 Task: Find connections with filter location Manresa with filter topic #Investingwith filter profile language English with filter current company JSW Steel with filter school St. George's College with filter industry Real Estate and Equipment Rental Services with filter service category Market Research with filter keywords title SEO Manager
Action: Mouse moved to (156, 228)
Screenshot: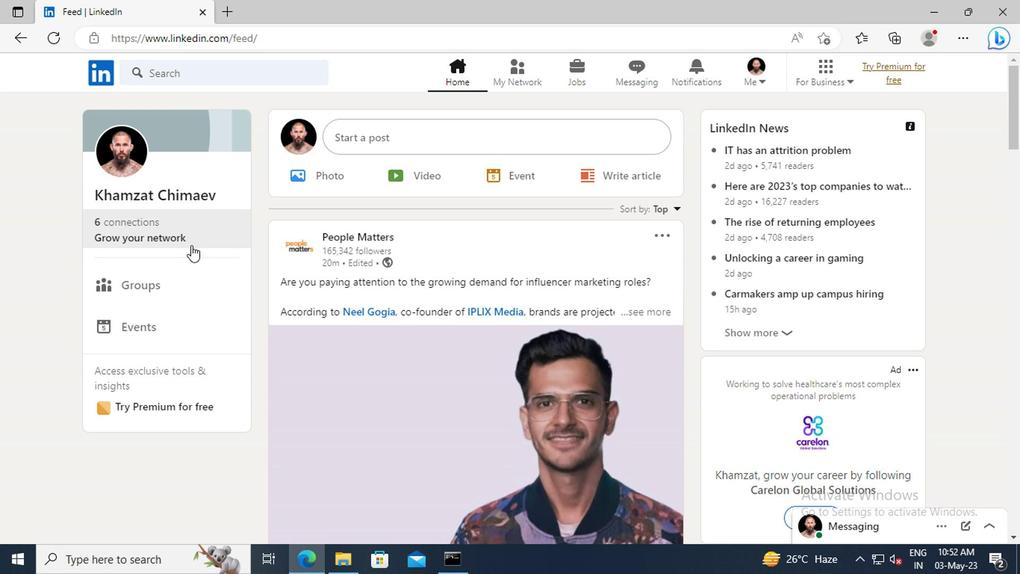 
Action: Mouse pressed left at (156, 228)
Screenshot: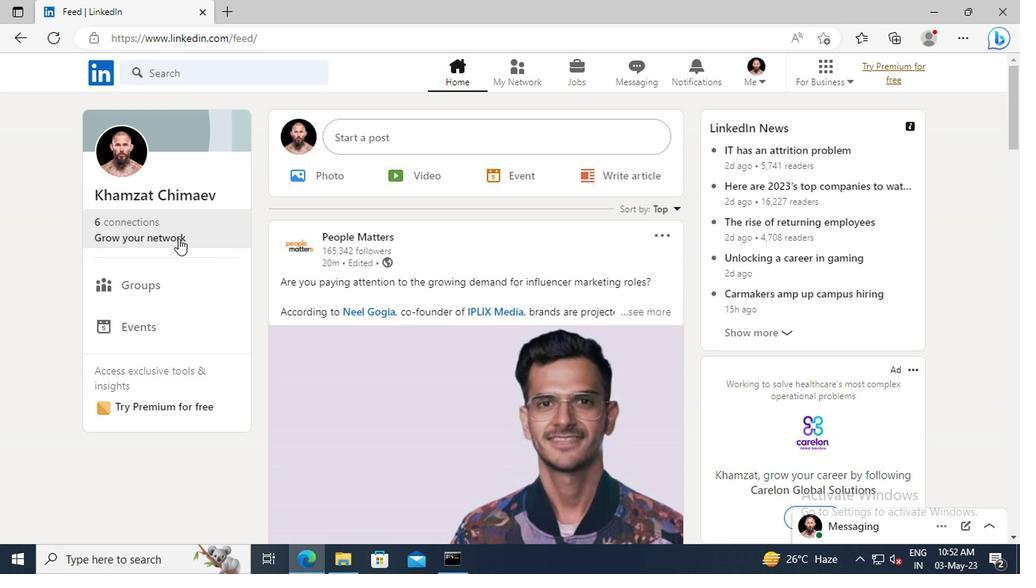 
Action: Mouse moved to (158, 156)
Screenshot: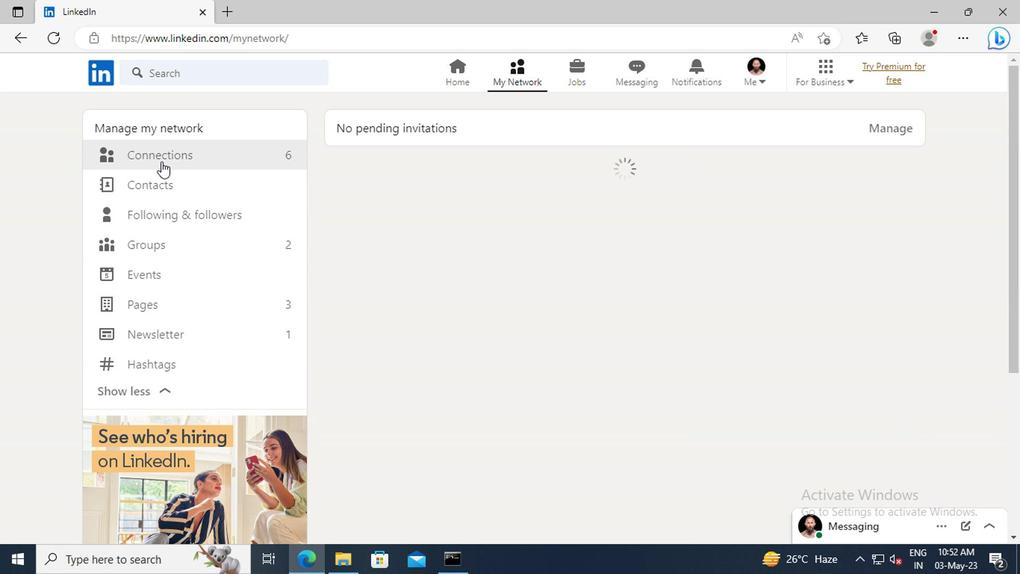 
Action: Mouse pressed left at (158, 156)
Screenshot: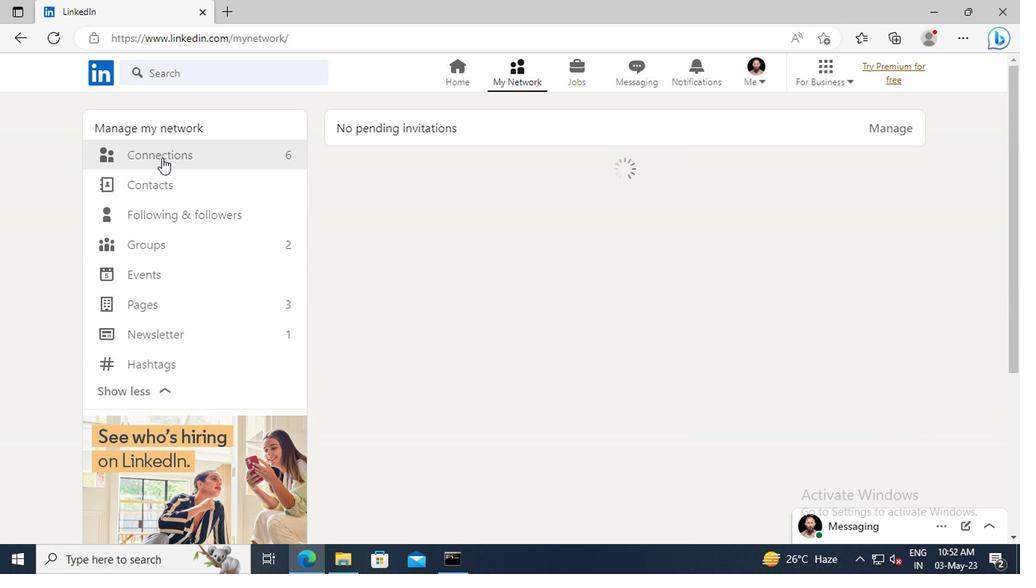 
Action: Mouse moved to (593, 160)
Screenshot: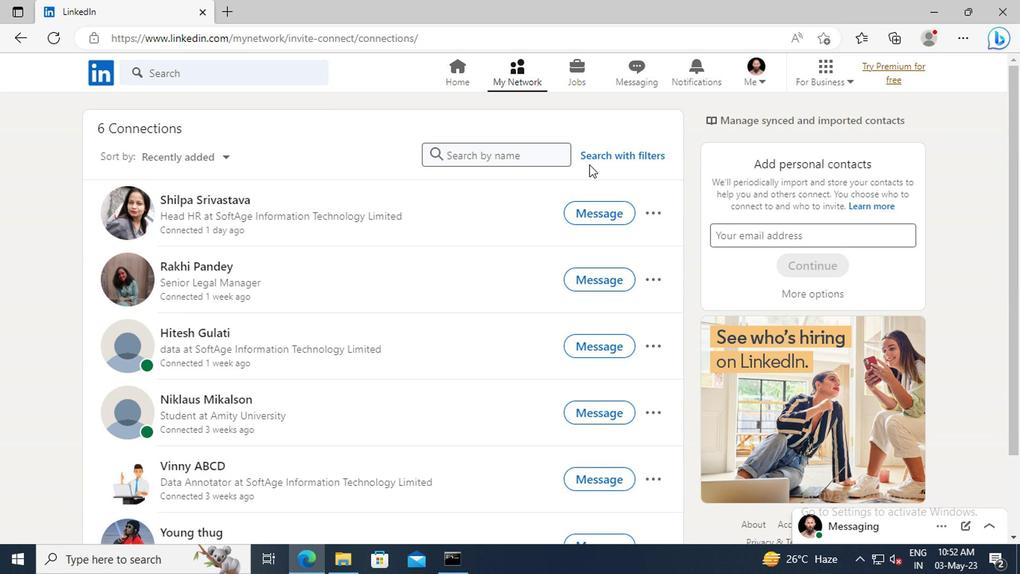 
Action: Mouse pressed left at (593, 160)
Screenshot: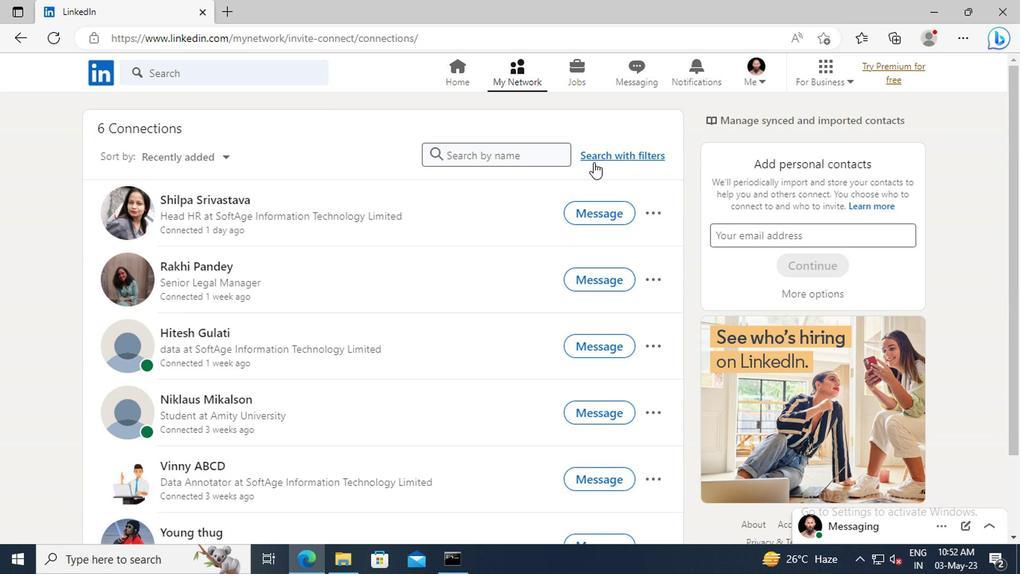 
Action: Mouse moved to (556, 114)
Screenshot: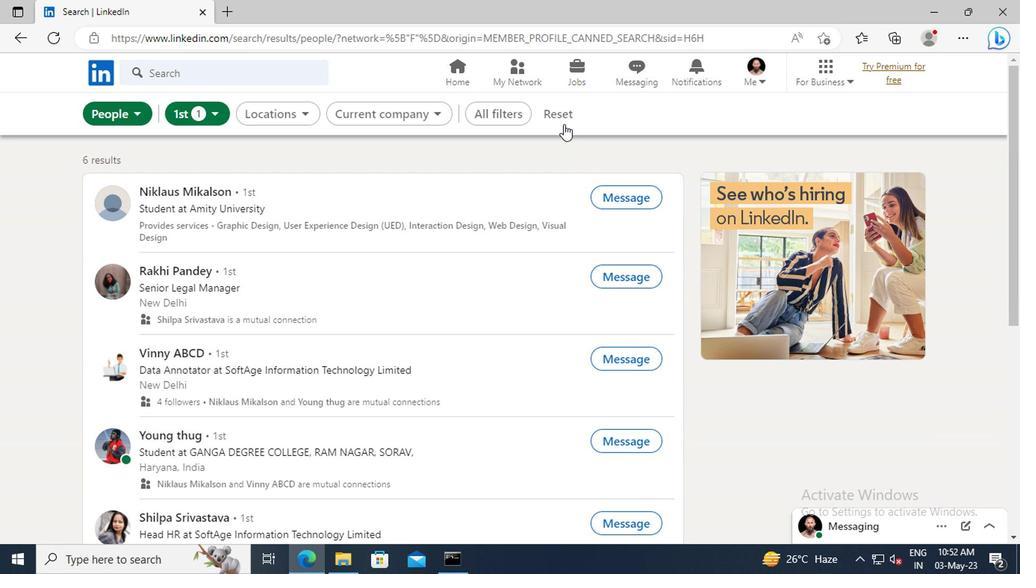 
Action: Mouse pressed left at (556, 114)
Screenshot: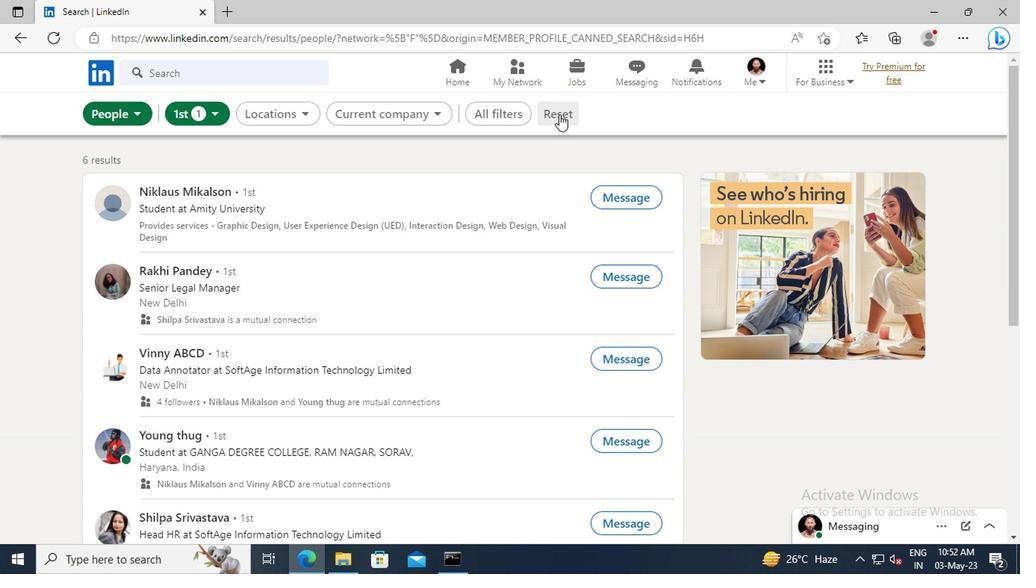 
Action: Mouse moved to (537, 114)
Screenshot: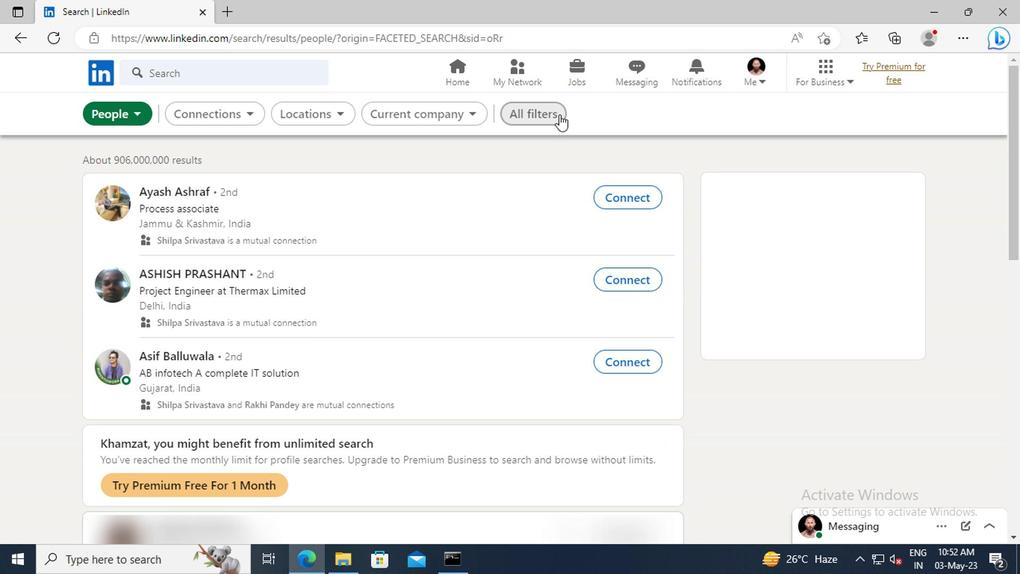 
Action: Mouse pressed left at (537, 114)
Screenshot: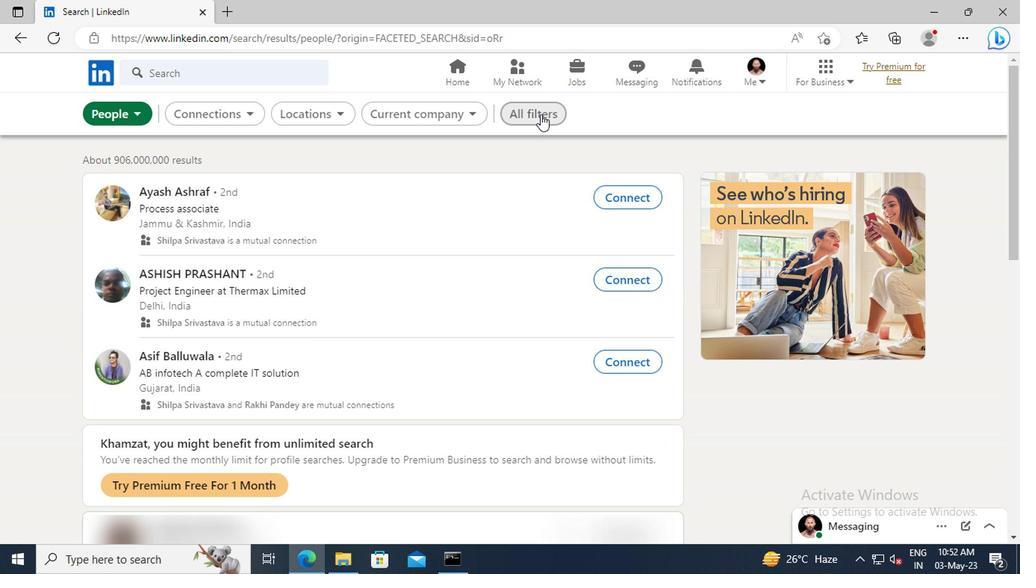
Action: Mouse moved to (808, 259)
Screenshot: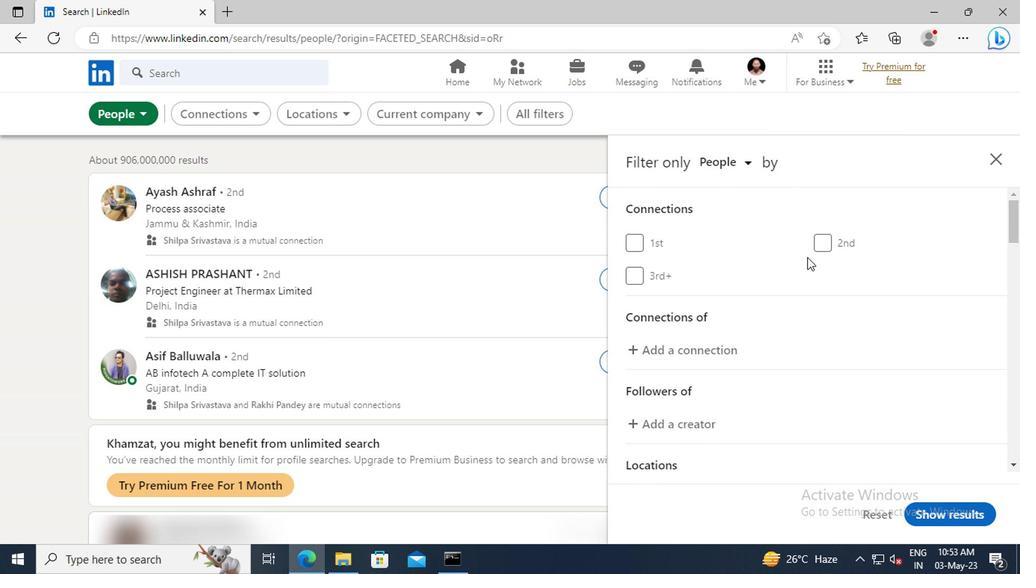 
Action: Mouse scrolled (808, 258) with delta (0, 0)
Screenshot: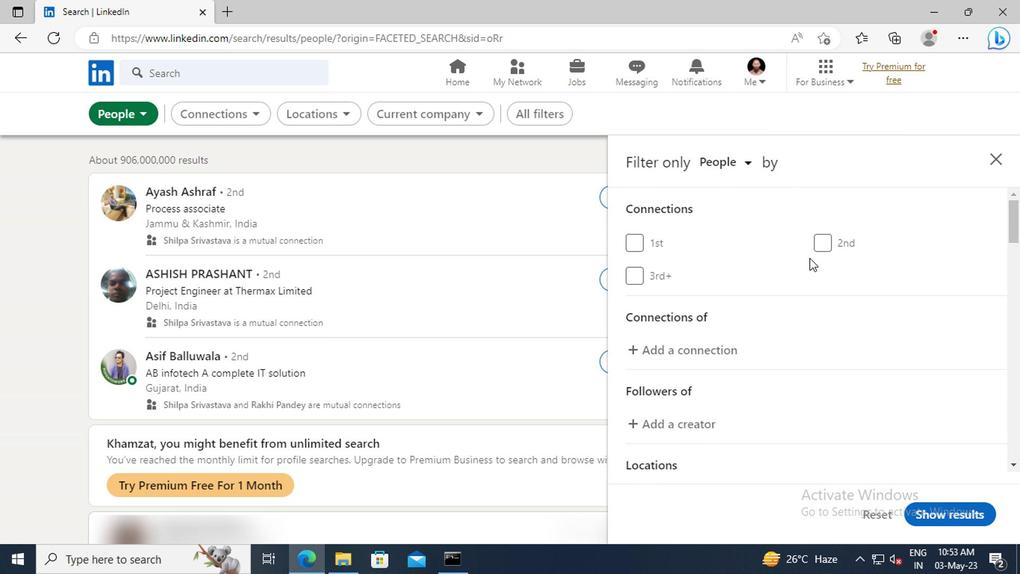 
Action: Mouse moved to (809, 259)
Screenshot: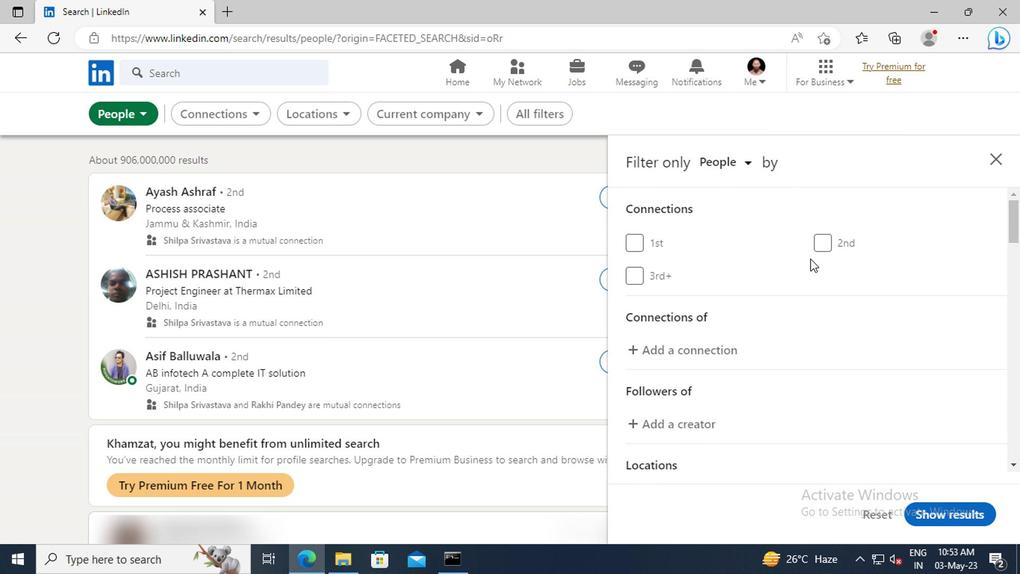 
Action: Mouse scrolled (809, 258) with delta (0, 0)
Screenshot: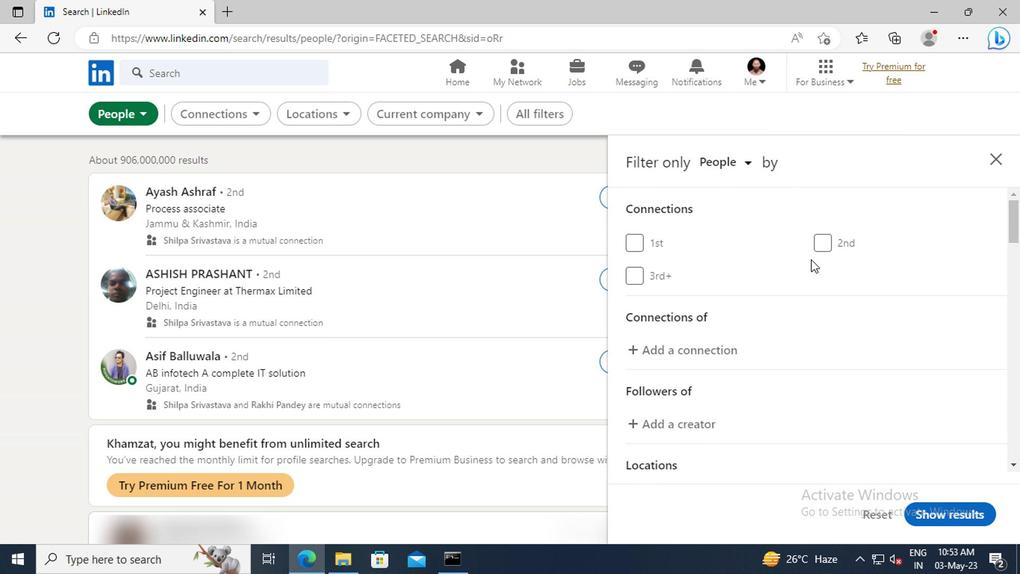 
Action: Mouse moved to (816, 264)
Screenshot: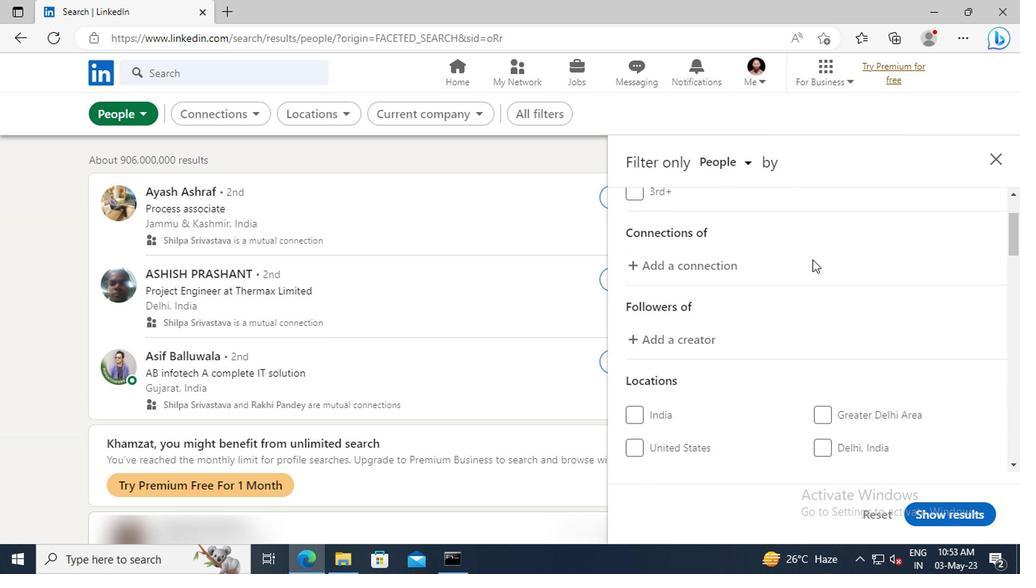 
Action: Mouse scrolled (816, 263) with delta (0, -1)
Screenshot: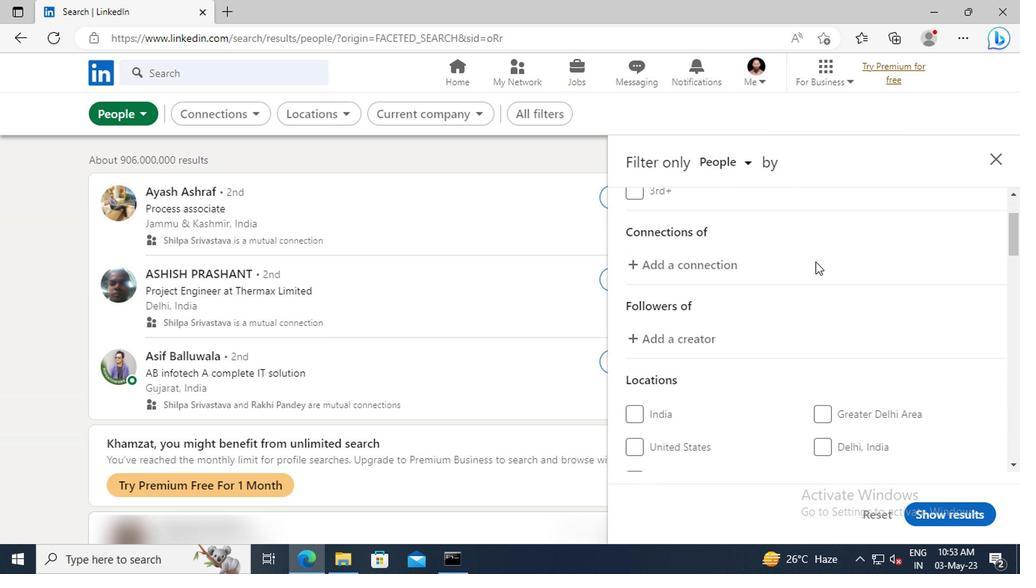 
Action: Mouse scrolled (816, 263) with delta (0, -1)
Screenshot: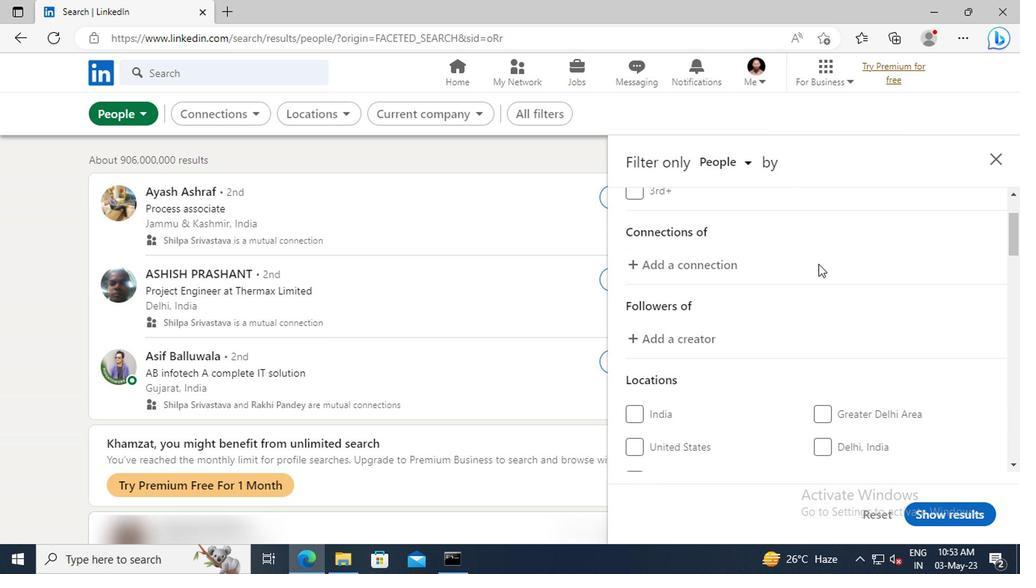 
Action: Mouse scrolled (816, 263) with delta (0, -1)
Screenshot: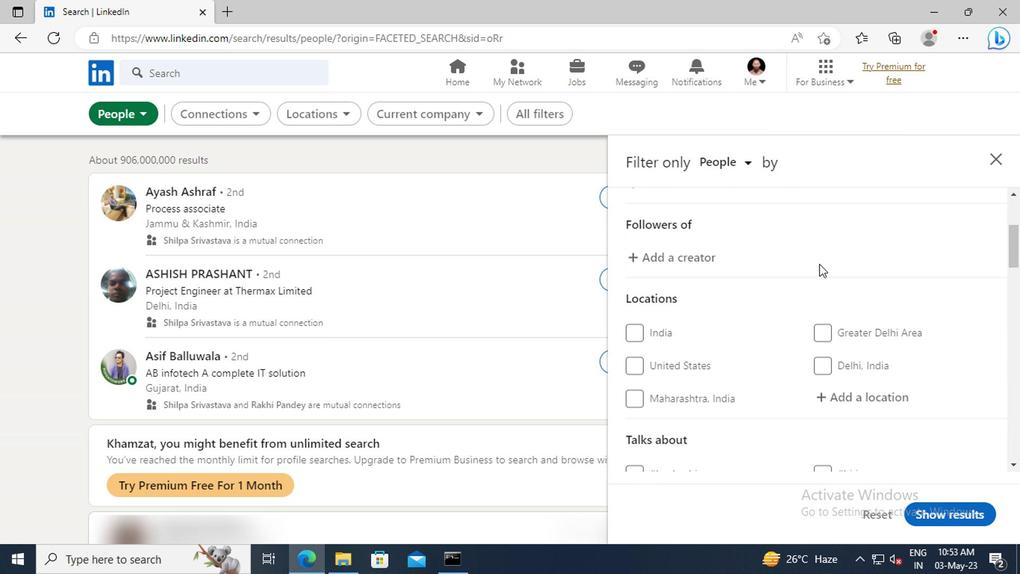 
Action: Mouse moved to (835, 348)
Screenshot: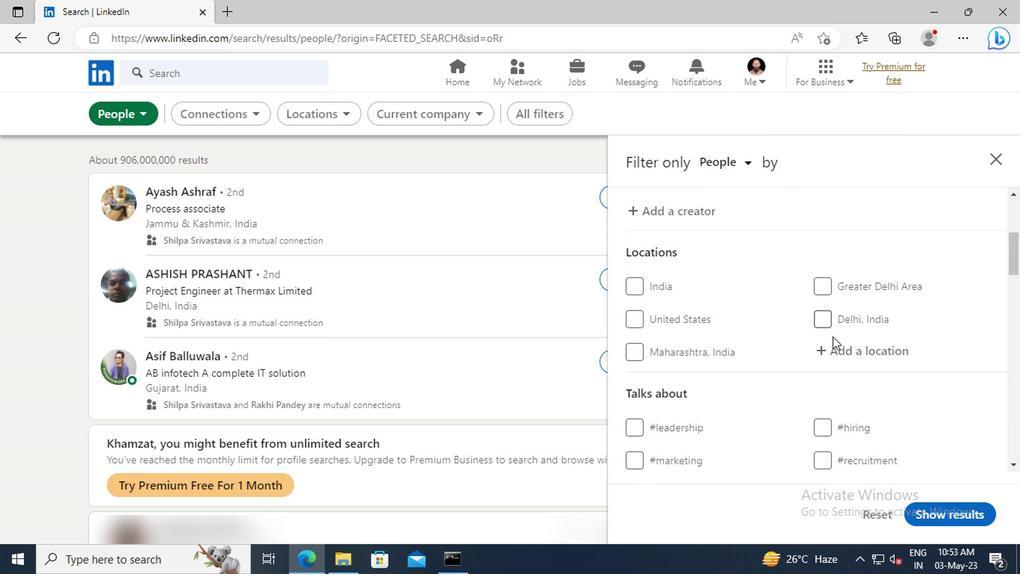 
Action: Mouse pressed left at (835, 348)
Screenshot: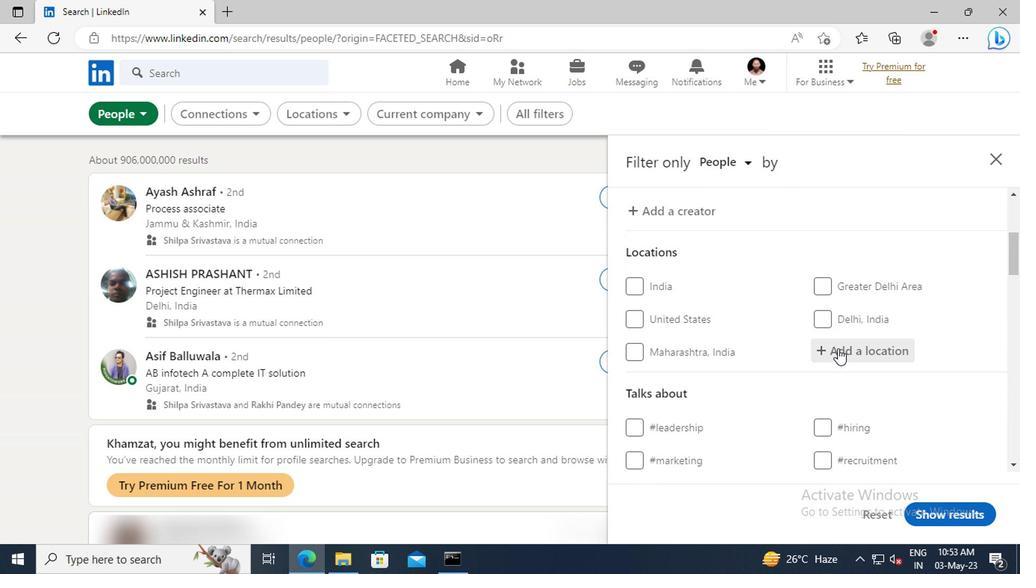
Action: Key pressed <Key.shift>MANRESA
Screenshot: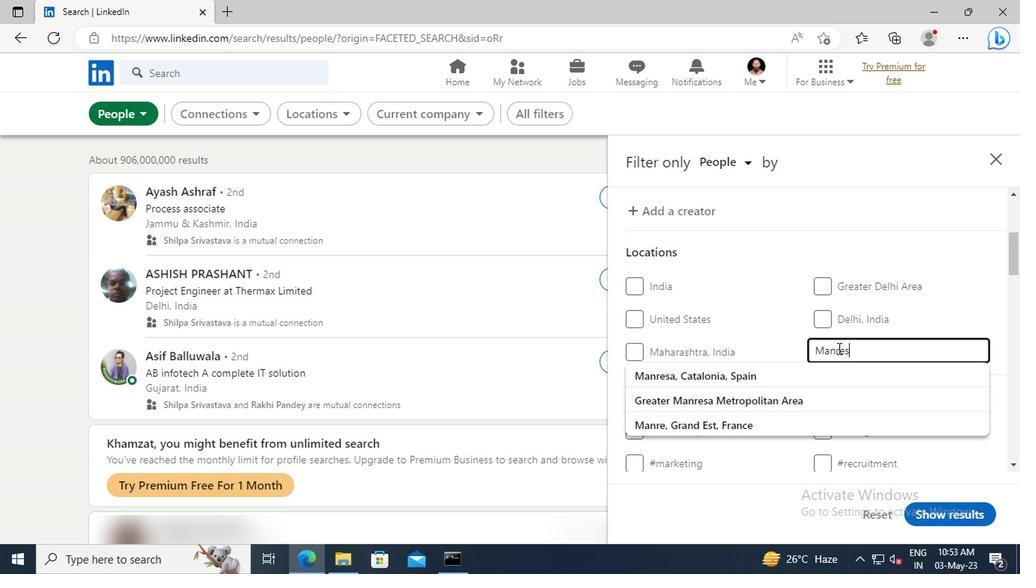 
Action: Mouse moved to (833, 370)
Screenshot: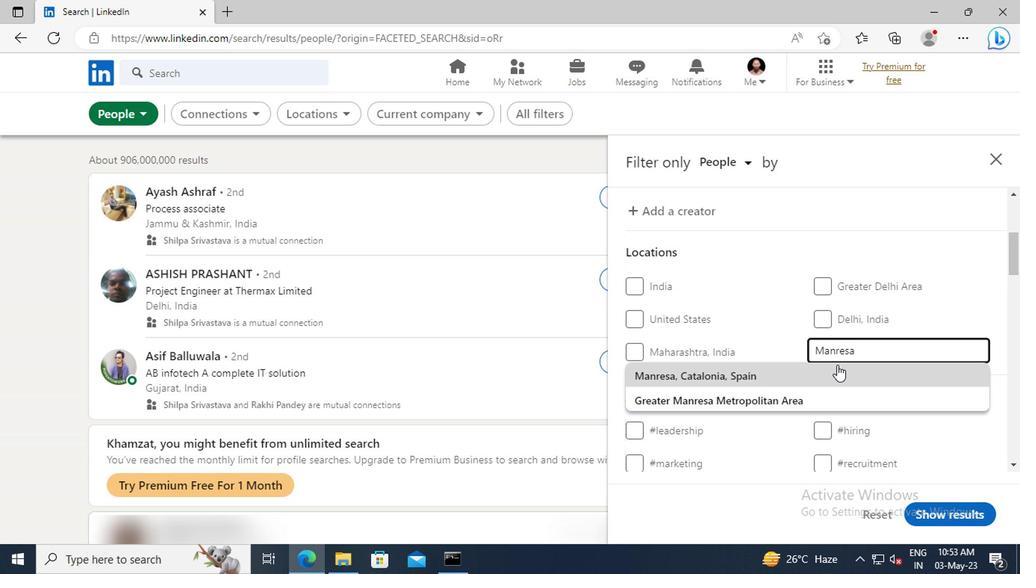 
Action: Mouse pressed left at (833, 370)
Screenshot: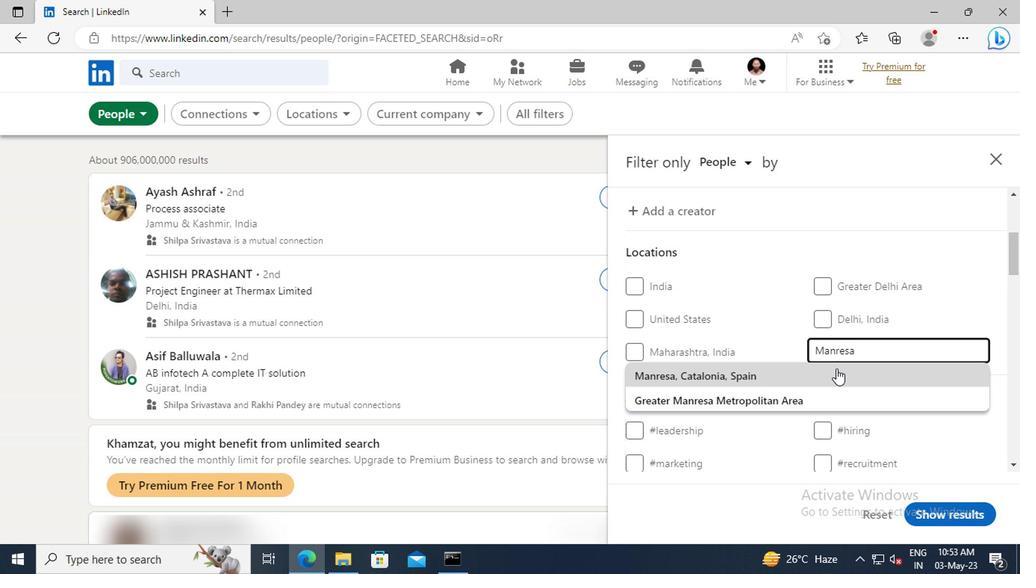 
Action: Mouse scrolled (833, 369) with delta (0, 0)
Screenshot: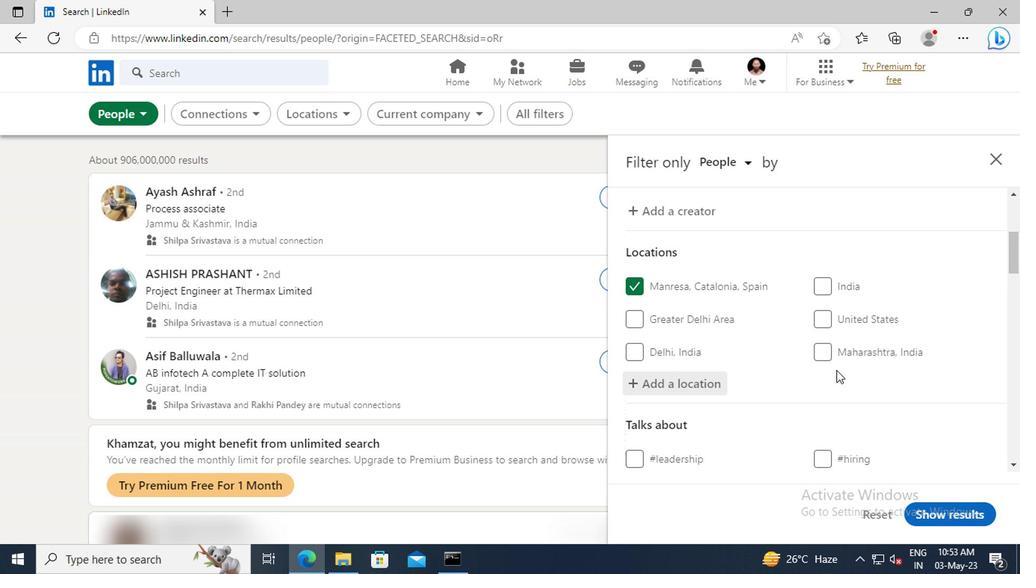 
Action: Mouse scrolled (833, 369) with delta (0, 0)
Screenshot: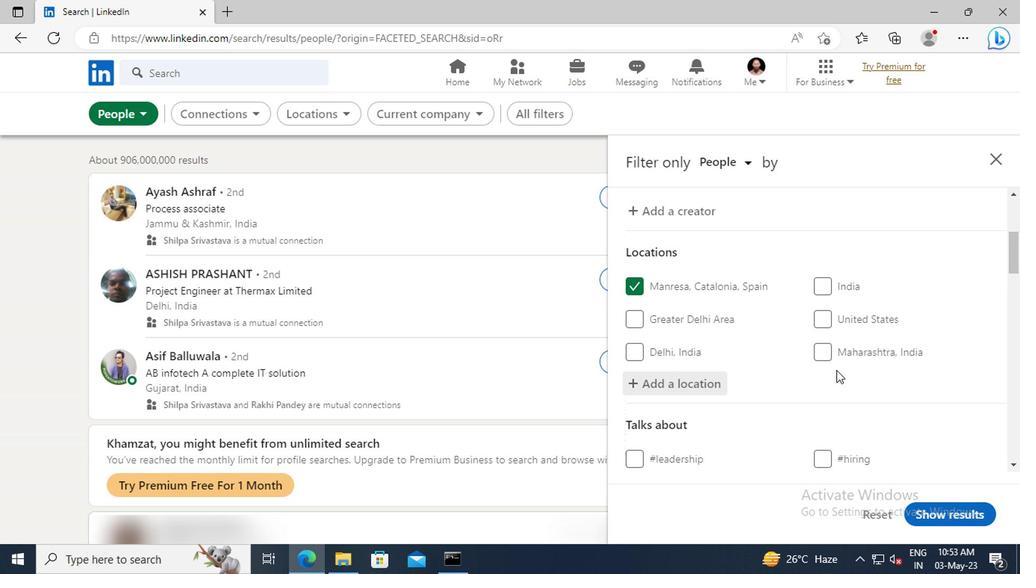 
Action: Mouse scrolled (833, 369) with delta (0, 0)
Screenshot: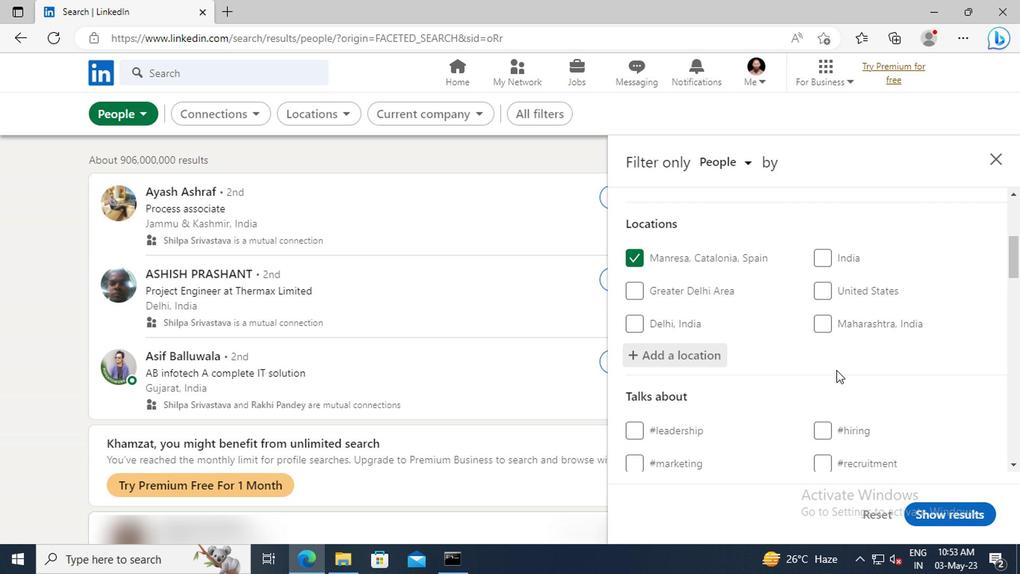 
Action: Mouse moved to (833, 364)
Screenshot: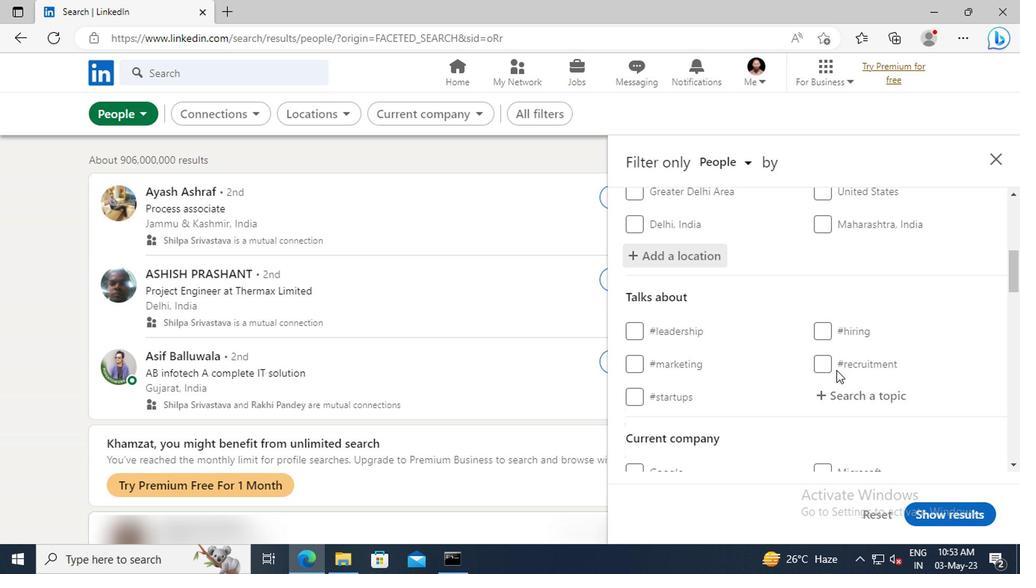 
Action: Mouse scrolled (833, 363) with delta (0, 0)
Screenshot: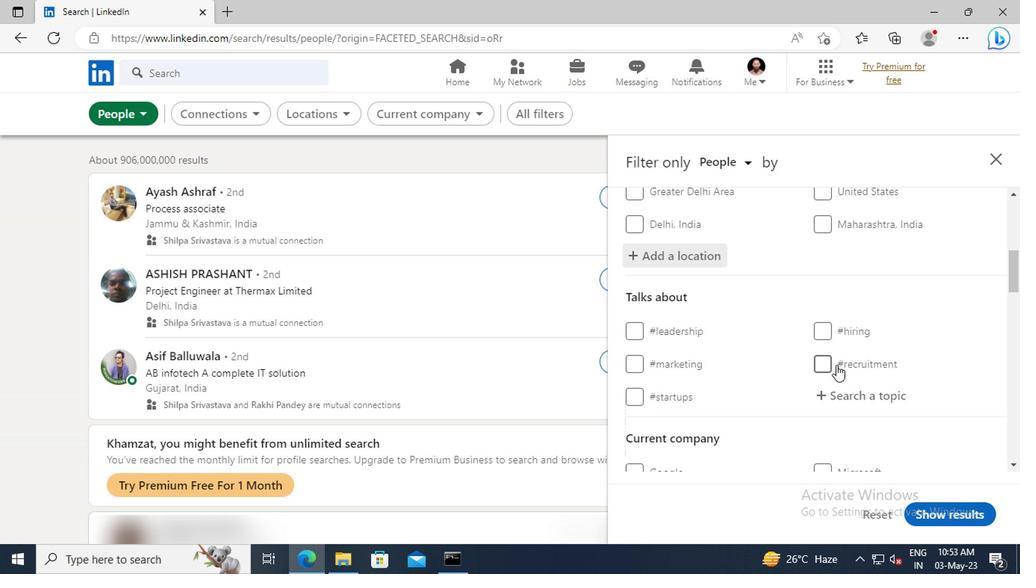 
Action: Mouse moved to (840, 356)
Screenshot: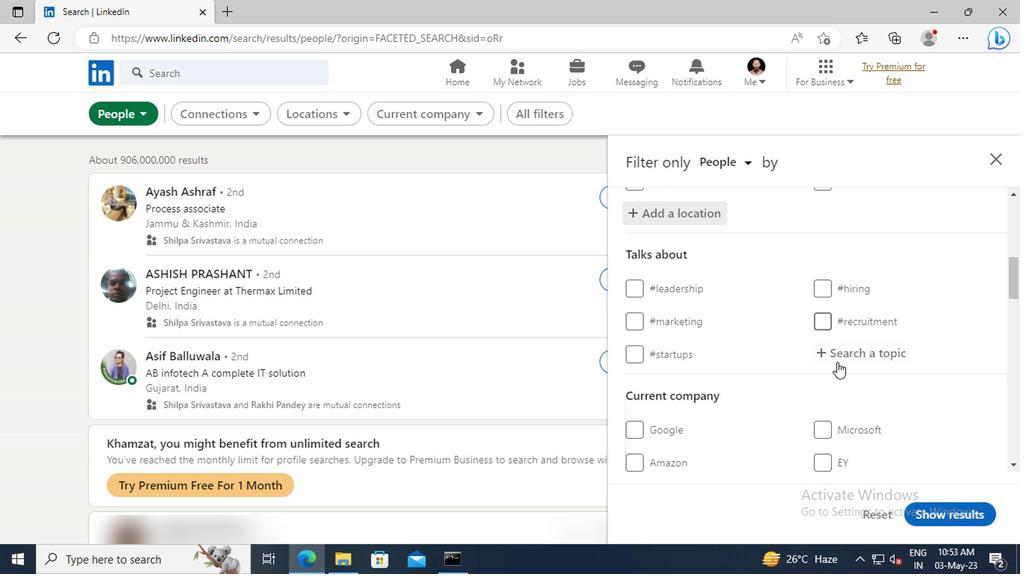 
Action: Mouse pressed left at (840, 356)
Screenshot: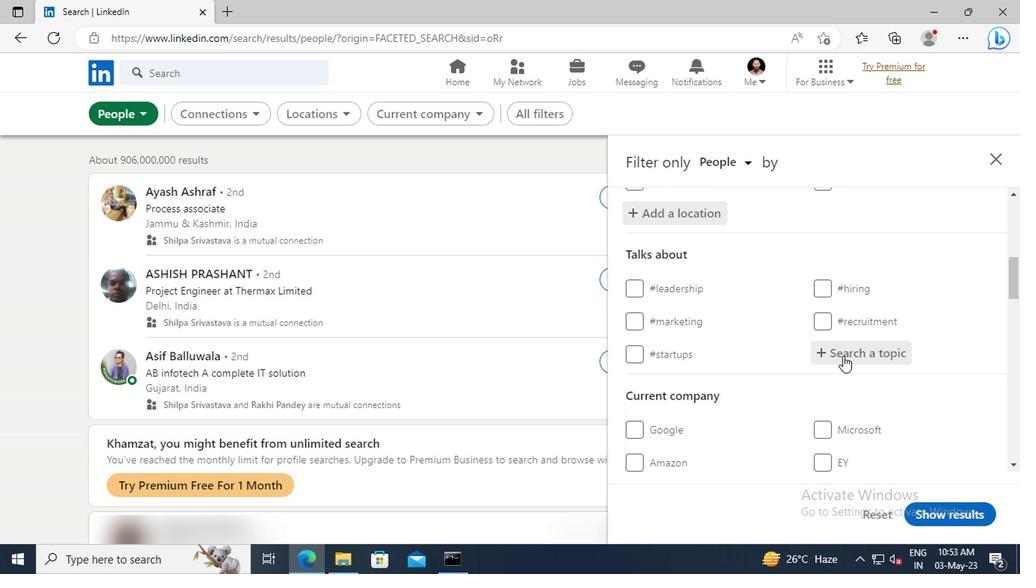
Action: Key pressed <Key.shift>INVESTI
Screenshot: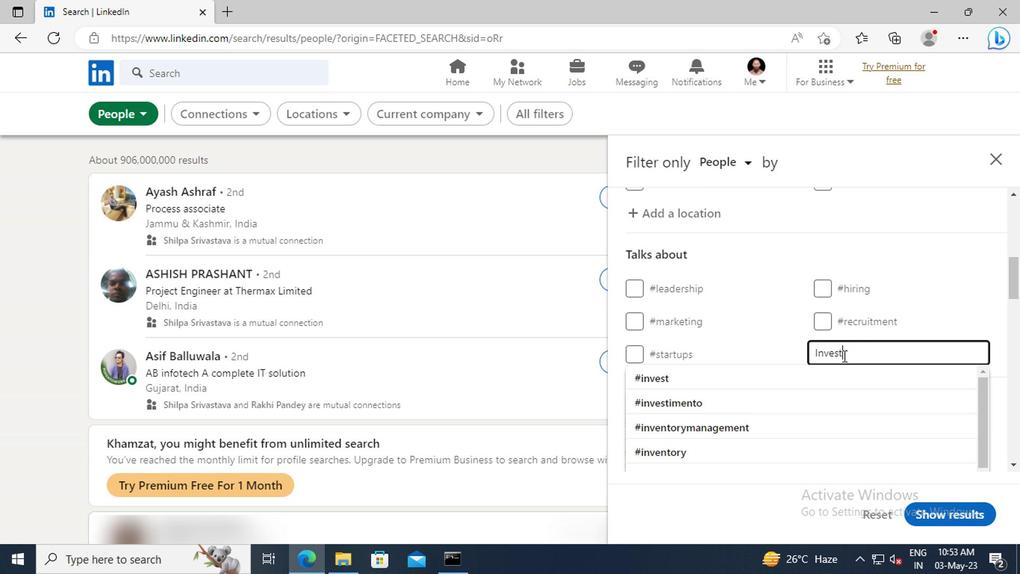 
Action: Mouse moved to (843, 373)
Screenshot: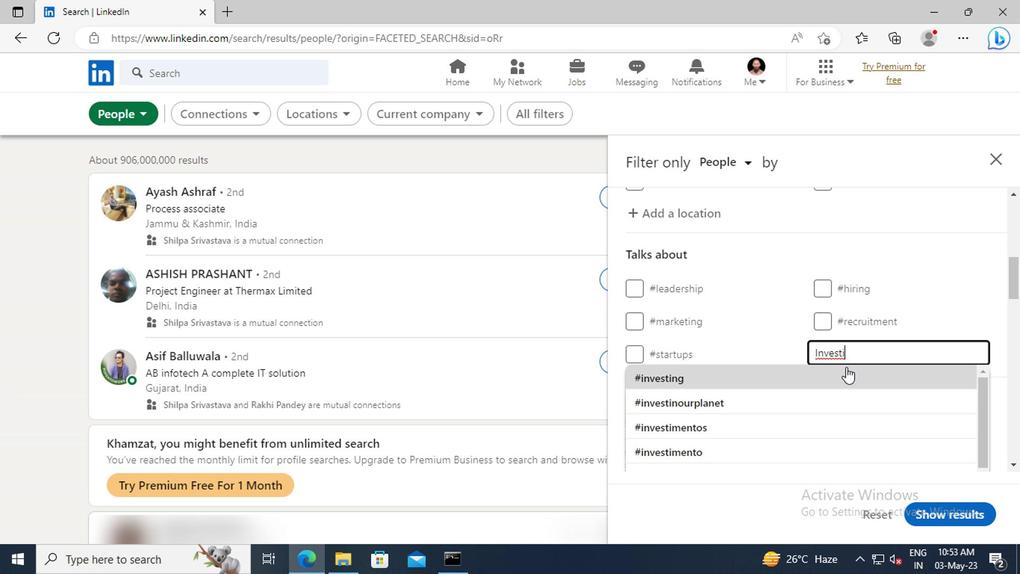 
Action: Mouse pressed left at (843, 373)
Screenshot: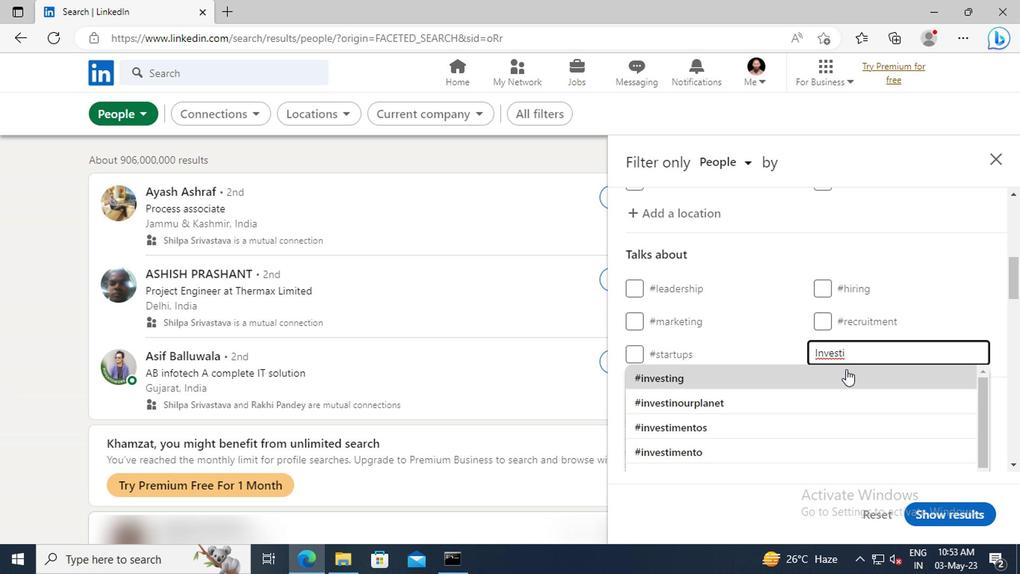 
Action: Mouse scrolled (843, 373) with delta (0, 0)
Screenshot: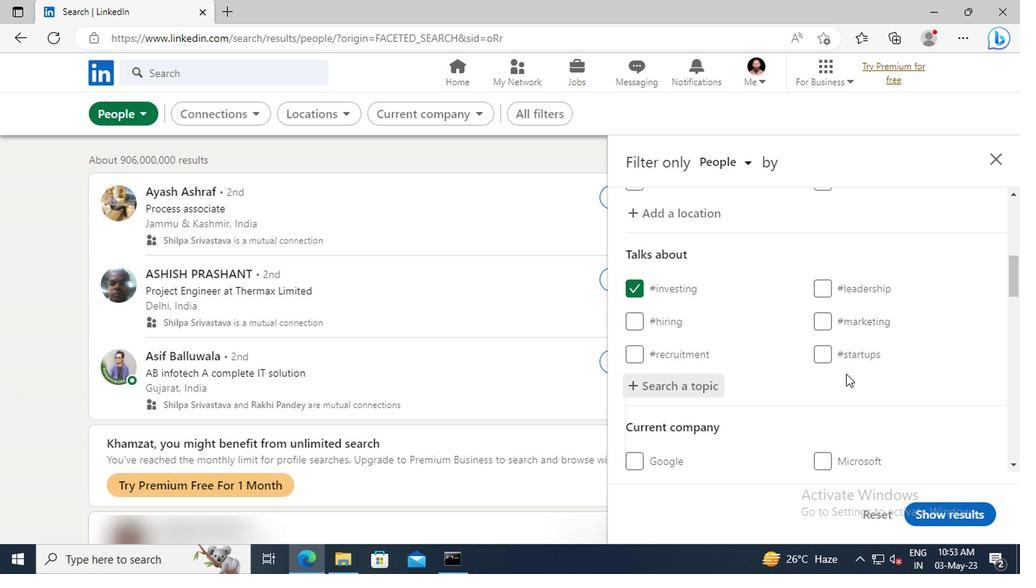 
Action: Mouse scrolled (843, 373) with delta (0, 0)
Screenshot: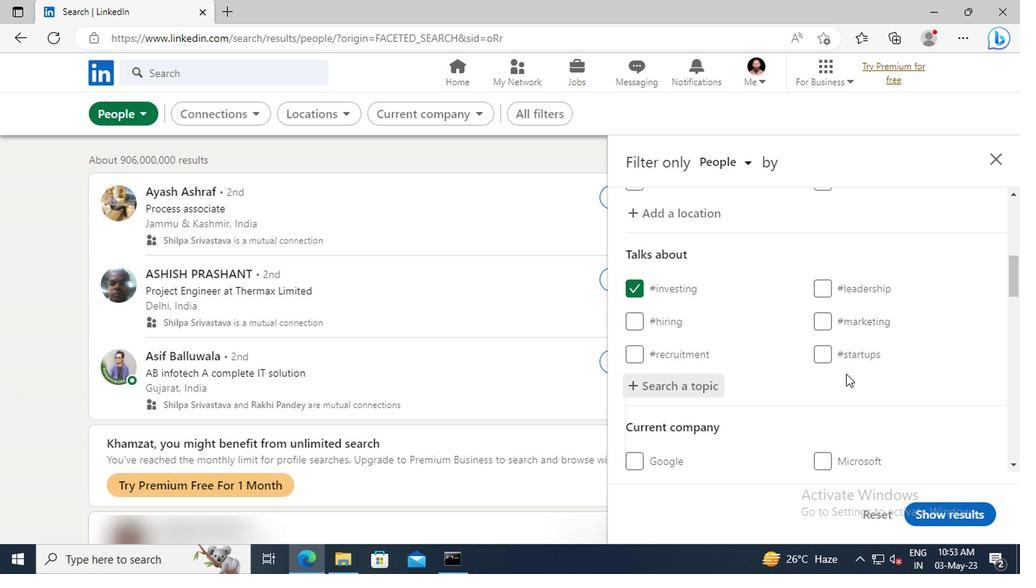 
Action: Mouse scrolled (843, 373) with delta (0, 0)
Screenshot: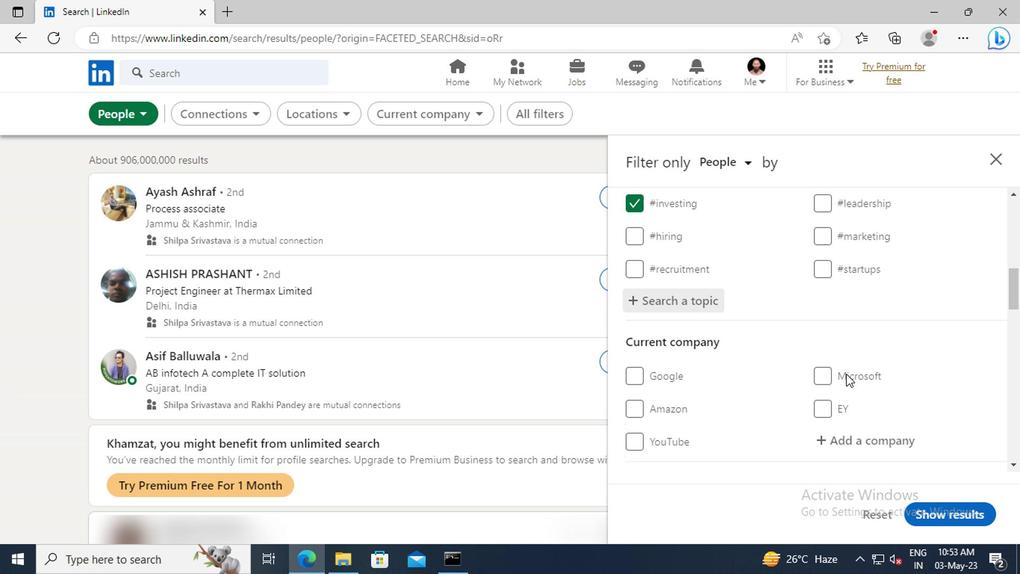 
Action: Mouse scrolled (843, 373) with delta (0, 0)
Screenshot: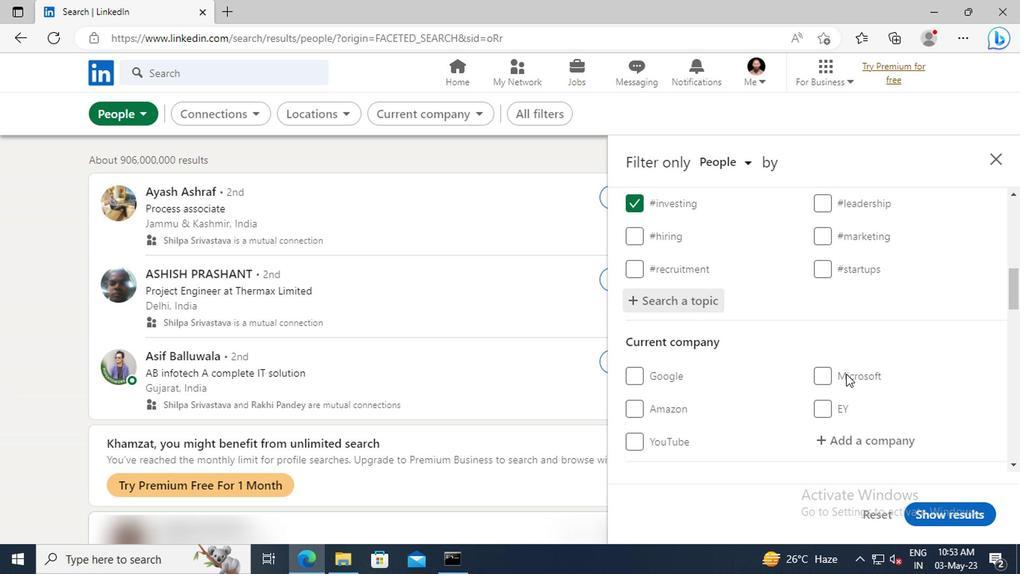 
Action: Mouse scrolled (843, 373) with delta (0, 0)
Screenshot: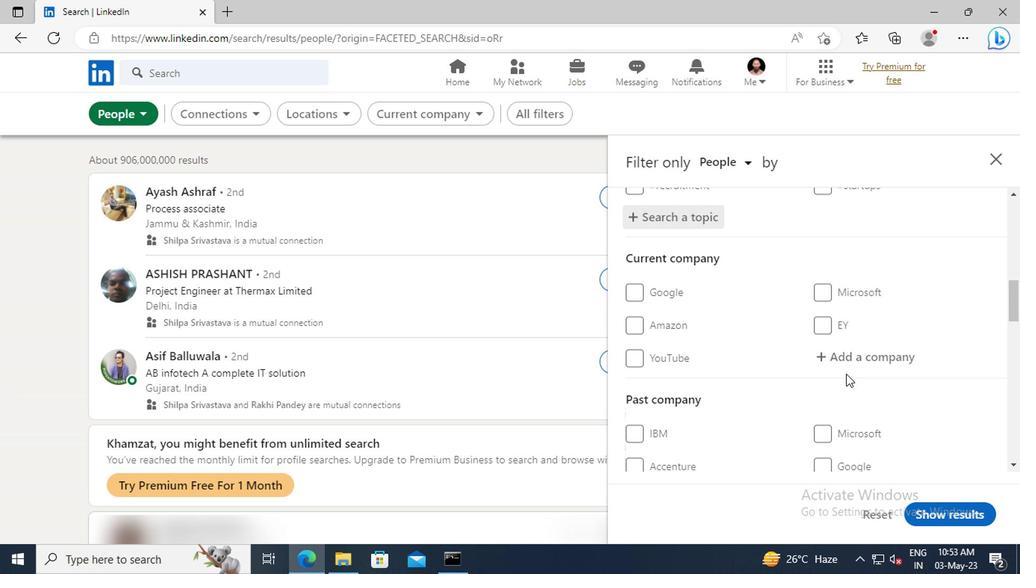
Action: Mouse scrolled (843, 373) with delta (0, 0)
Screenshot: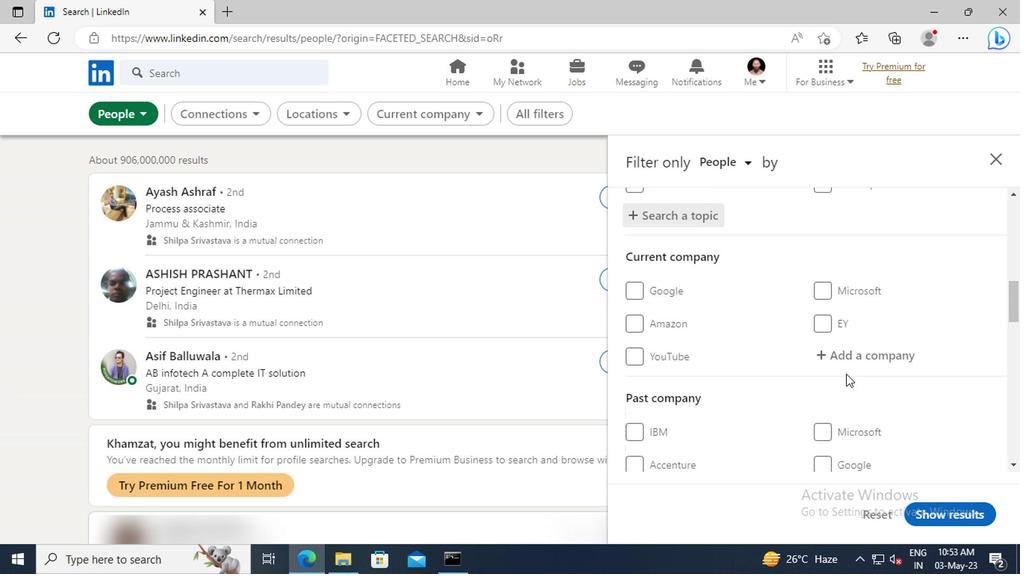 
Action: Mouse scrolled (843, 373) with delta (0, 0)
Screenshot: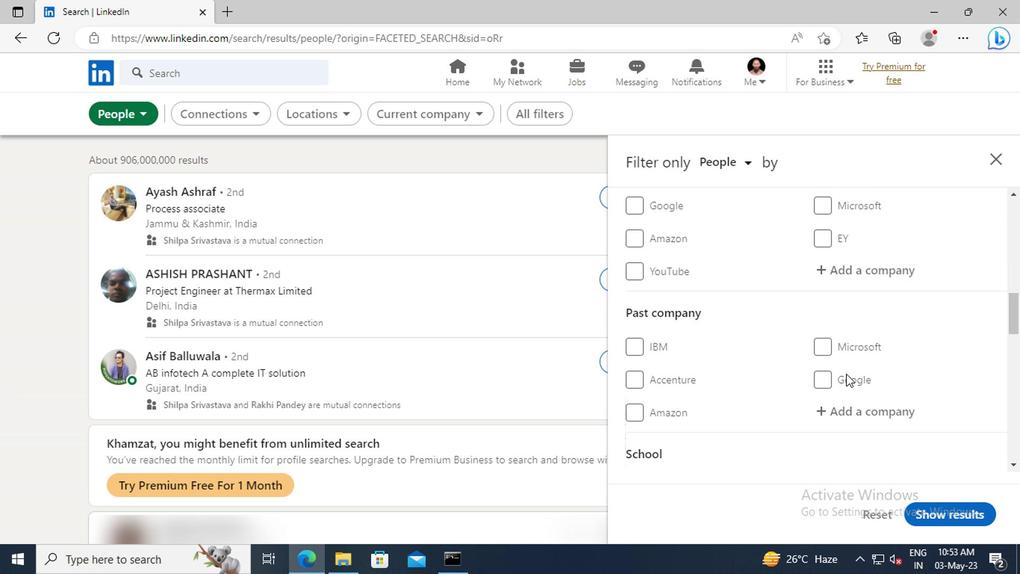 
Action: Mouse scrolled (843, 373) with delta (0, 0)
Screenshot: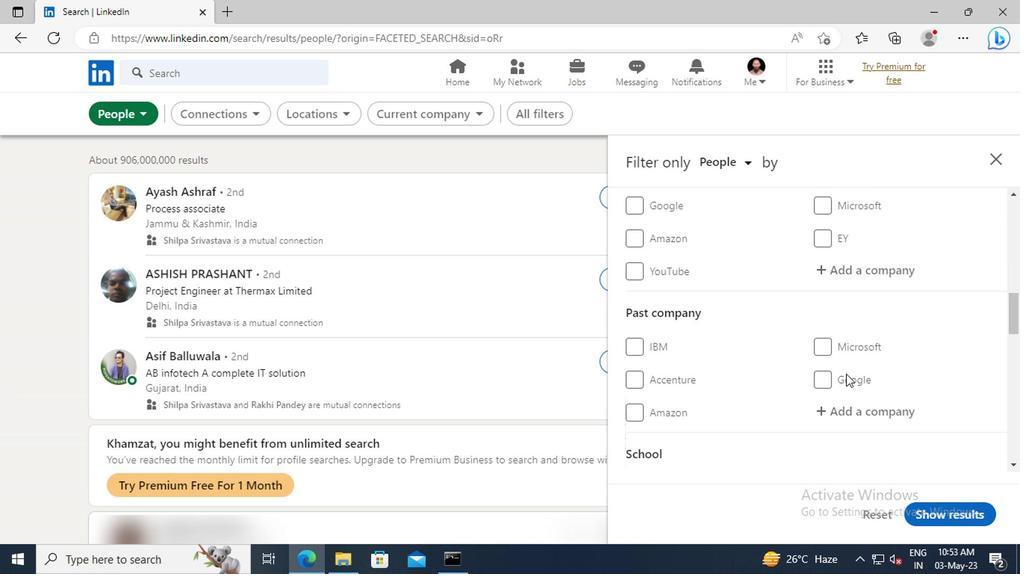
Action: Mouse scrolled (843, 373) with delta (0, 0)
Screenshot: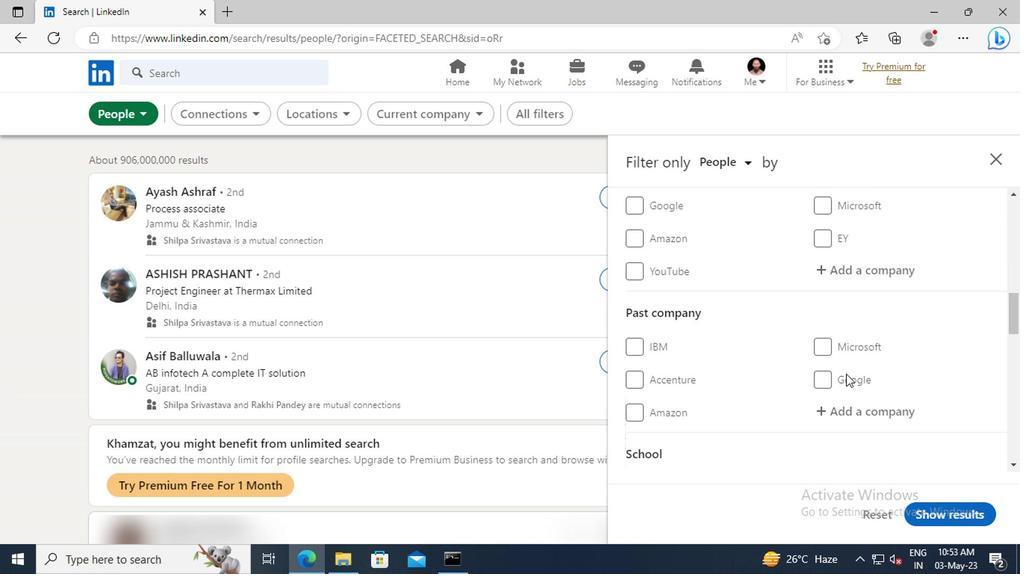 
Action: Mouse scrolled (843, 373) with delta (0, 0)
Screenshot: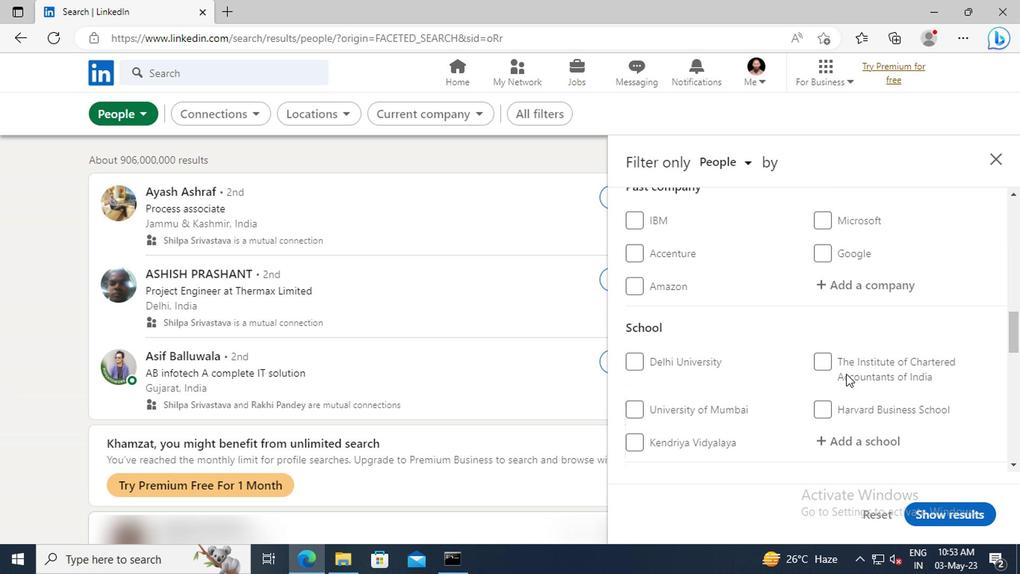 
Action: Mouse scrolled (843, 373) with delta (0, 0)
Screenshot: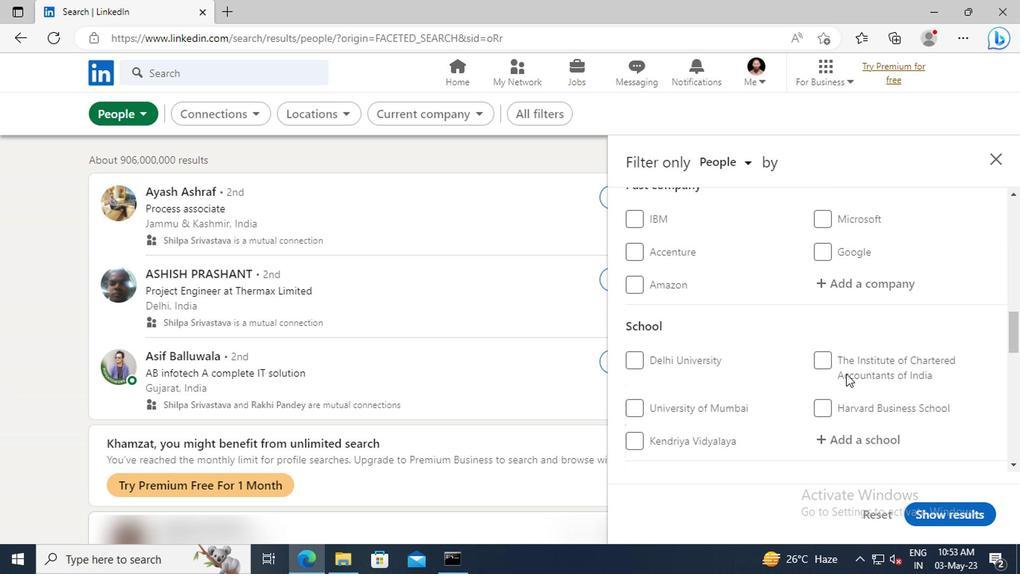 
Action: Mouse scrolled (843, 373) with delta (0, 0)
Screenshot: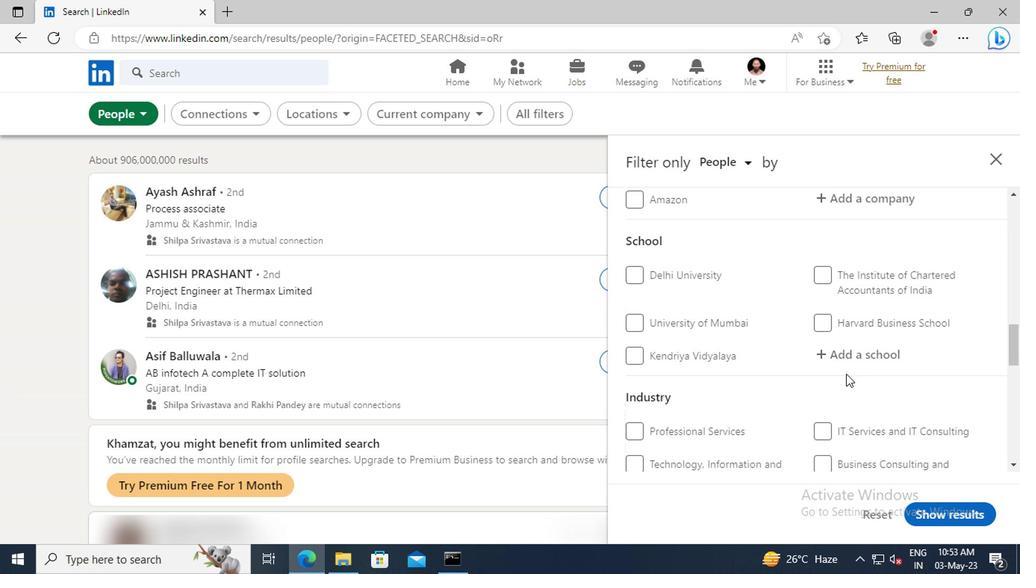 
Action: Mouse scrolled (843, 373) with delta (0, 0)
Screenshot: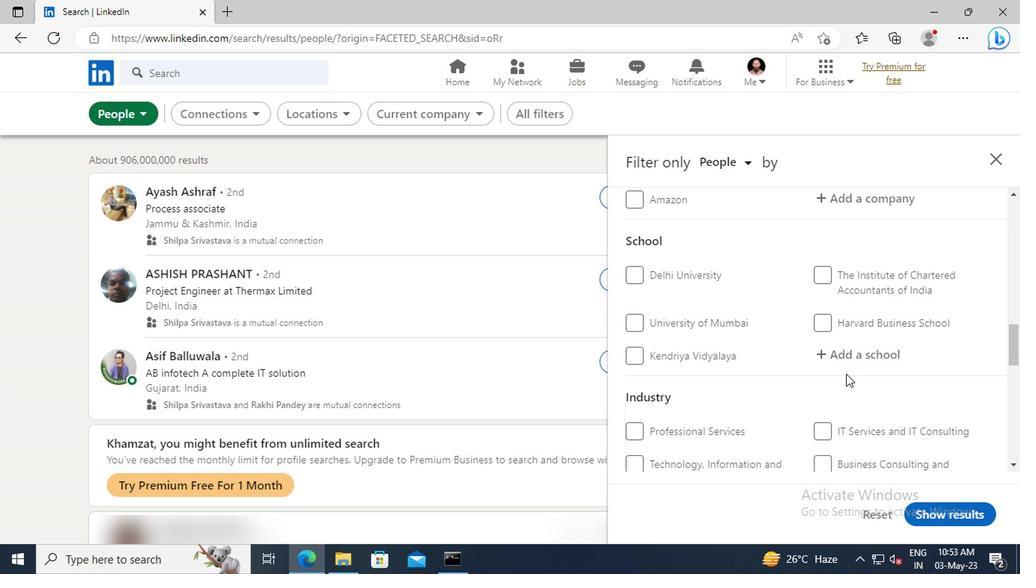 
Action: Mouse scrolled (843, 373) with delta (0, 0)
Screenshot: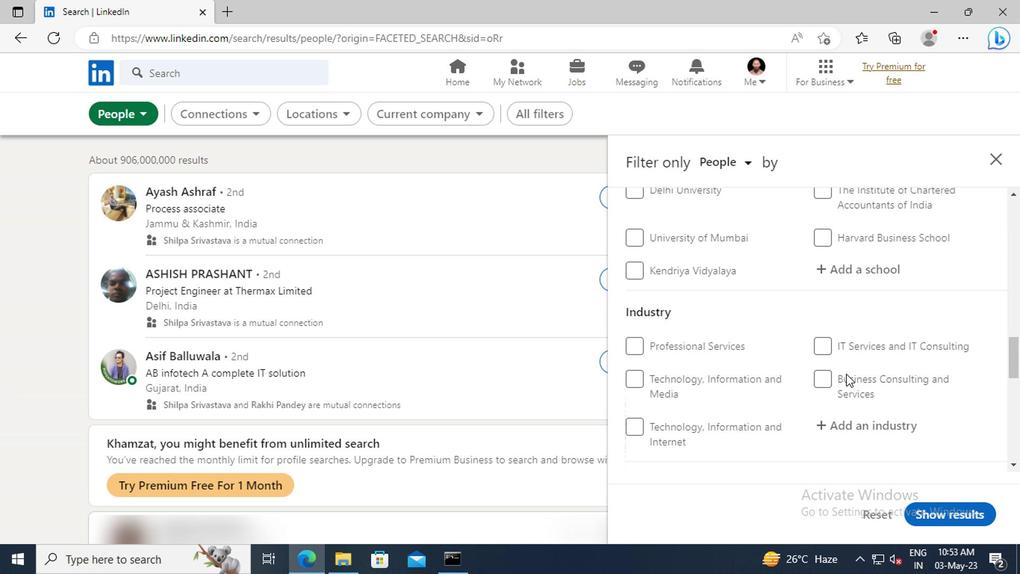 
Action: Mouse scrolled (843, 373) with delta (0, 0)
Screenshot: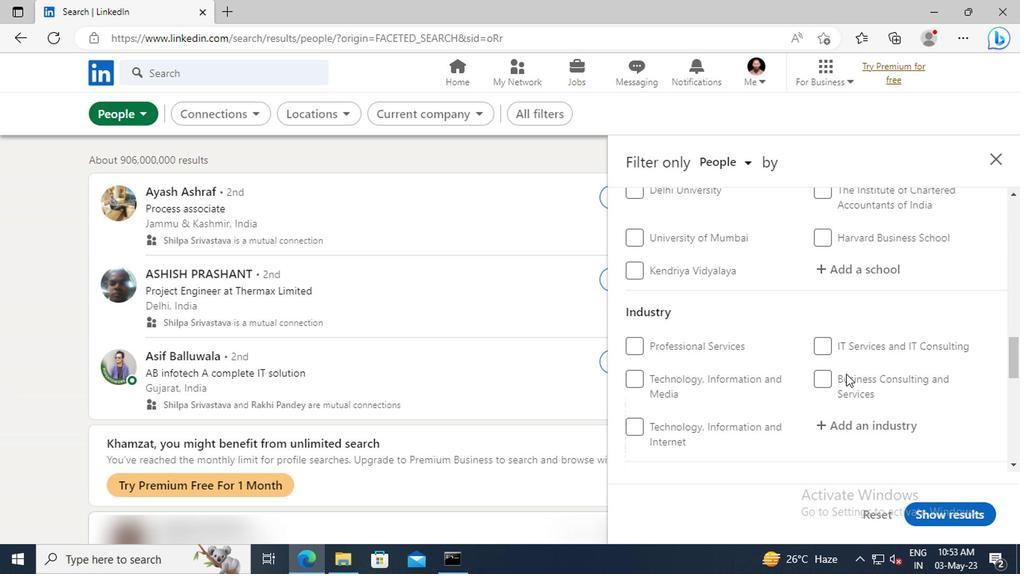 
Action: Mouse scrolled (843, 373) with delta (0, 0)
Screenshot: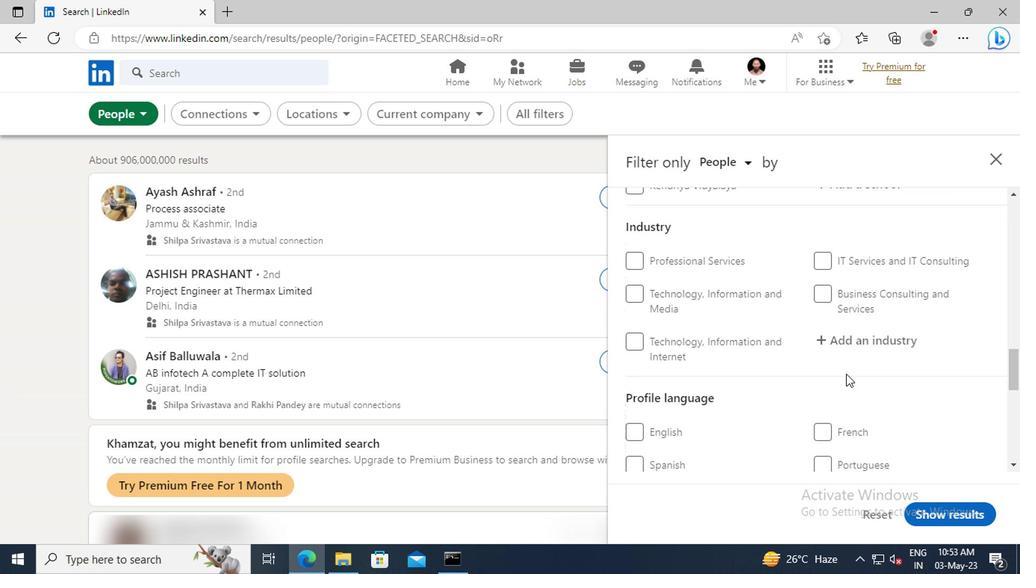 
Action: Mouse moved to (633, 390)
Screenshot: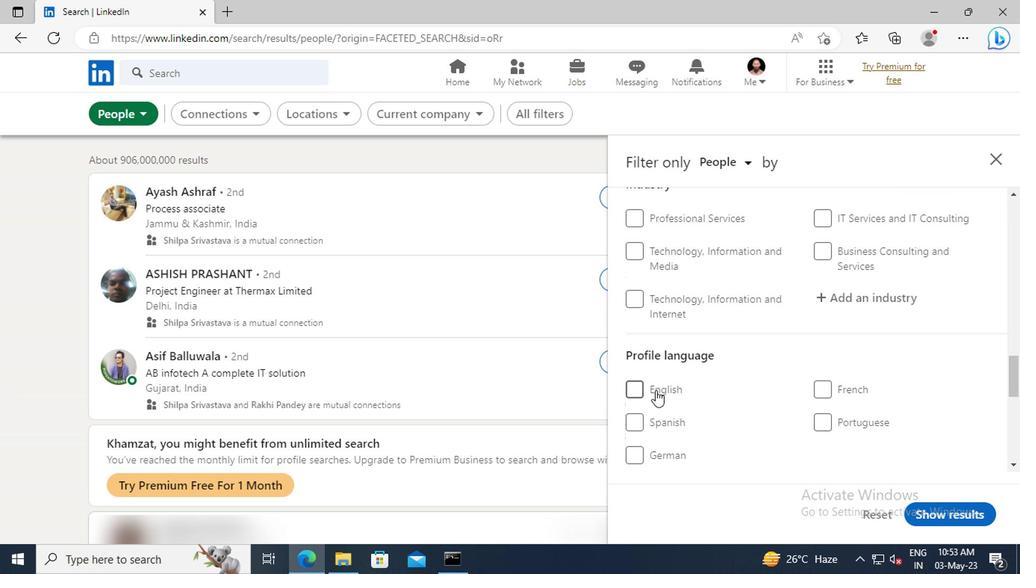 
Action: Mouse pressed left at (633, 390)
Screenshot: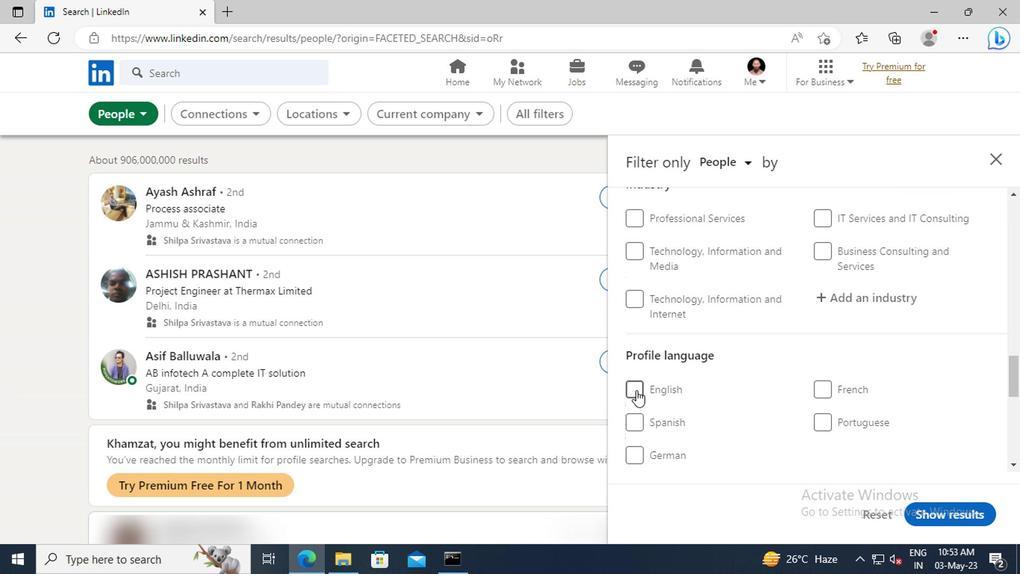 
Action: Mouse moved to (818, 373)
Screenshot: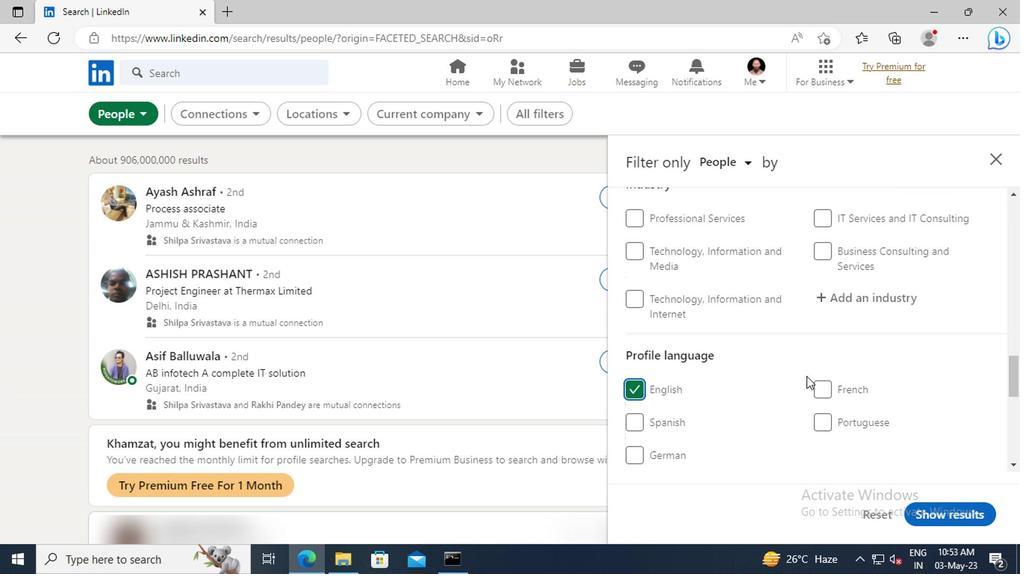 
Action: Mouse scrolled (818, 373) with delta (0, 0)
Screenshot: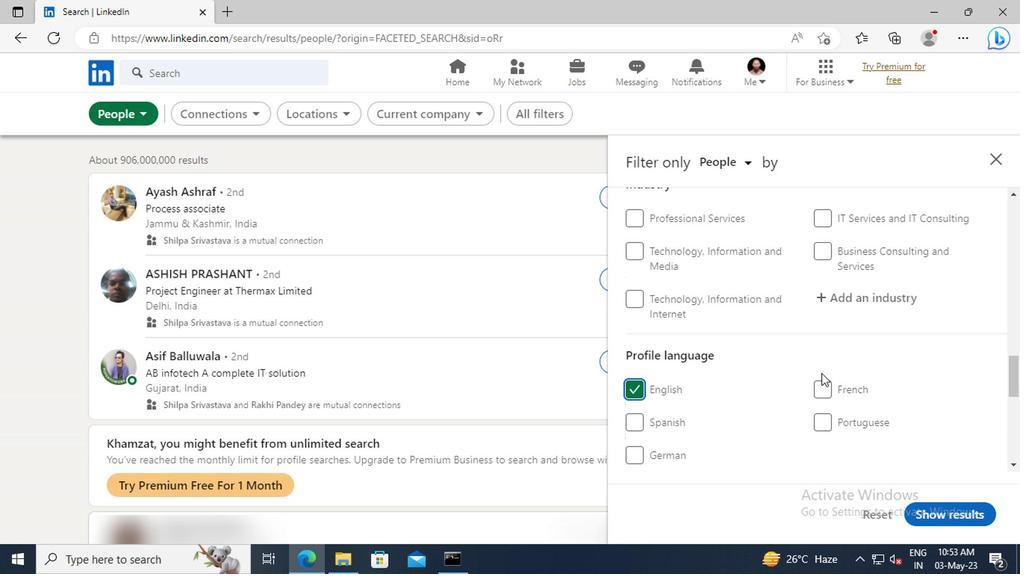 
Action: Mouse scrolled (818, 373) with delta (0, 0)
Screenshot: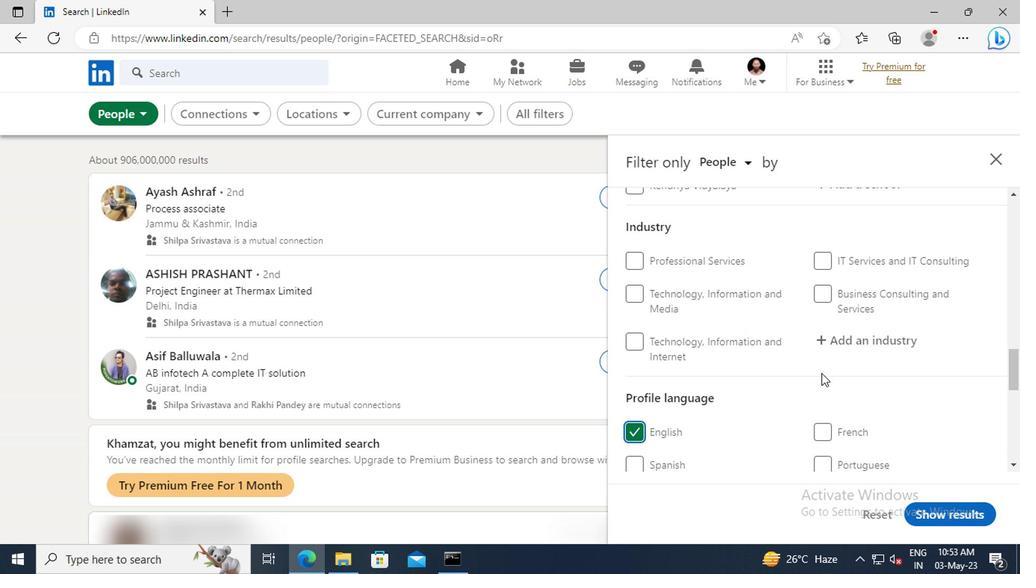 
Action: Mouse scrolled (818, 373) with delta (0, 0)
Screenshot: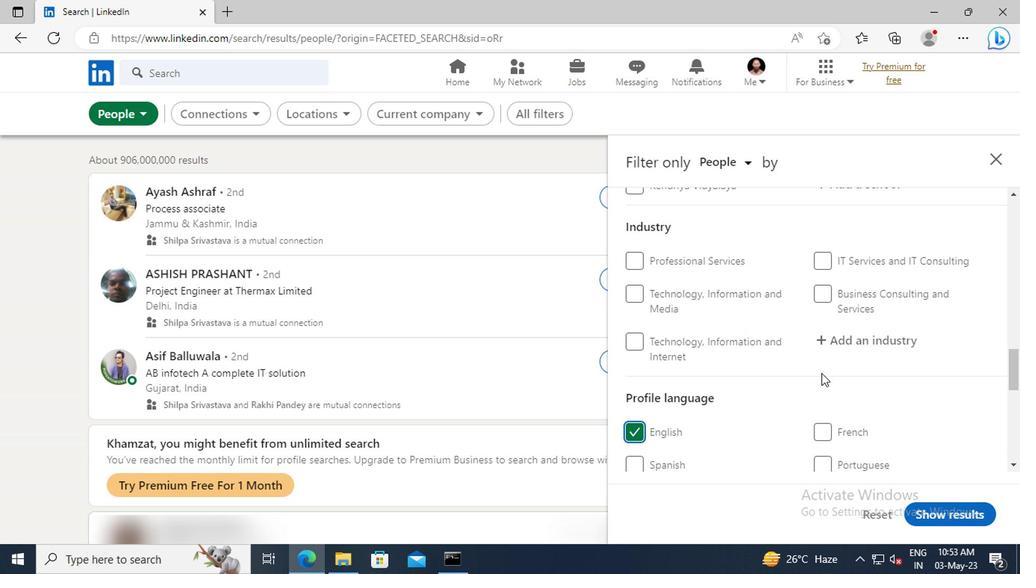 
Action: Mouse scrolled (818, 373) with delta (0, 0)
Screenshot: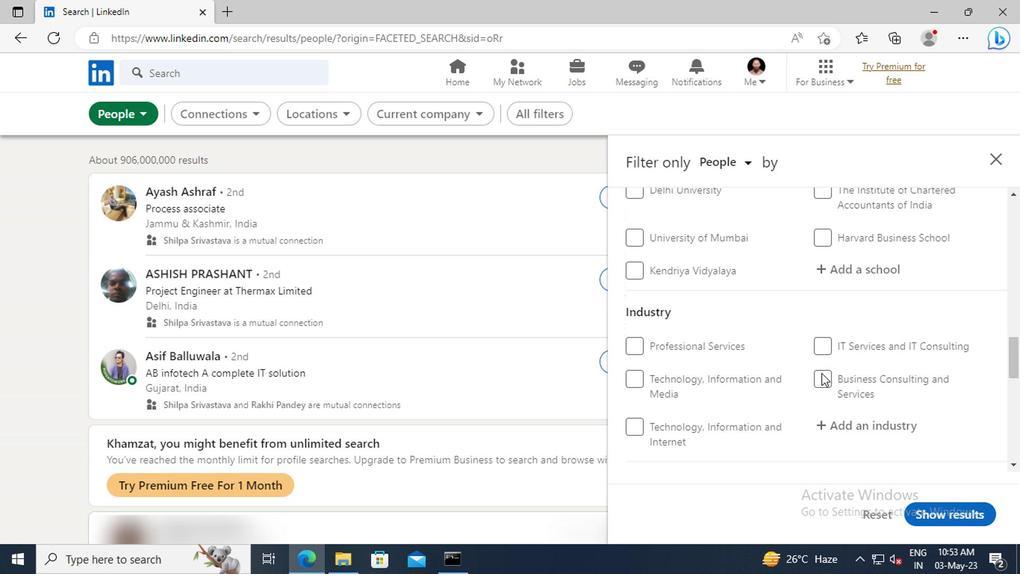 
Action: Mouse scrolled (818, 373) with delta (0, 0)
Screenshot: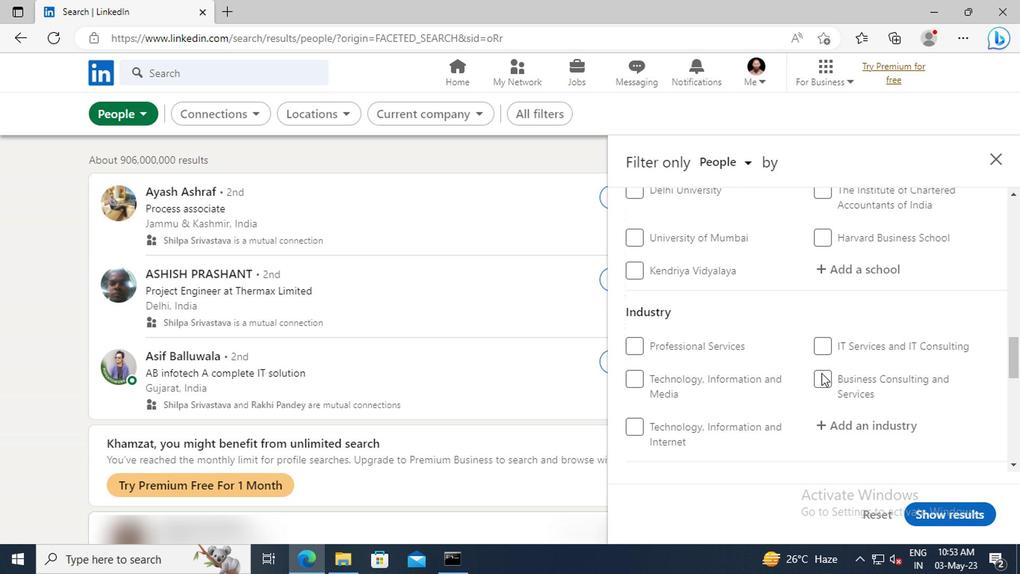 
Action: Mouse scrolled (818, 373) with delta (0, 0)
Screenshot: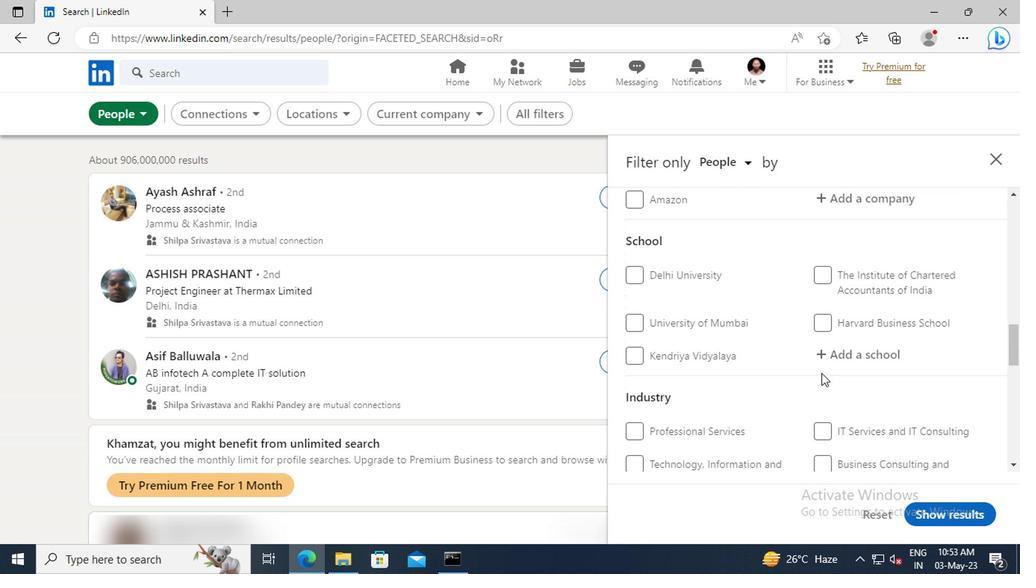 
Action: Mouse scrolled (818, 373) with delta (0, 0)
Screenshot: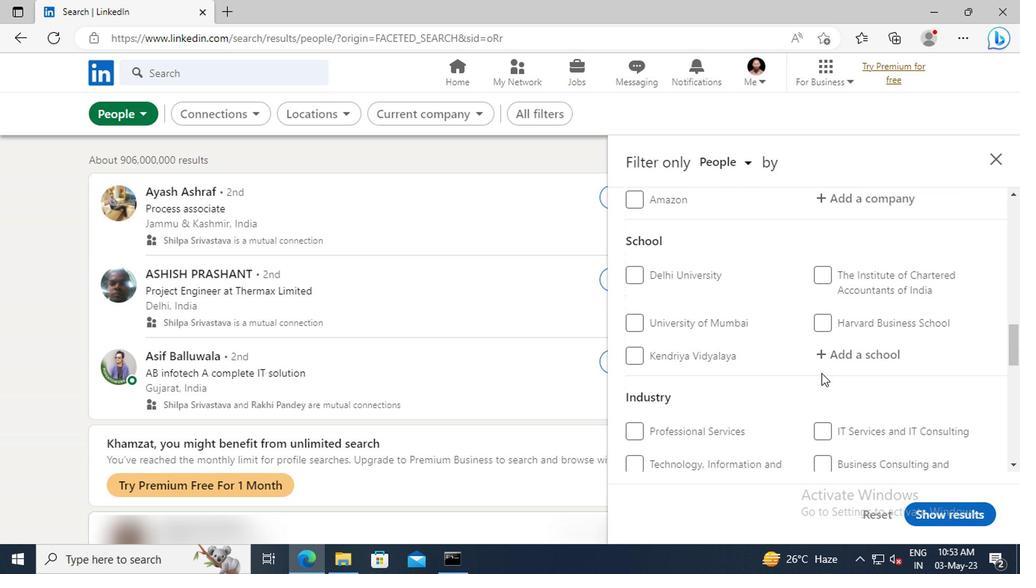 
Action: Mouse scrolled (818, 373) with delta (0, 0)
Screenshot: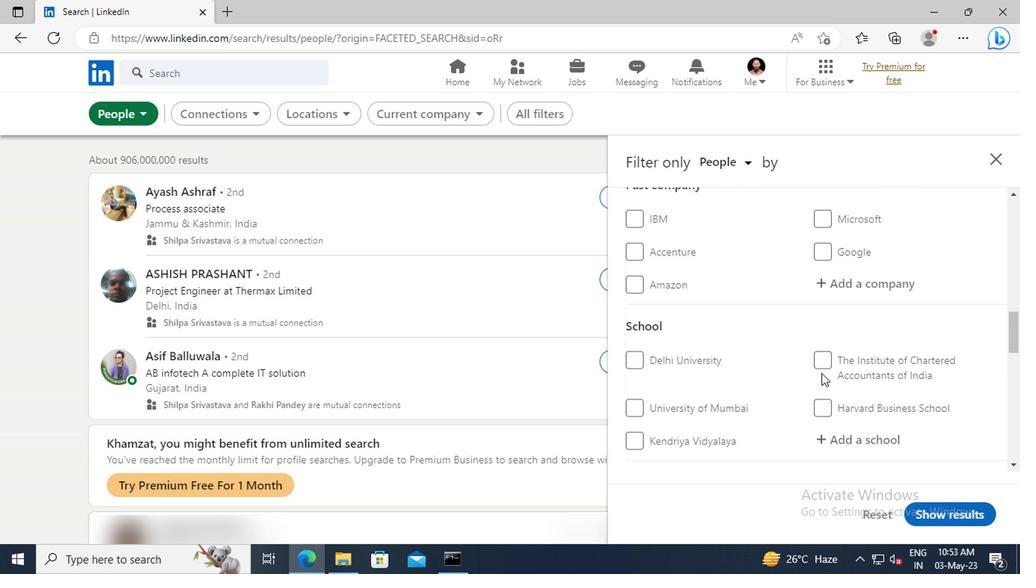 
Action: Mouse scrolled (818, 373) with delta (0, 0)
Screenshot: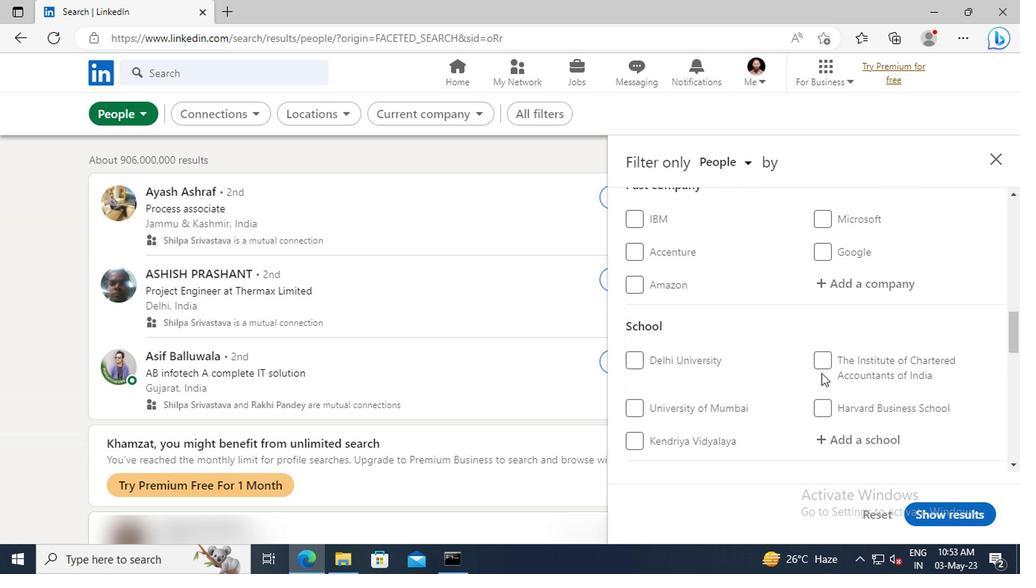 
Action: Mouse scrolled (818, 373) with delta (0, 0)
Screenshot: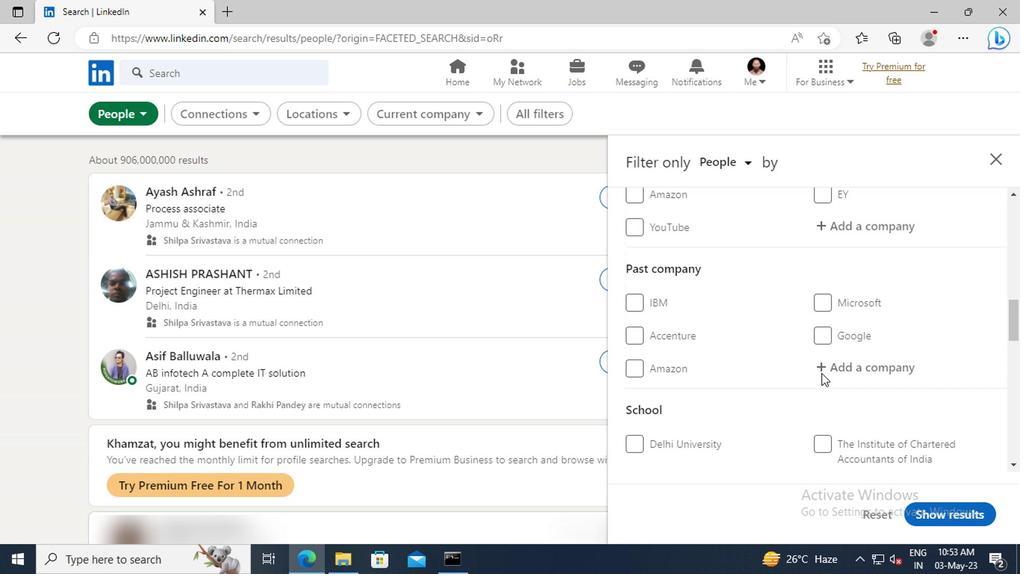 
Action: Mouse scrolled (818, 373) with delta (0, 0)
Screenshot: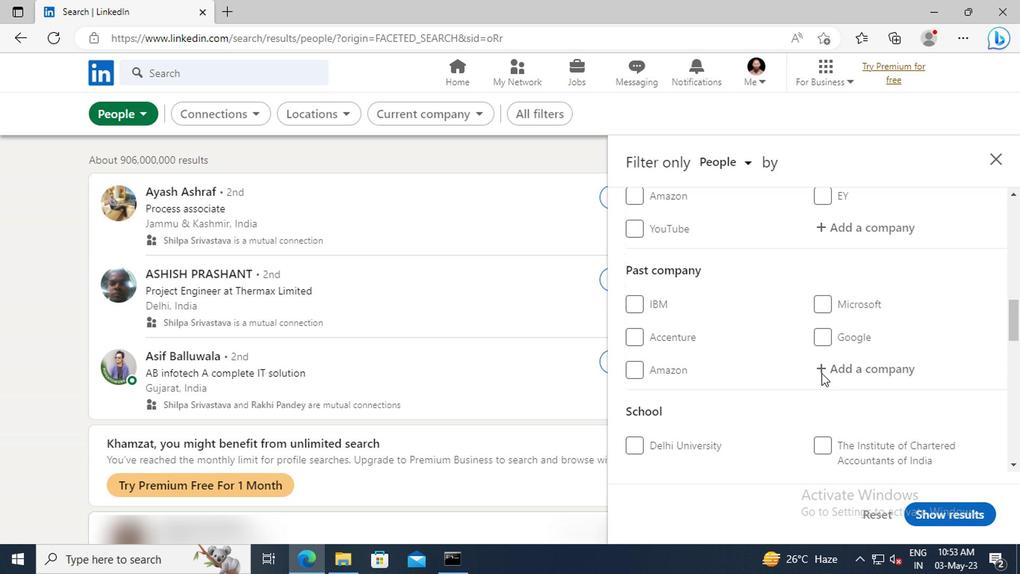 
Action: Mouse scrolled (818, 373) with delta (0, 0)
Screenshot: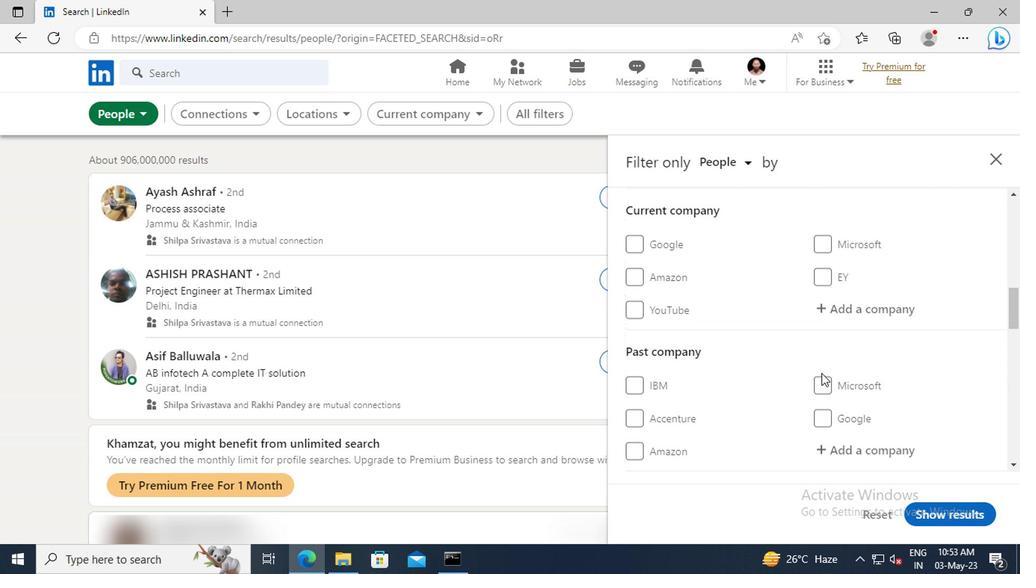 
Action: Mouse moved to (825, 363)
Screenshot: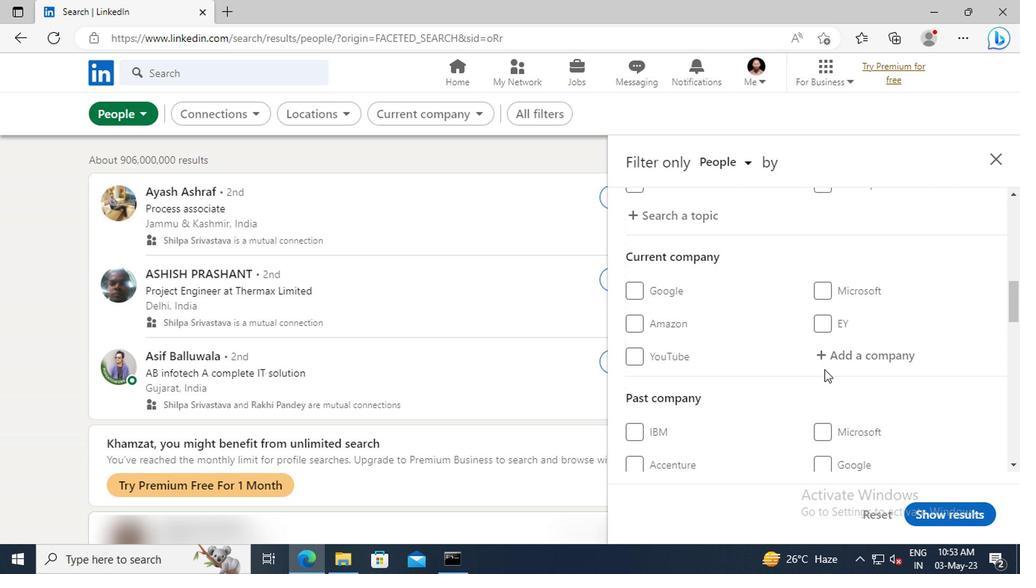 
Action: Mouse pressed left at (825, 363)
Screenshot: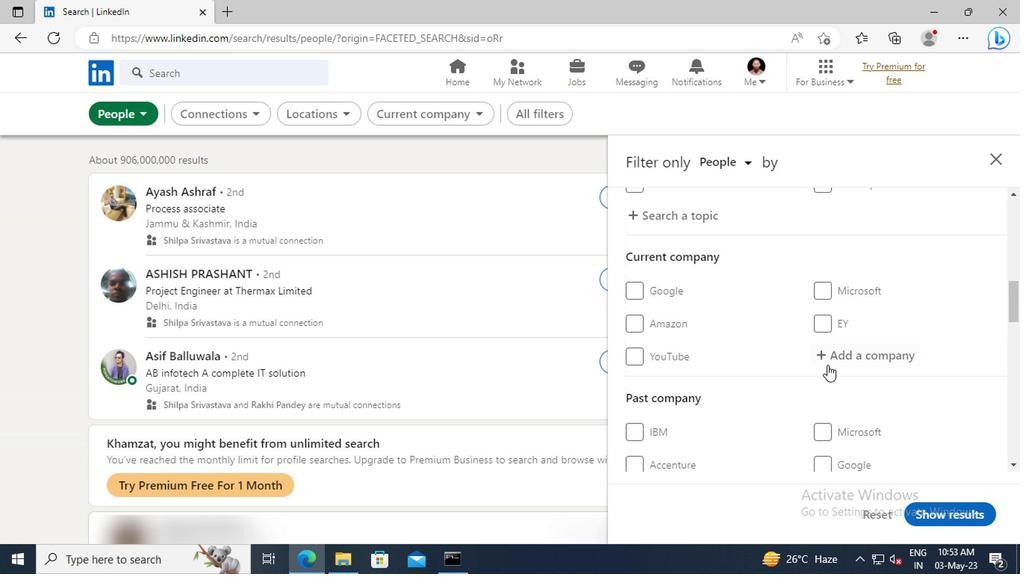 
Action: Key pressed <Key.shift>JSW<Key.space><Key.shift>STEEL
Screenshot: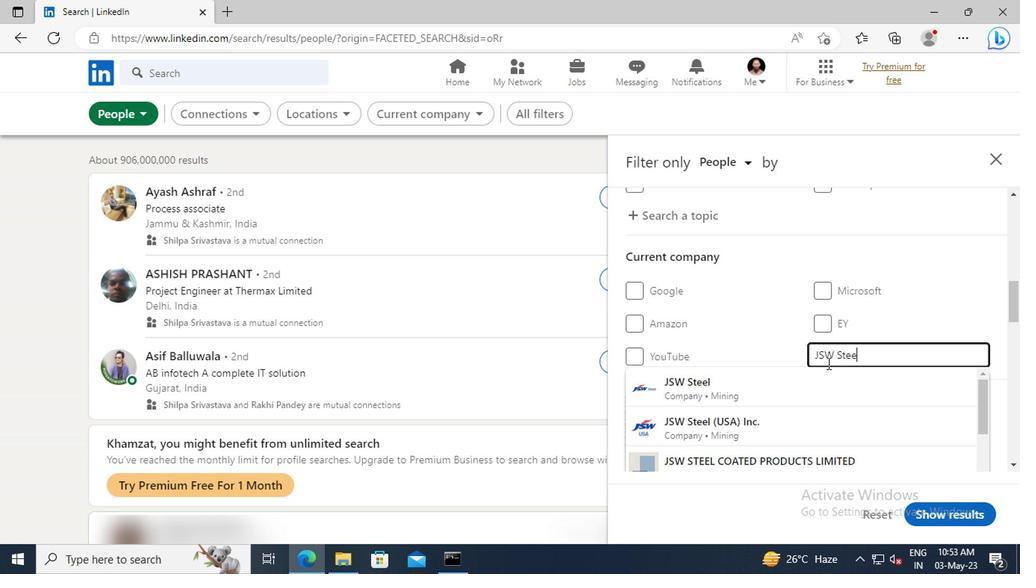
Action: Mouse moved to (825, 381)
Screenshot: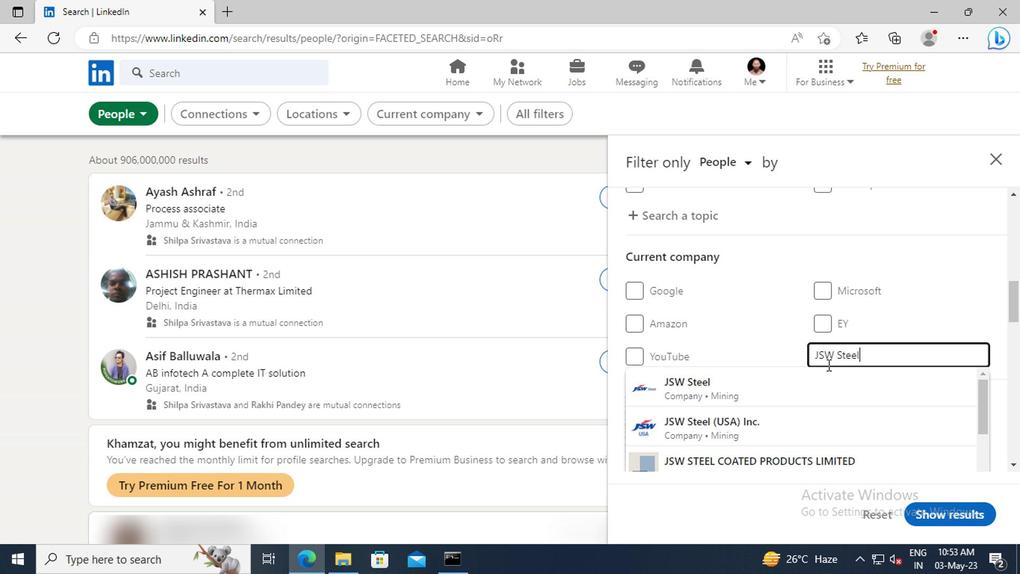 
Action: Mouse pressed left at (825, 381)
Screenshot: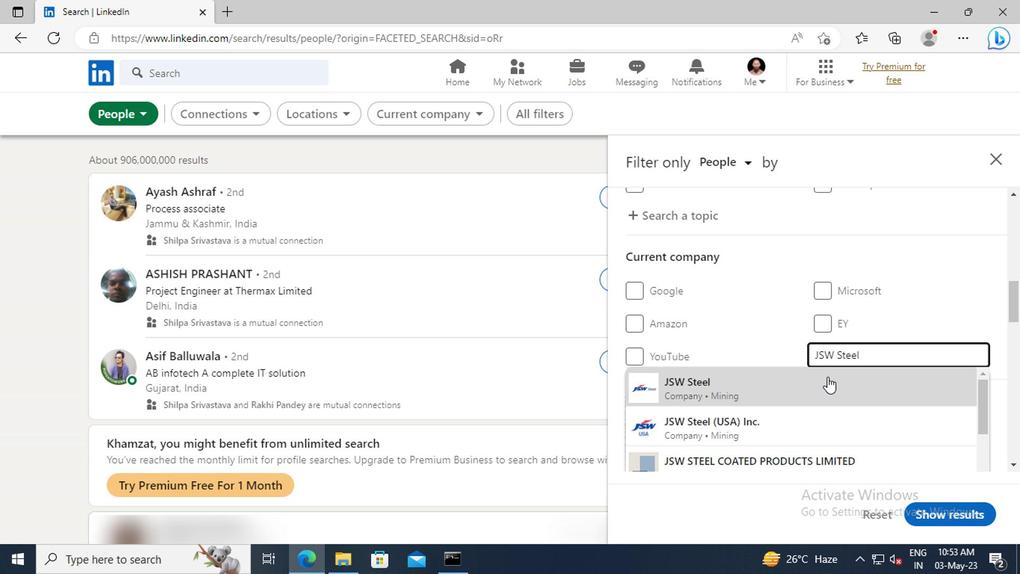 
Action: Mouse scrolled (825, 380) with delta (0, 0)
Screenshot: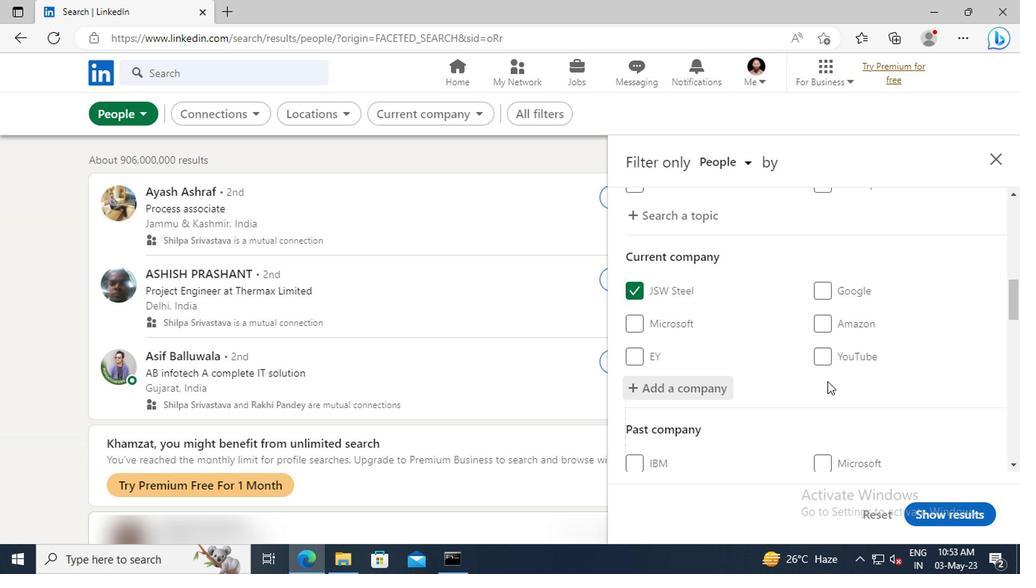 
Action: Mouse scrolled (825, 380) with delta (0, 0)
Screenshot: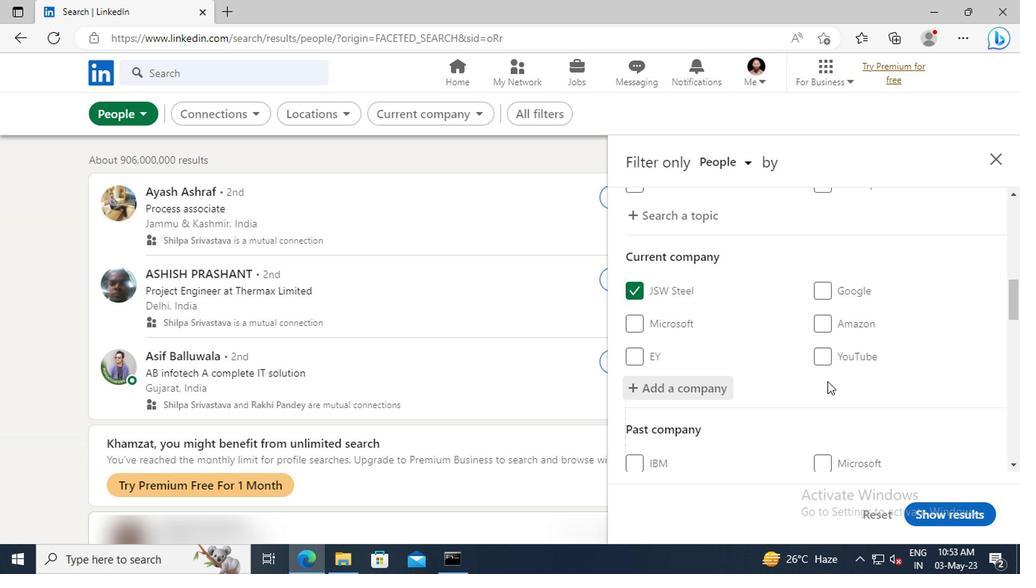 
Action: Mouse scrolled (825, 380) with delta (0, 0)
Screenshot: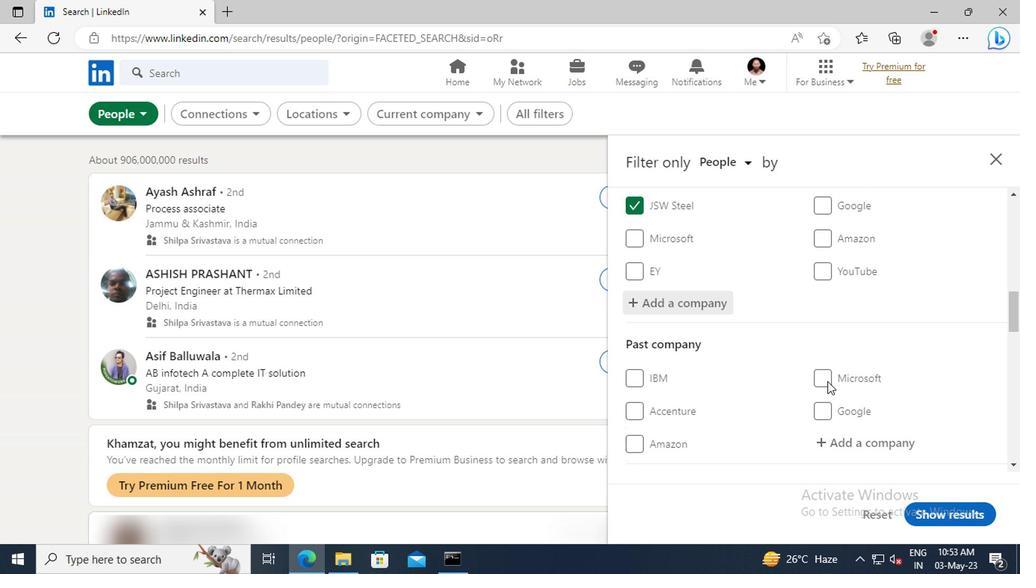
Action: Mouse scrolled (825, 380) with delta (0, 0)
Screenshot: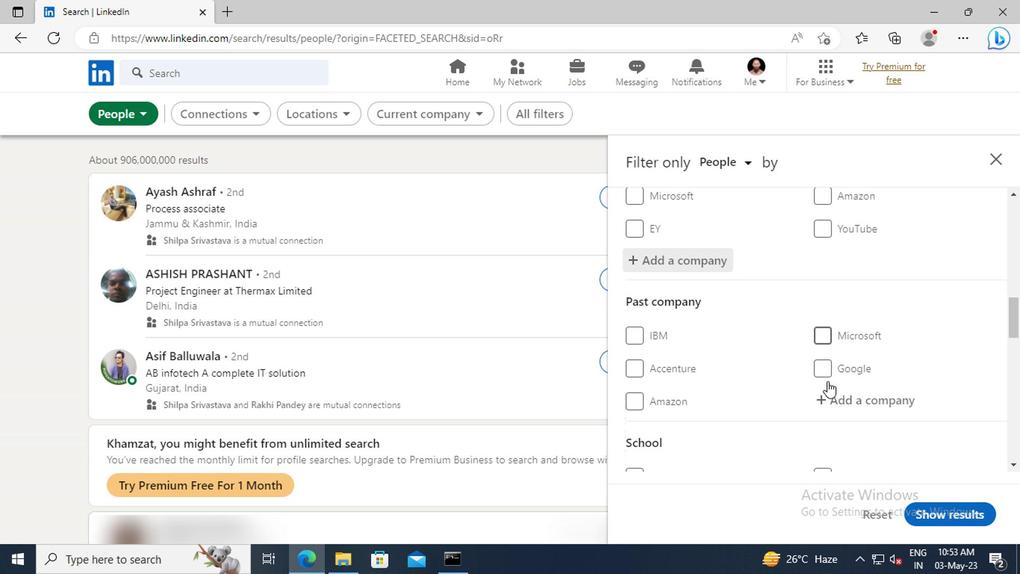 
Action: Mouse scrolled (825, 380) with delta (0, 0)
Screenshot: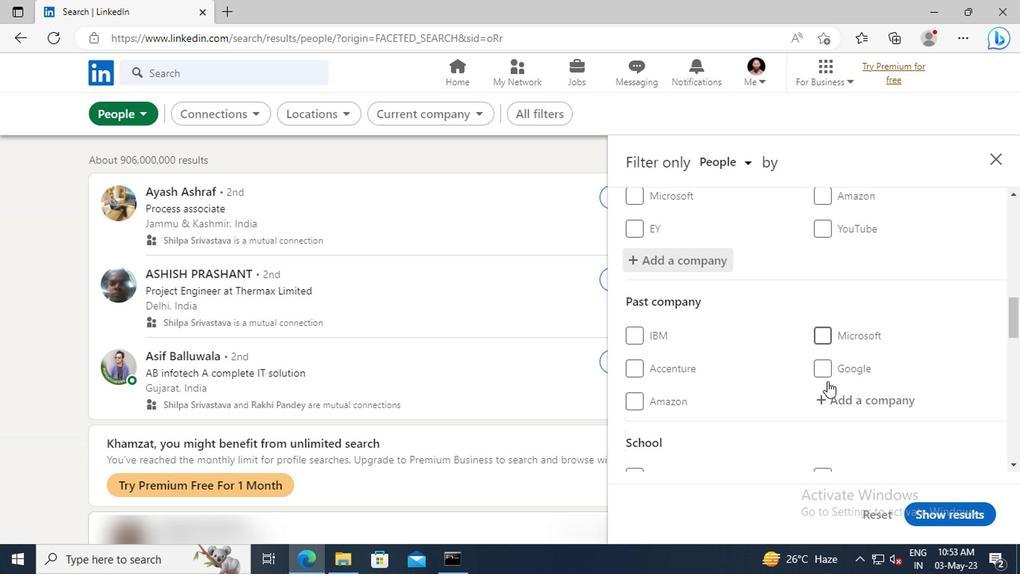 
Action: Mouse moved to (819, 364)
Screenshot: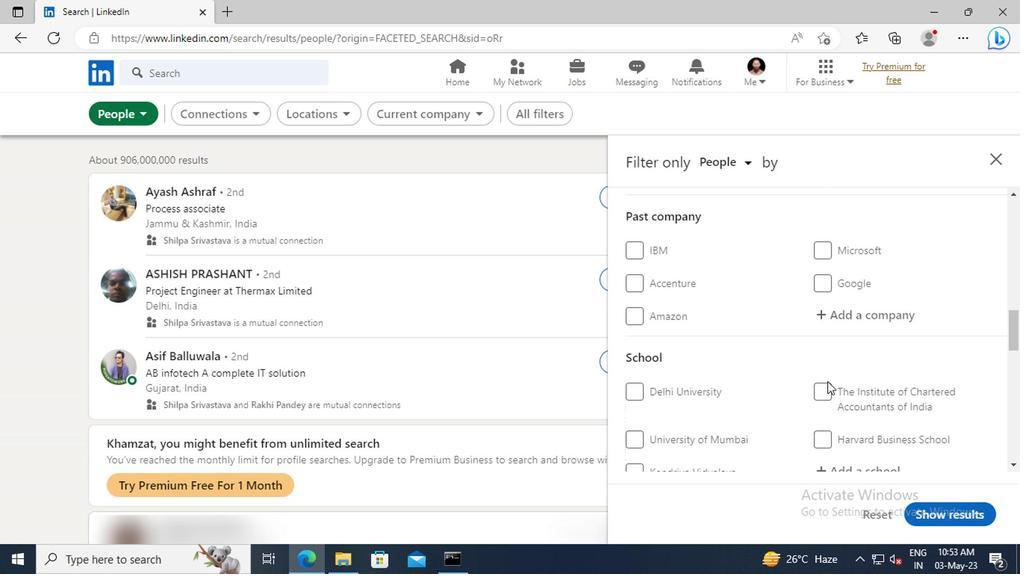 
Action: Mouse scrolled (819, 363) with delta (0, 0)
Screenshot: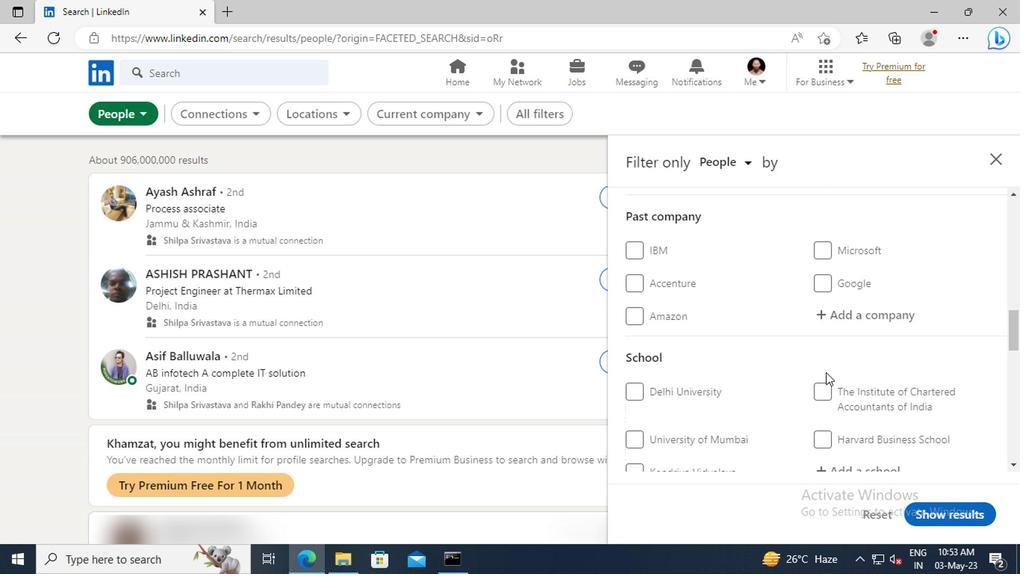 
Action: Mouse scrolled (819, 363) with delta (0, 0)
Screenshot: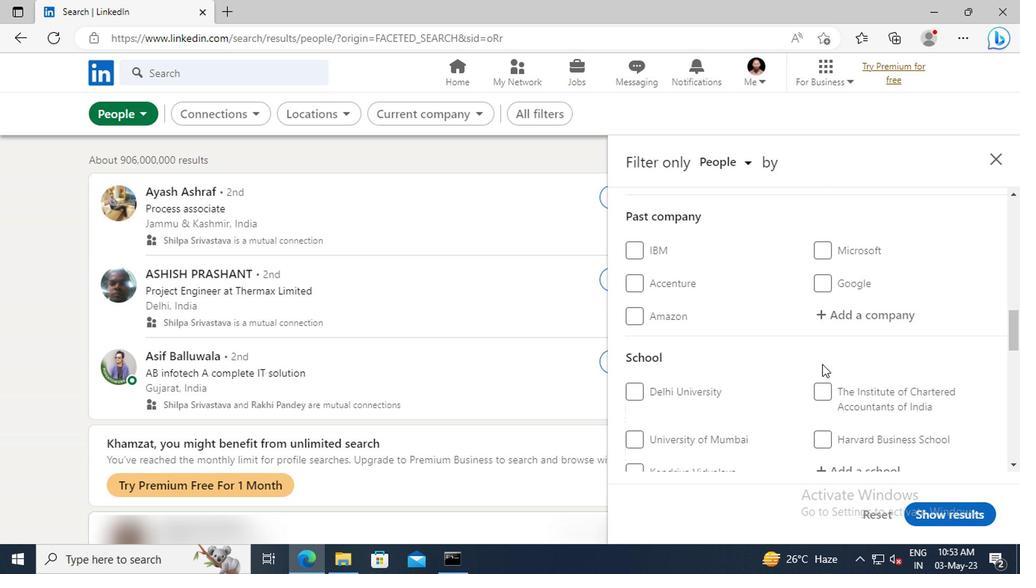 
Action: Mouse moved to (836, 381)
Screenshot: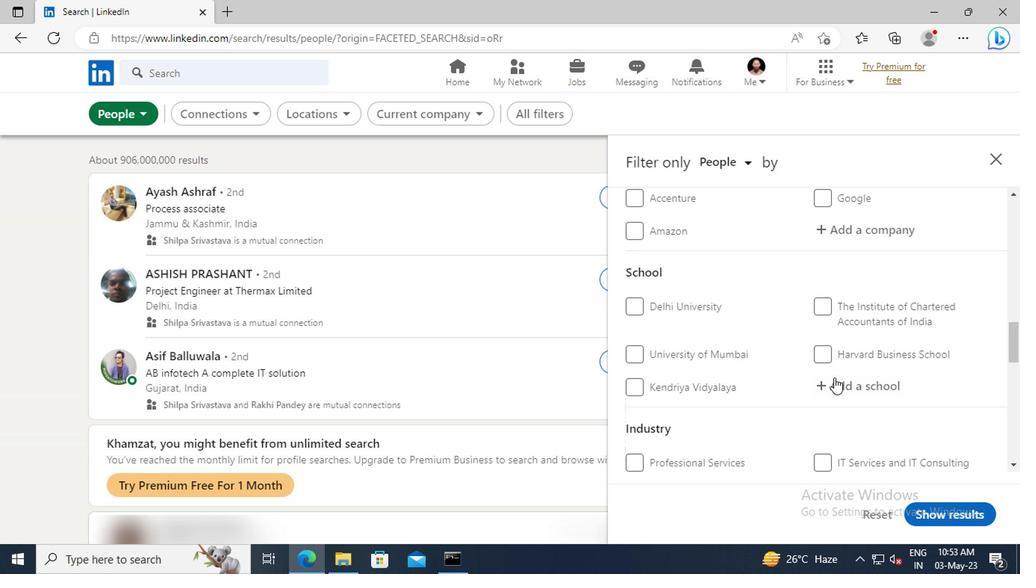 
Action: Mouse pressed left at (836, 381)
Screenshot: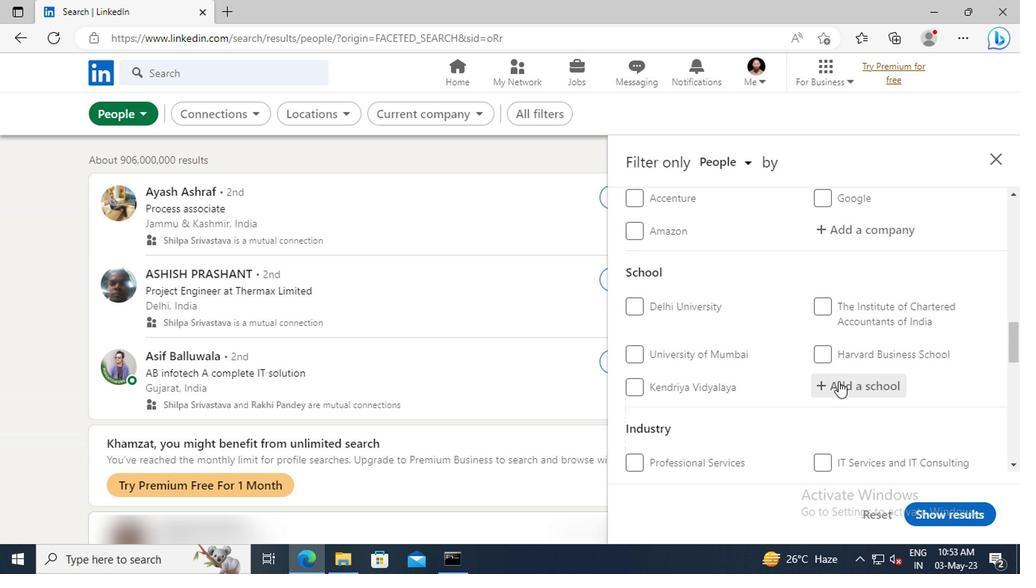 
Action: Key pressed <Key.shift>ST.<Key.space><Key.shift>GEORGE'S<Key.space><Key.shift>COL
Screenshot: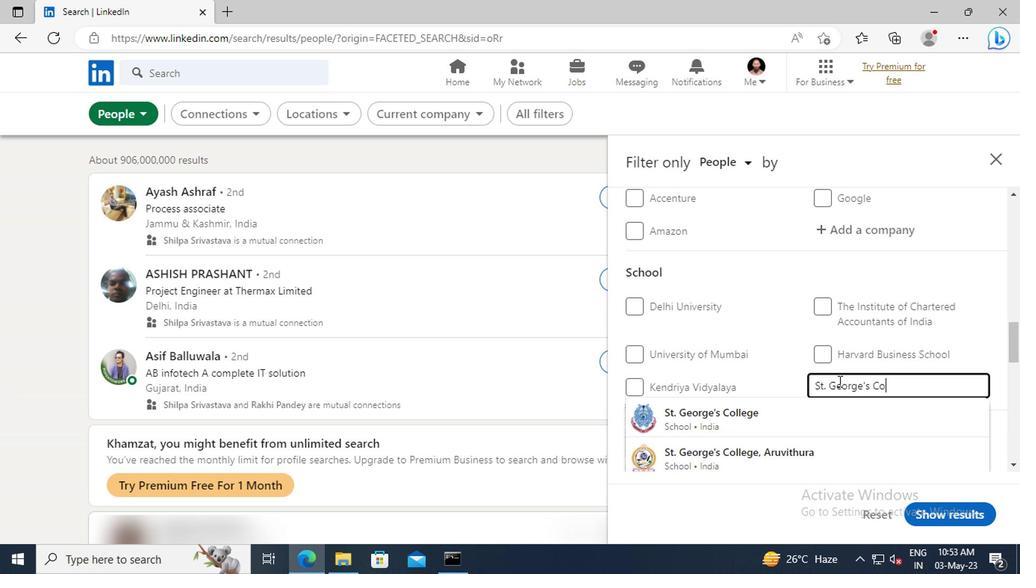 
Action: Mouse moved to (830, 411)
Screenshot: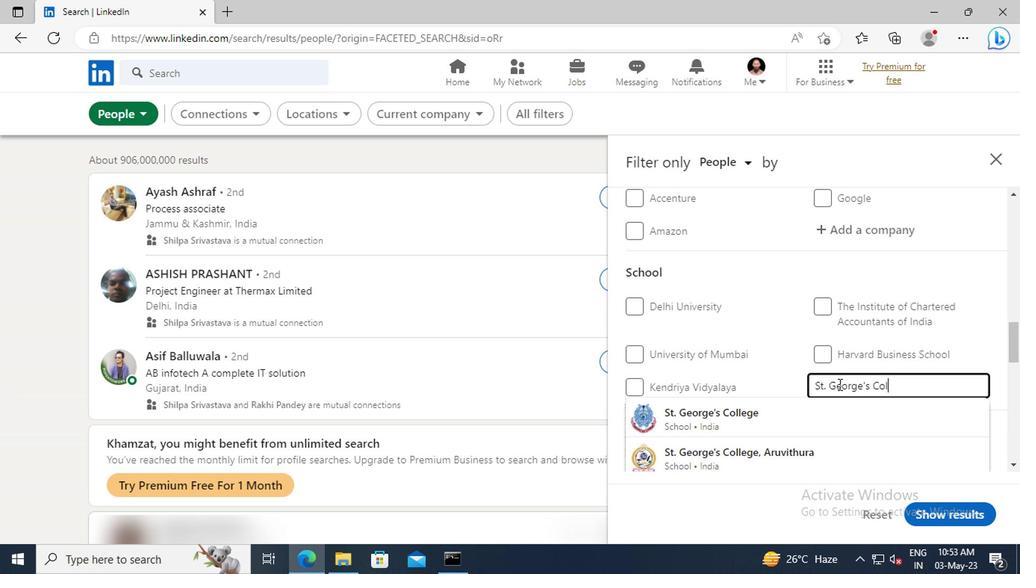 
Action: Mouse pressed left at (830, 411)
Screenshot: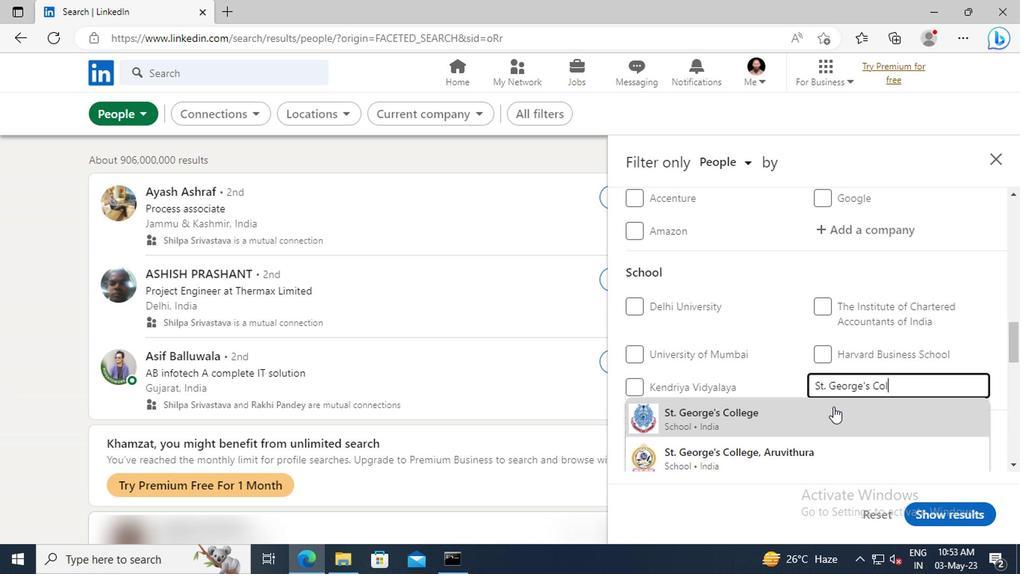 
Action: Mouse scrolled (830, 410) with delta (0, -1)
Screenshot: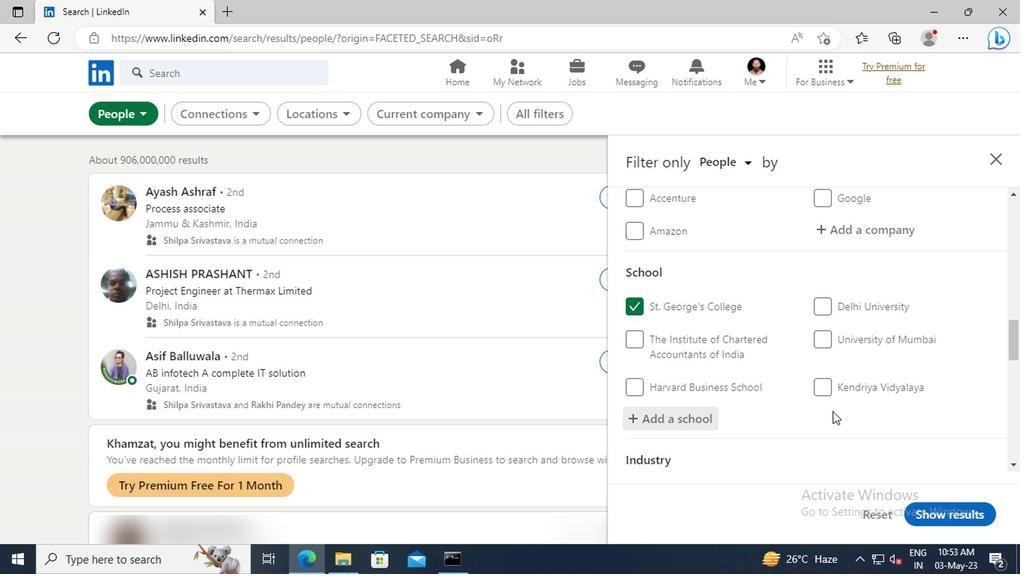 
Action: Mouse scrolled (830, 410) with delta (0, -1)
Screenshot: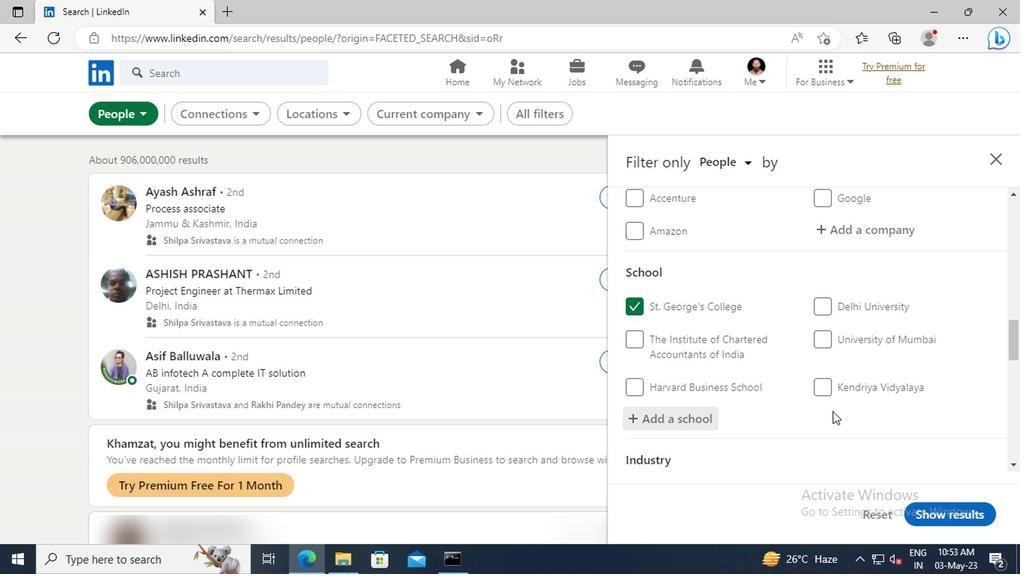 
Action: Mouse moved to (826, 400)
Screenshot: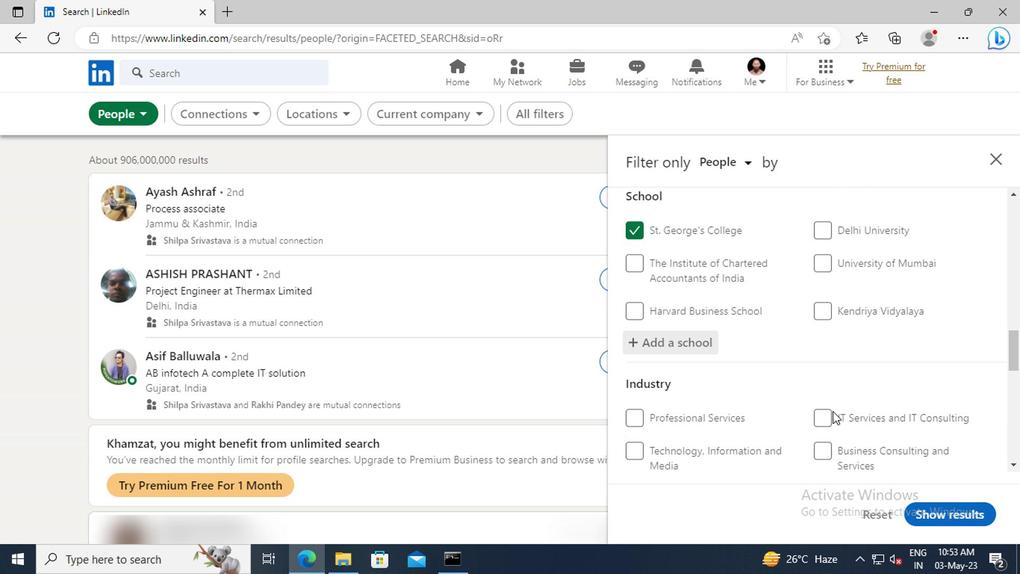 
Action: Mouse scrolled (826, 400) with delta (0, 0)
Screenshot: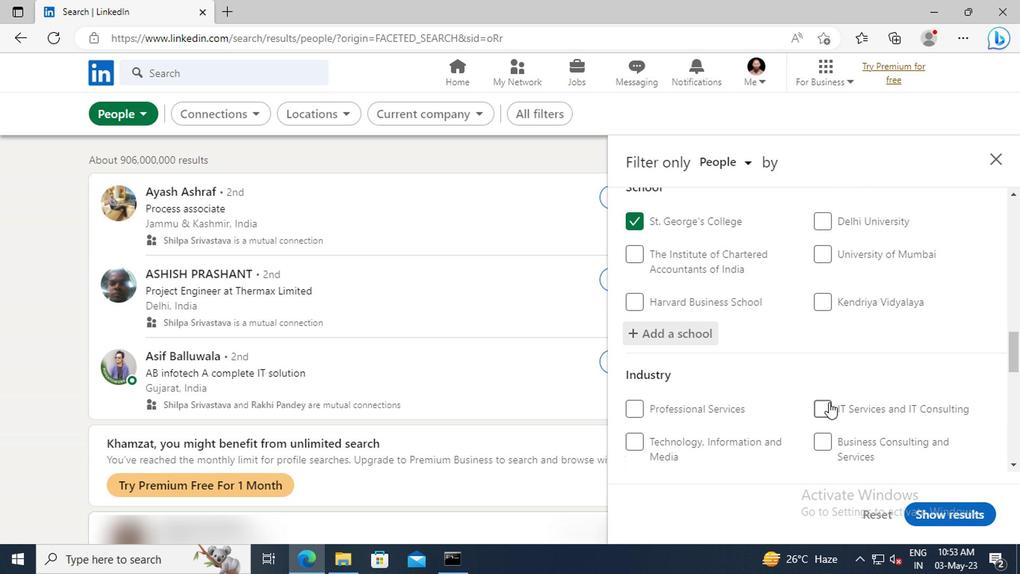 
Action: Mouse moved to (814, 376)
Screenshot: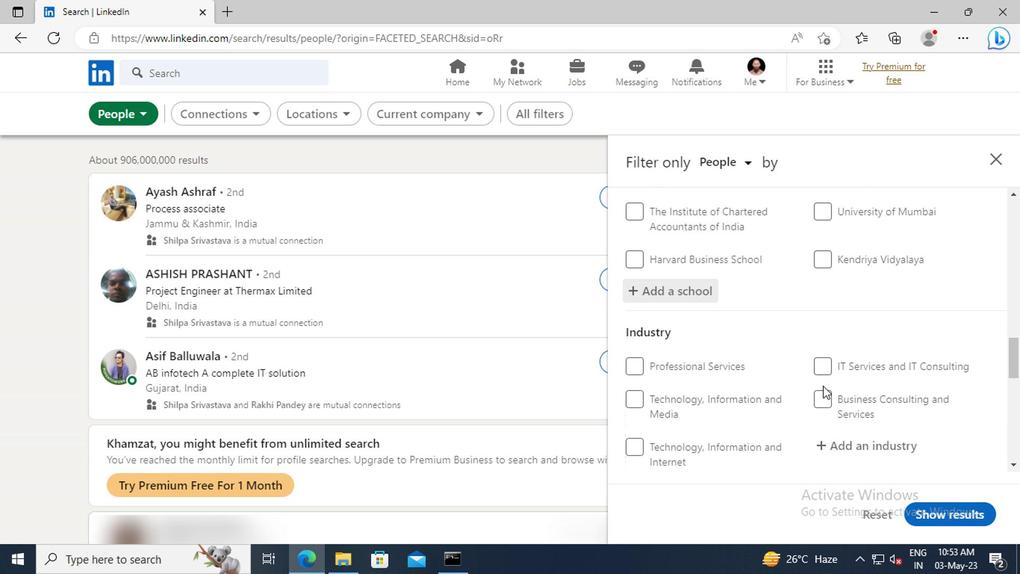 
Action: Mouse scrolled (814, 375) with delta (0, -1)
Screenshot: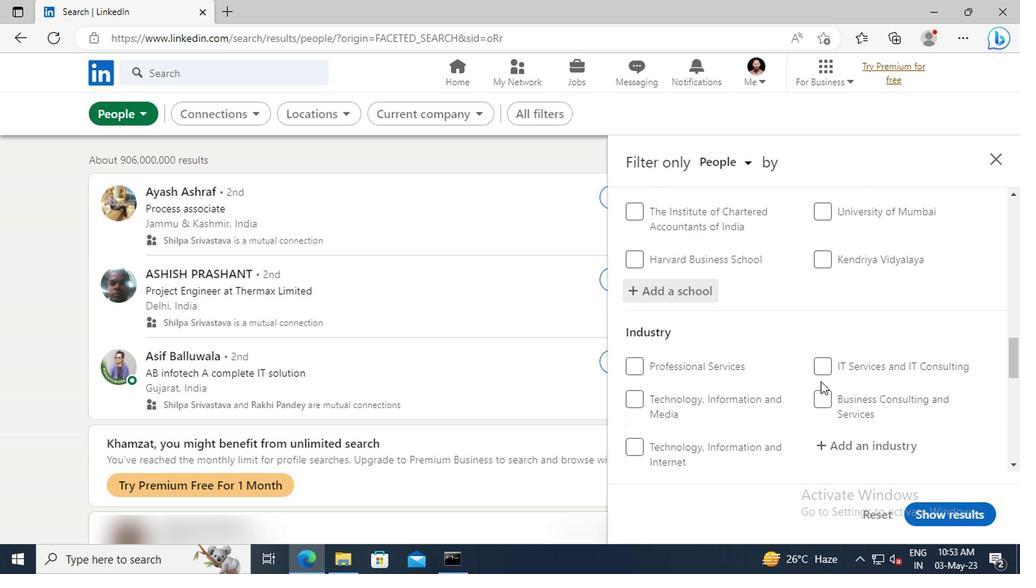 
Action: Mouse scrolled (814, 375) with delta (0, -1)
Screenshot: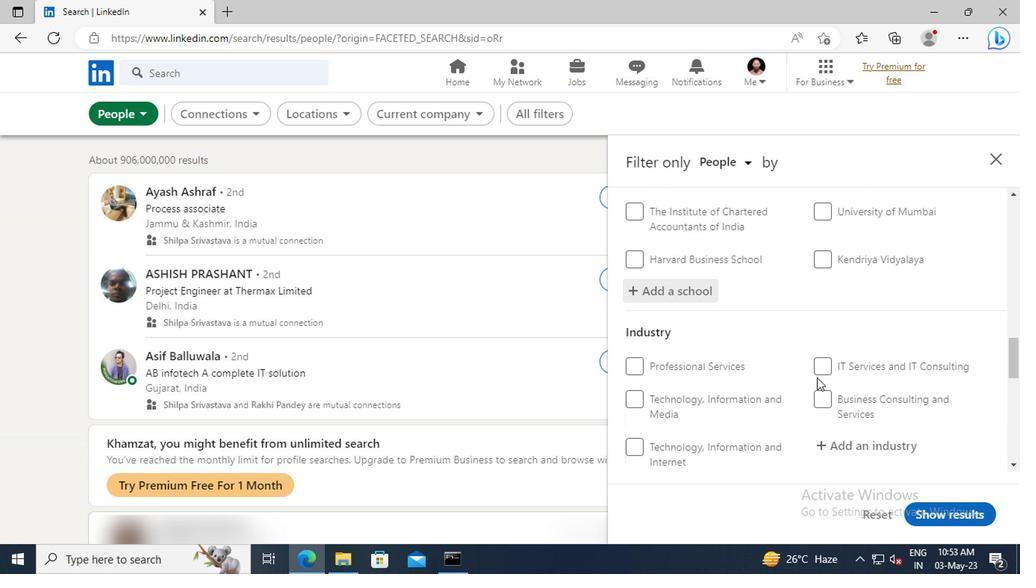 
Action: Mouse moved to (829, 364)
Screenshot: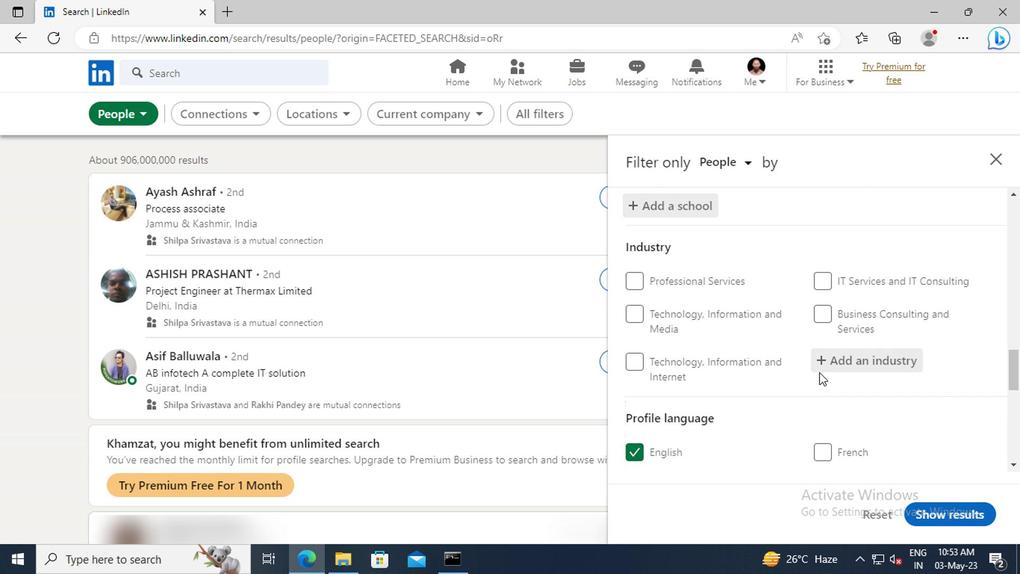 
Action: Mouse pressed left at (829, 364)
Screenshot: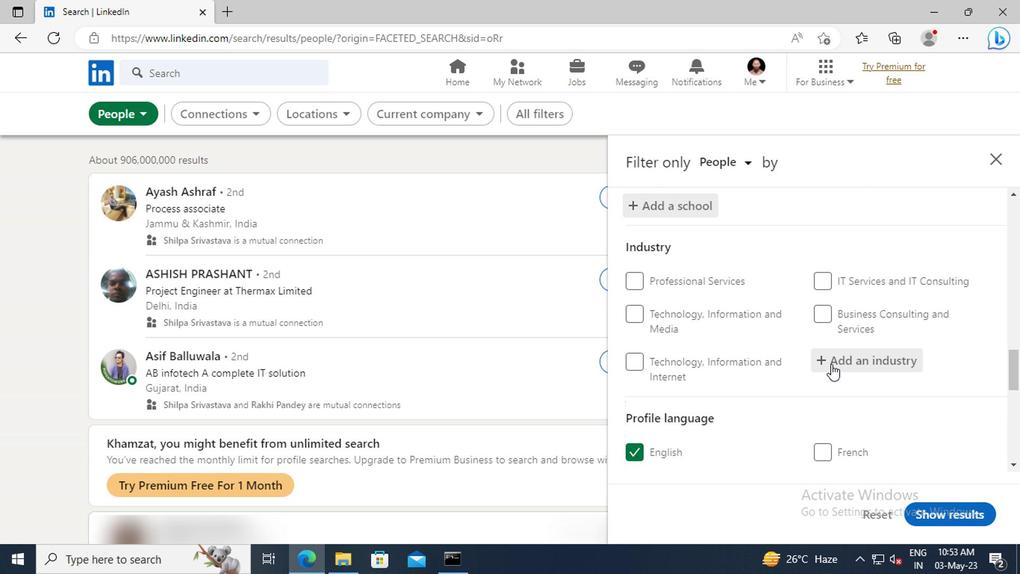 
Action: Key pressed <Key.shift>REAL<Key.space><Key.shift>ESTATE<Key.space>AND<Key.space><Key.shift>EQ
Screenshot: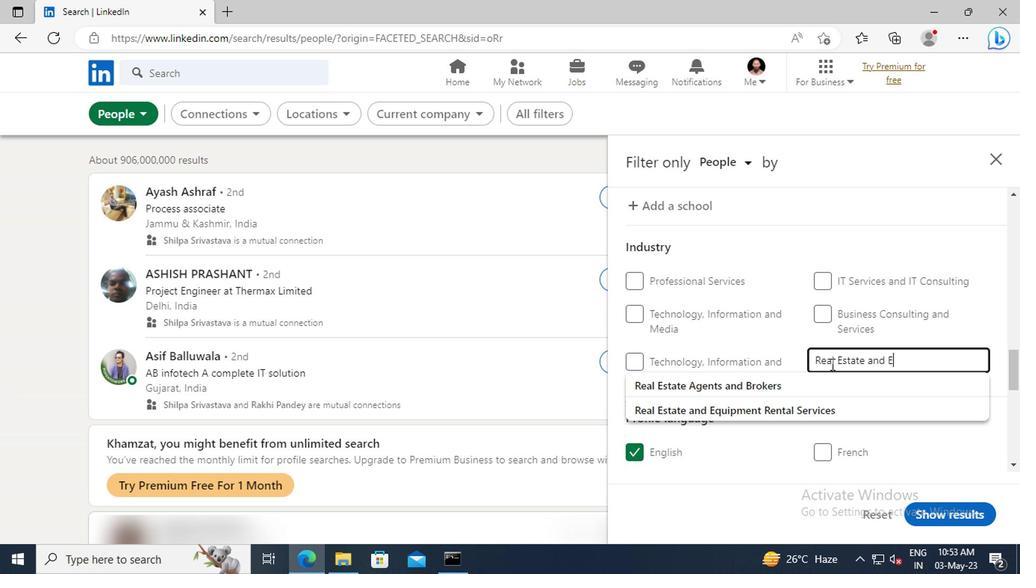 
Action: Mouse moved to (829, 383)
Screenshot: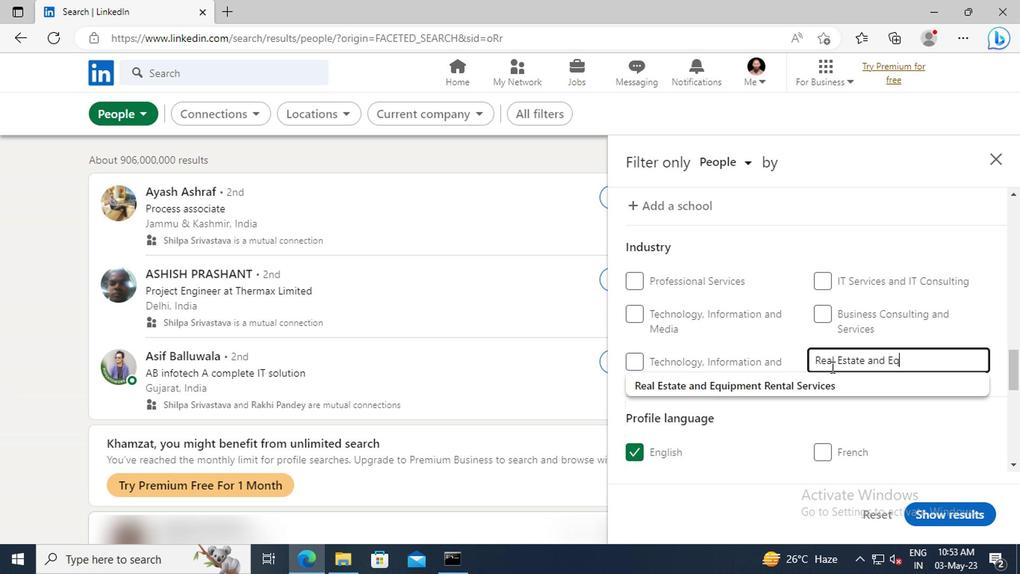 
Action: Mouse pressed left at (829, 383)
Screenshot: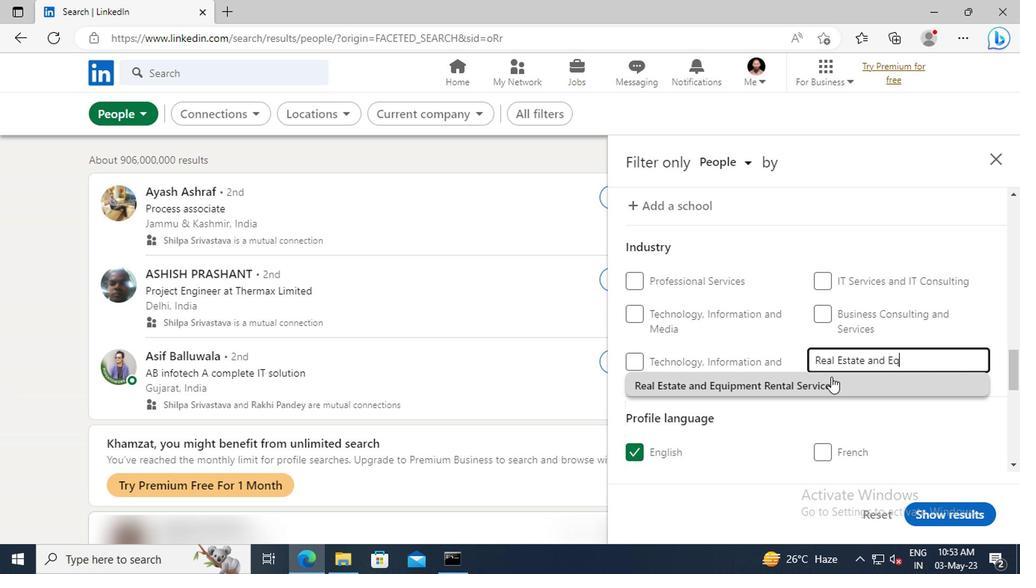 
Action: Mouse scrolled (829, 382) with delta (0, -1)
Screenshot: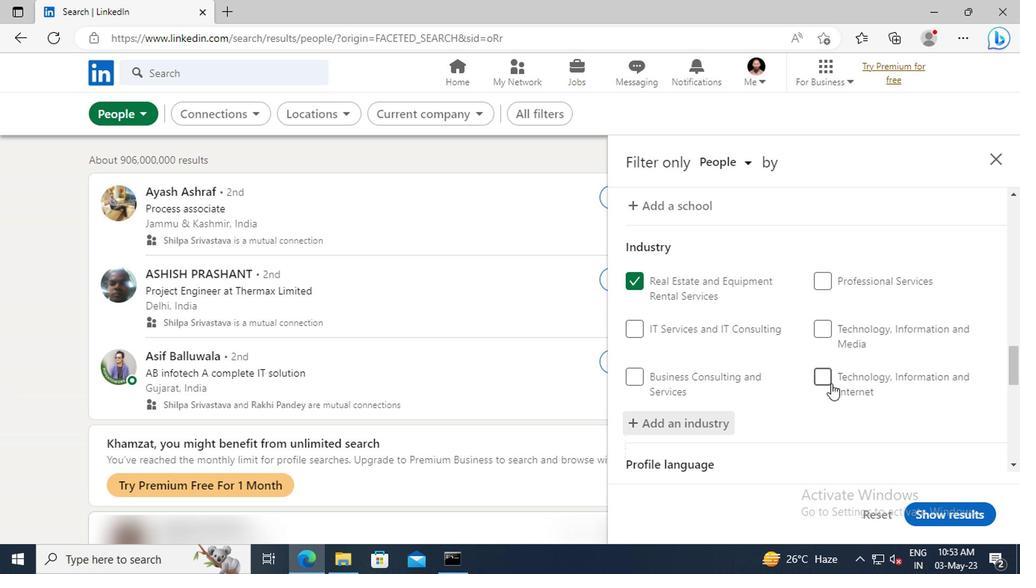 
Action: Mouse scrolled (829, 382) with delta (0, -1)
Screenshot: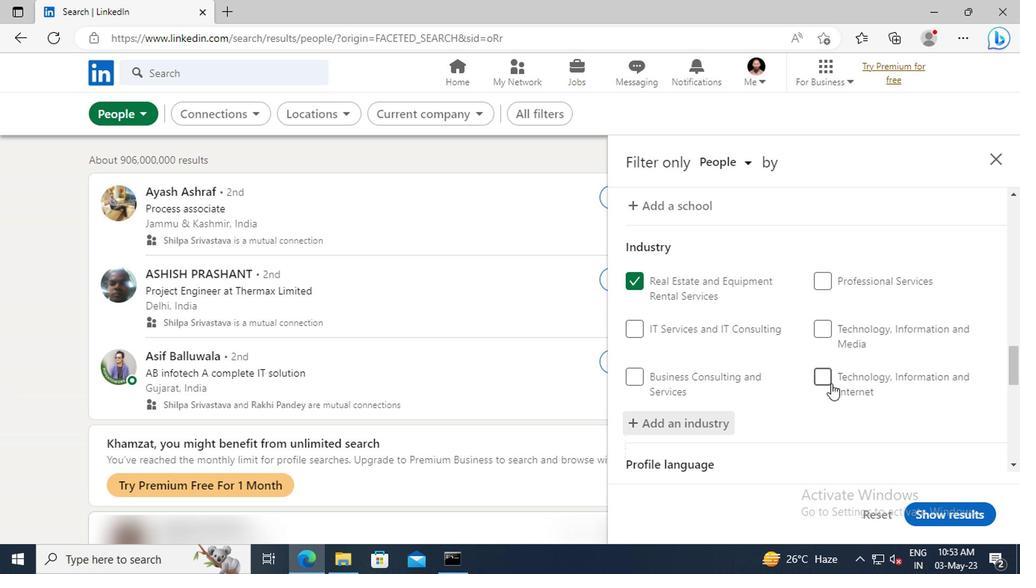 
Action: Mouse moved to (829, 362)
Screenshot: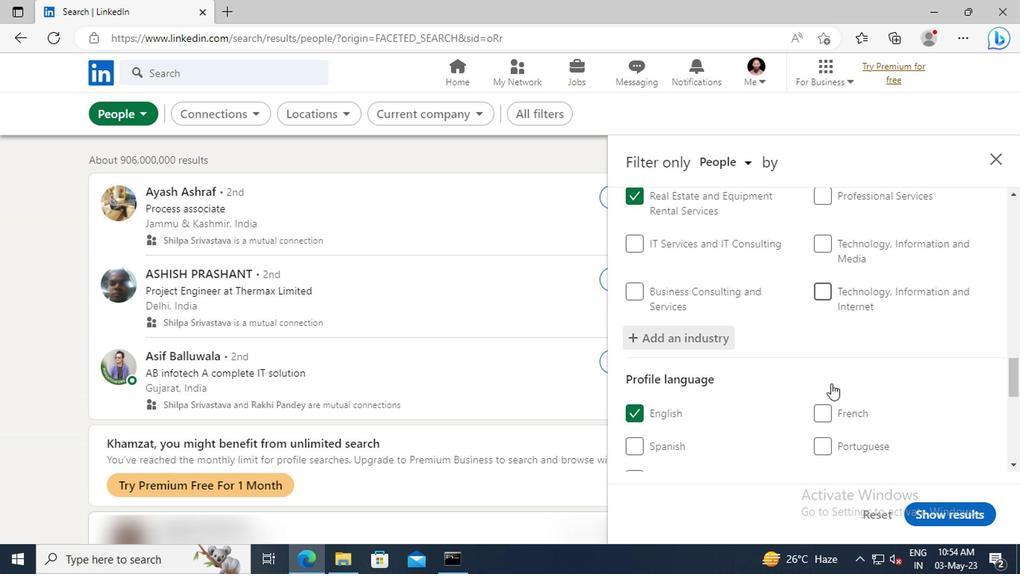 
Action: Mouse scrolled (829, 361) with delta (0, -1)
Screenshot: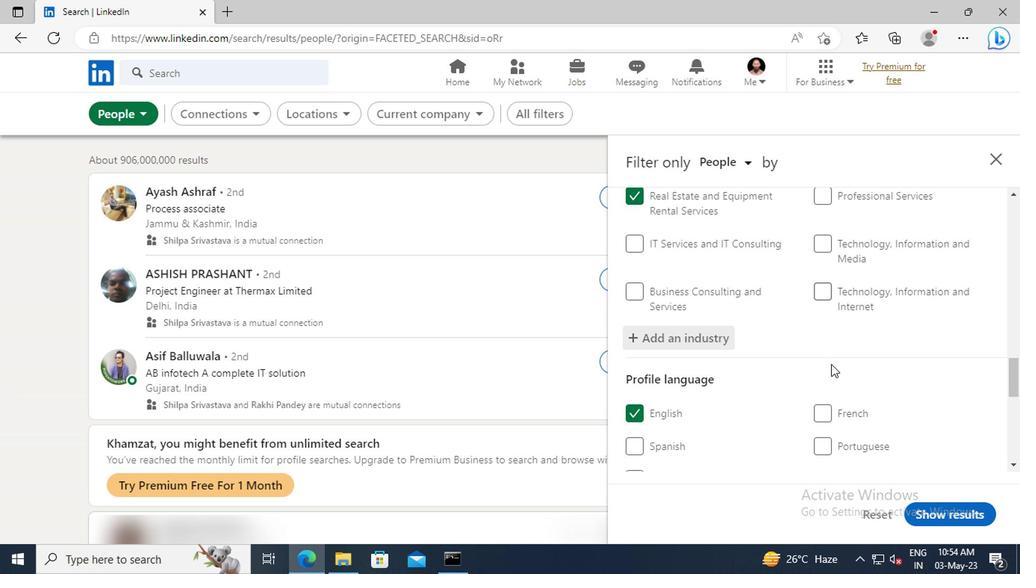 
Action: Mouse scrolled (829, 361) with delta (0, -1)
Screenshot: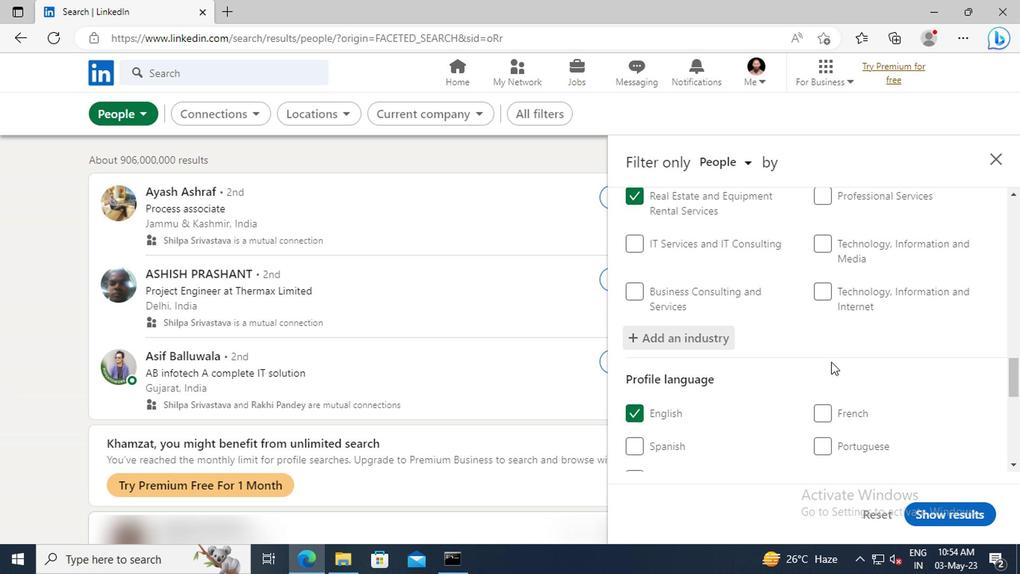 
Action: Mouse moved to (825, 339)
Screenshot: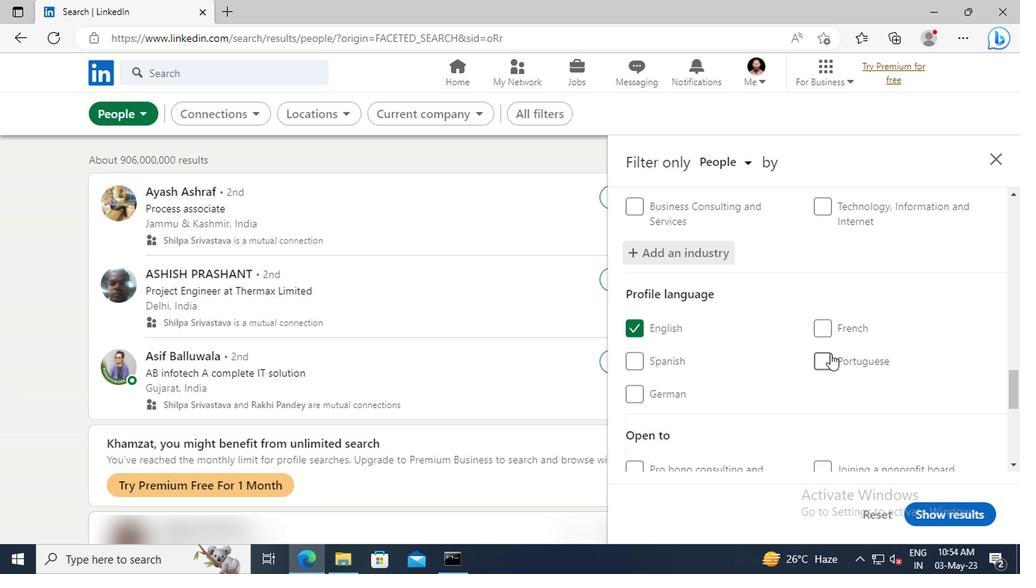 
Action: Mouse scrolled (825, 338) with delta (0, -1)
Screenshot: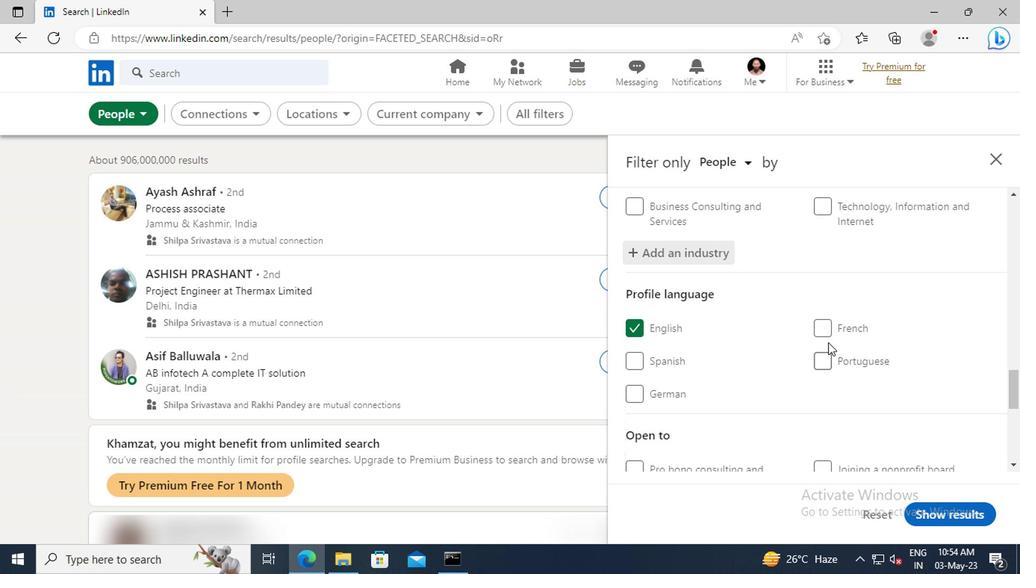 
Action: Mouse scrolled (825, 338) with delta (0, -1)
Screenshot: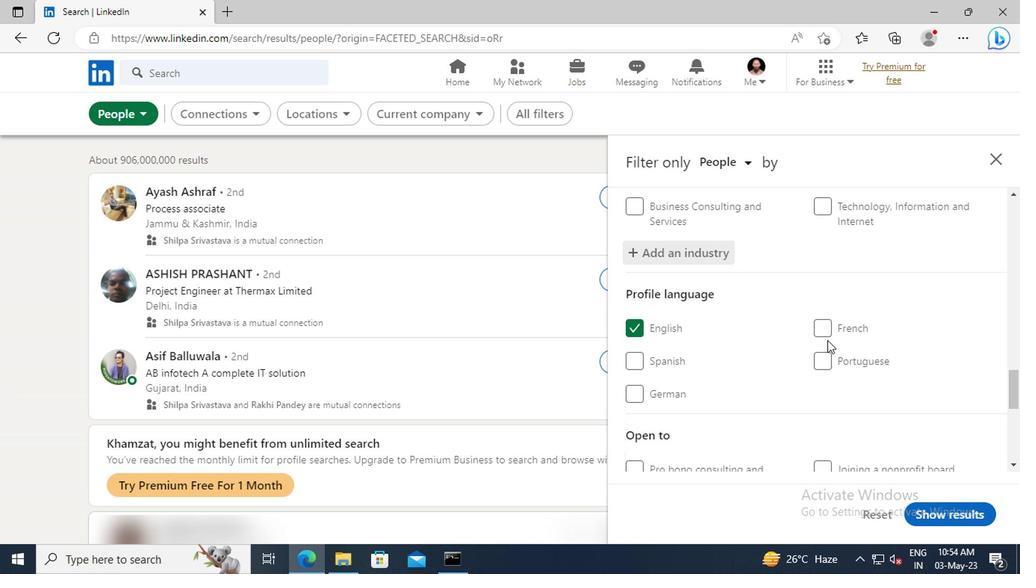 
Action: Mouse moved to (821, 322)
Screenshot: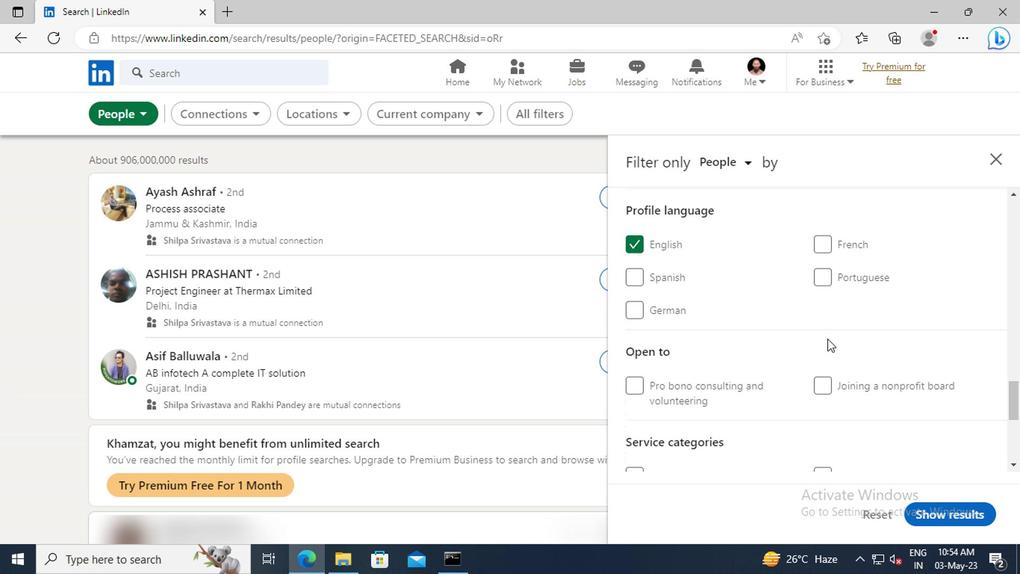 
Action: Mouse scrolled (821, 321) with delta (0, 0)
Screenshot: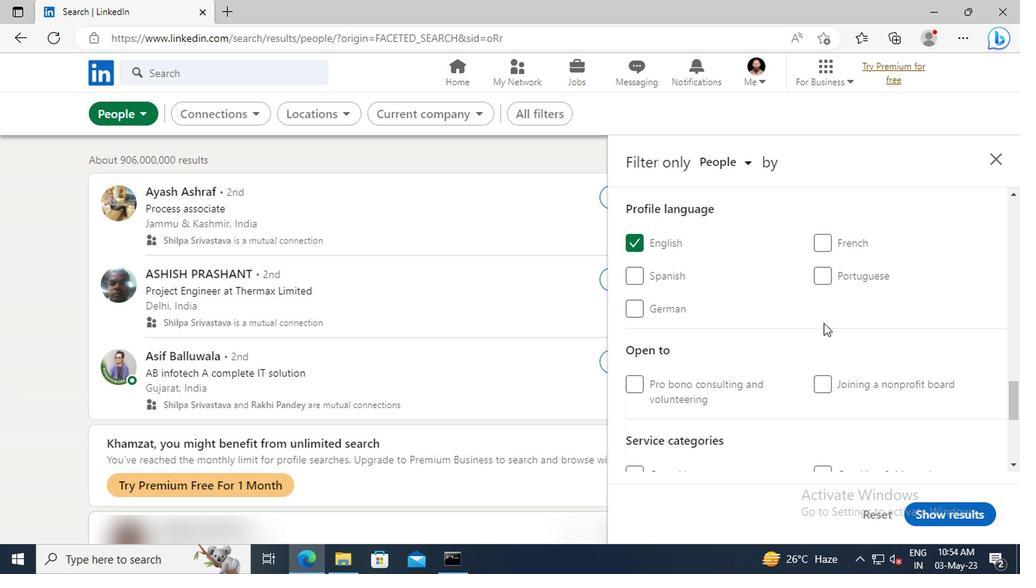 
Action: Mouse scrolled (821, 321) with delta (0, 0)
Screenshot: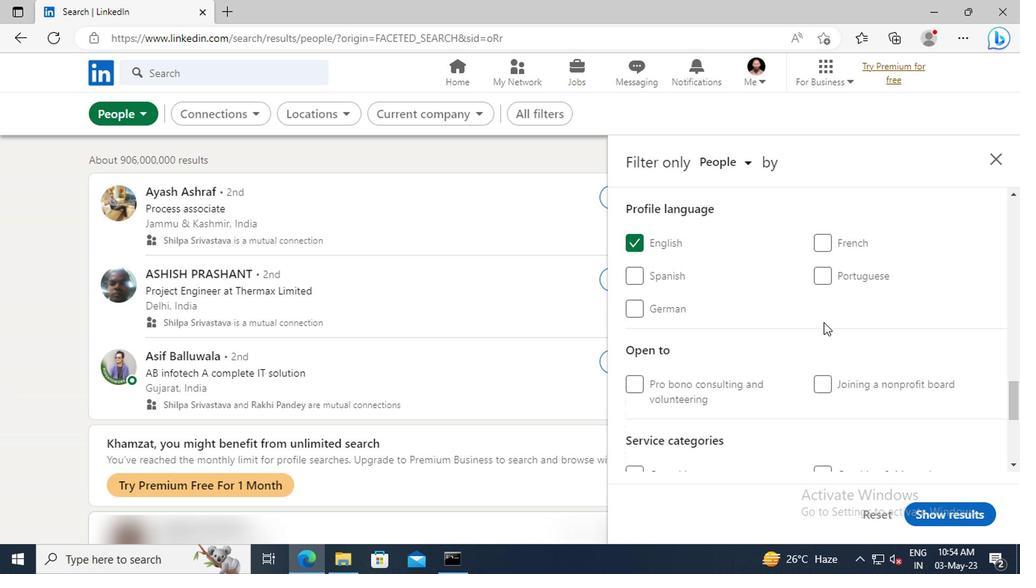 
Action: Mouse scrolled (821, 321) with delta (0, 0)
Screenshot: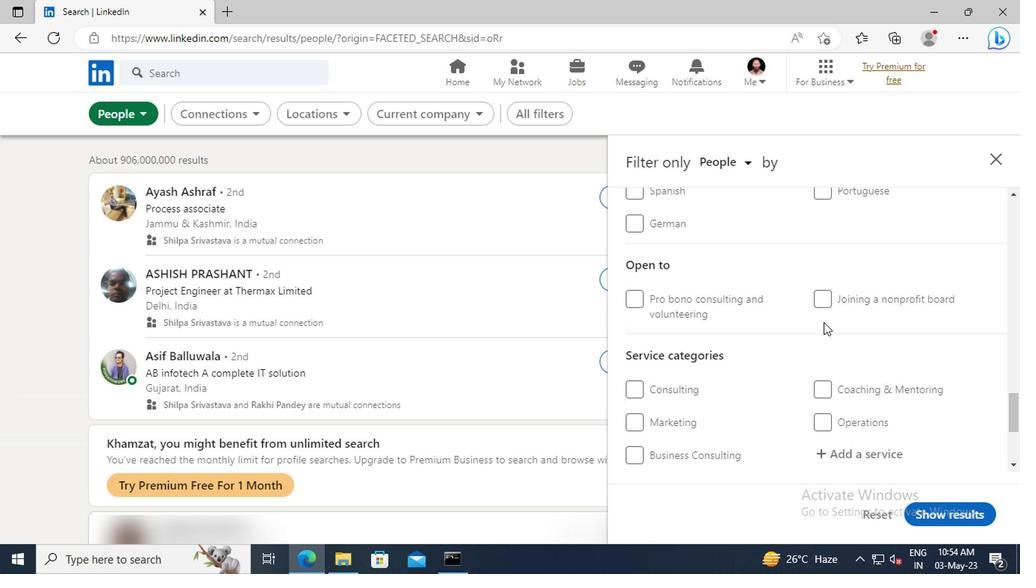 
Action: Mouse scrolled (821, 321) with delta (0, 0)
Screenshot: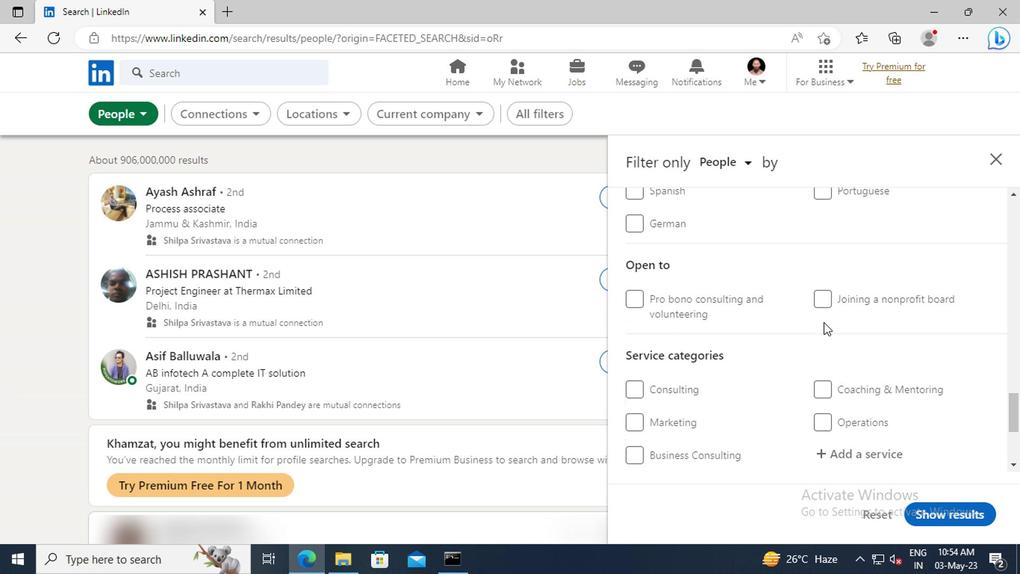 
Action: Mouse scrolled (821, 321) with delta (0, 0)
Screenshot: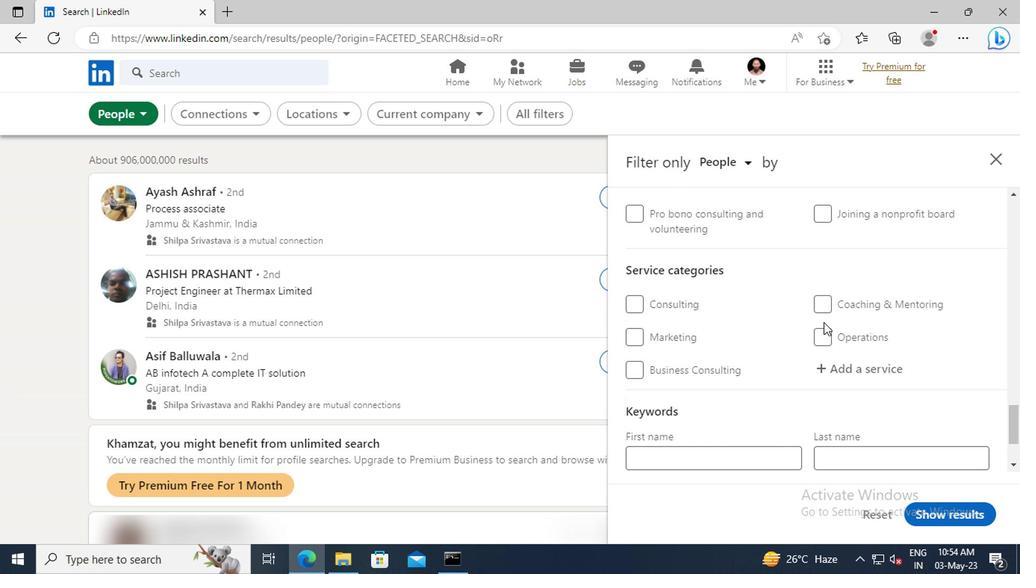 
Action: Mouse moved to (840, 328)
Screenshot: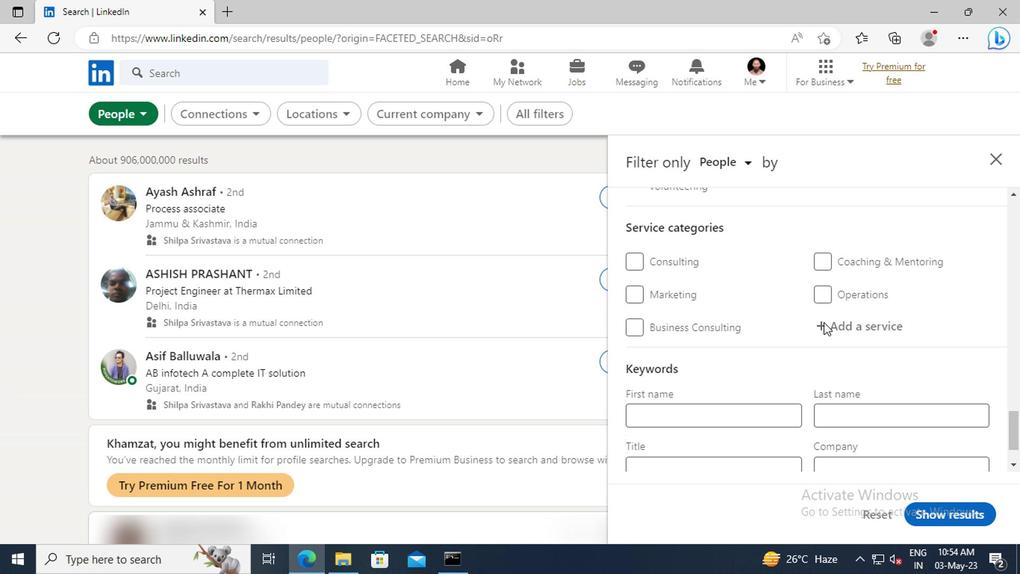 
Action: Mouse pressed left at (840, 328)
Screenshot: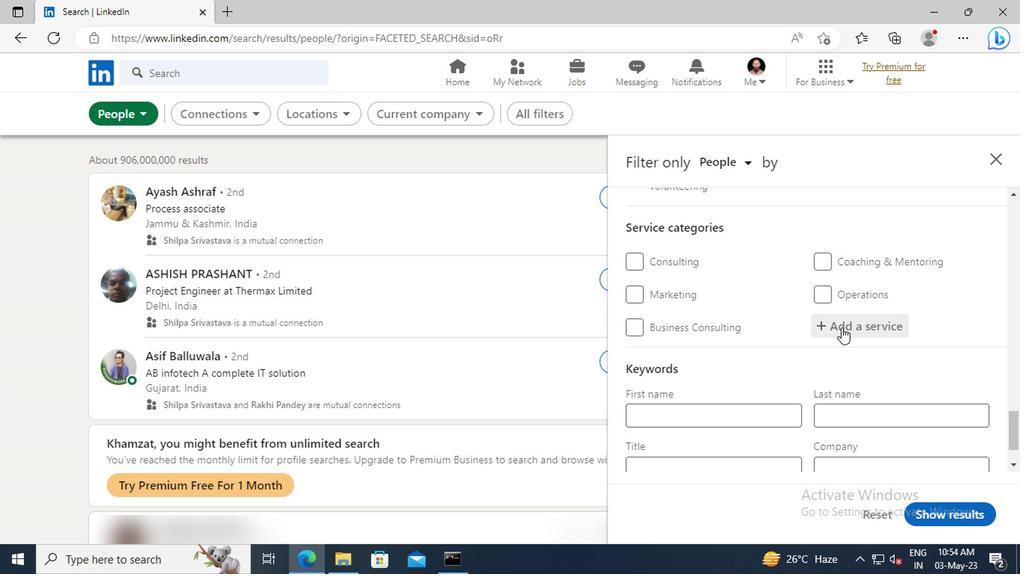 
Action: Key pressed <Key.shift>MARKET<Key.space><Key.shift>RE
Screenshot: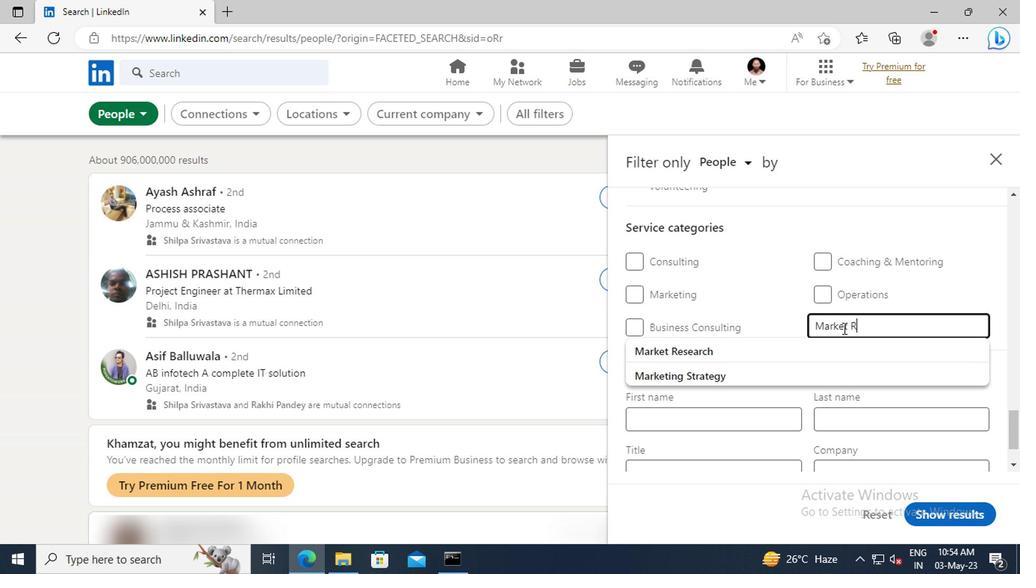 
Action: Mouse moved to (844, 345)
Screenshot: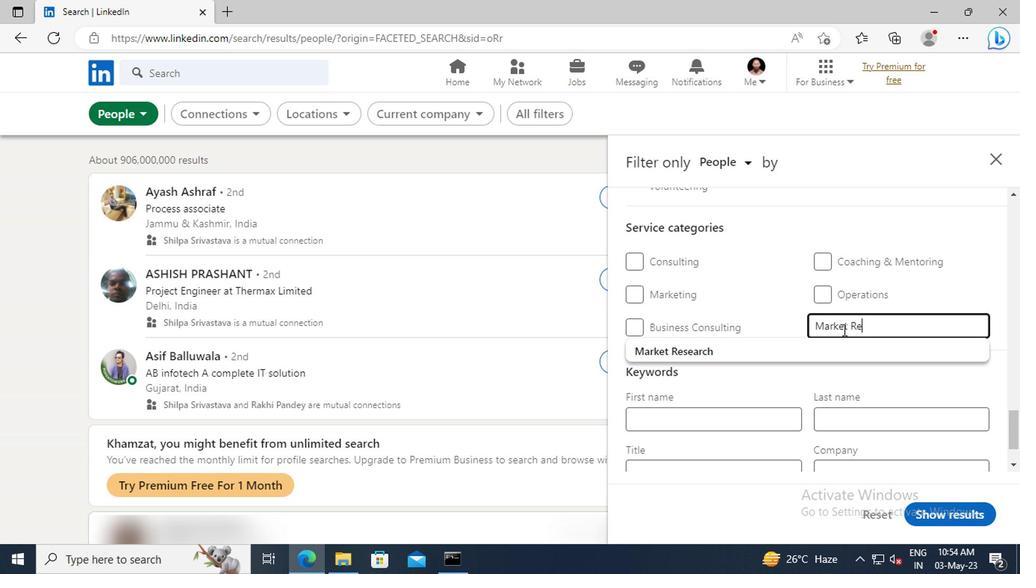 
Action: Mouse pressed left at (844, 345)
Screenshot: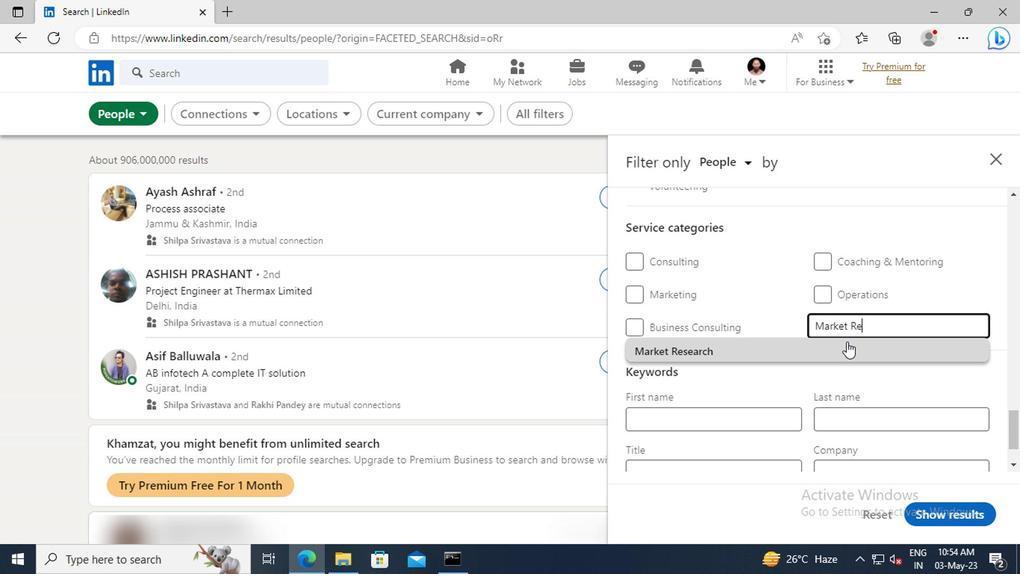 
Action: Mouse scrolled (844, 345) with delta (0, 0)
Screenshot: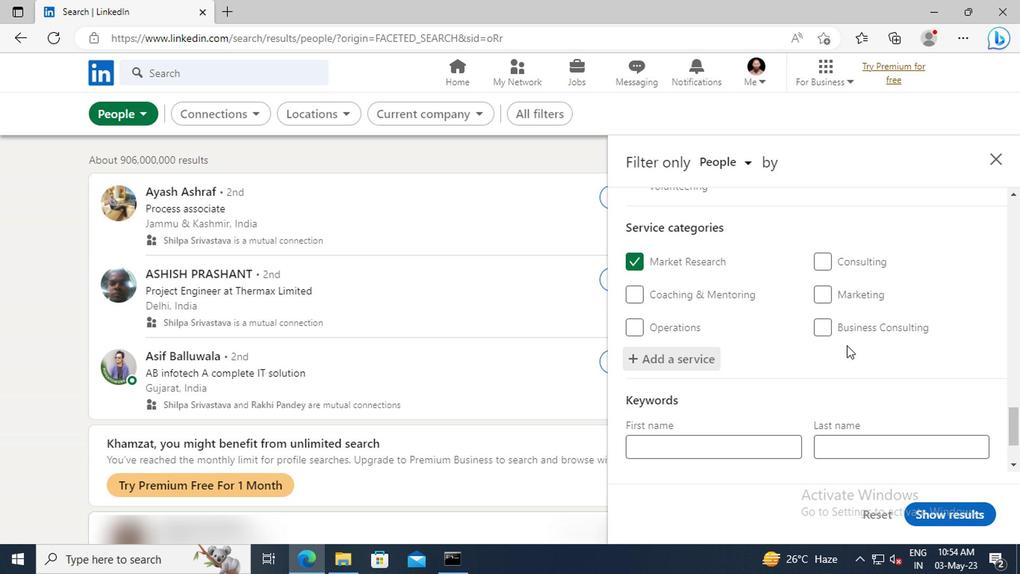 
Action: Mouse scrolled (844, 345) with delta (0, 0)
Screenshot: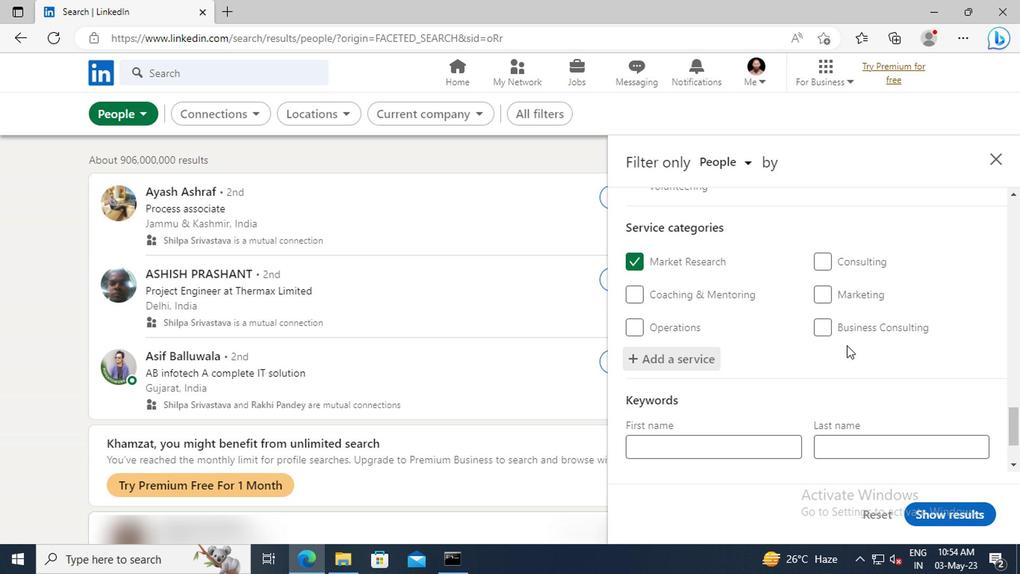 
Action: Mouse scrolled (844, 345) with delta (0, 0)
Screenshot: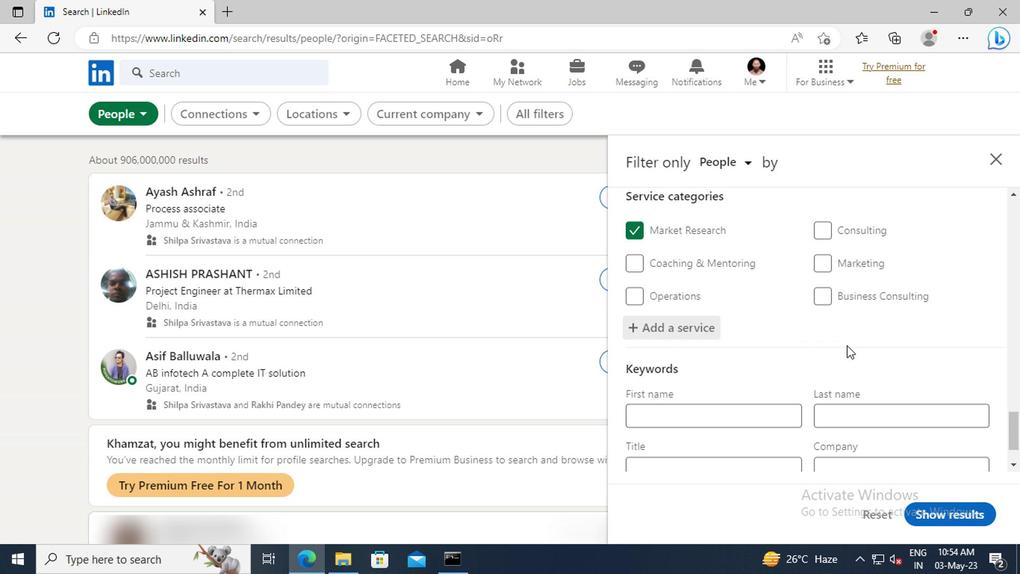 
Action: Mouse scrolled (844, 345) with delta (0, 0)
Screenshot: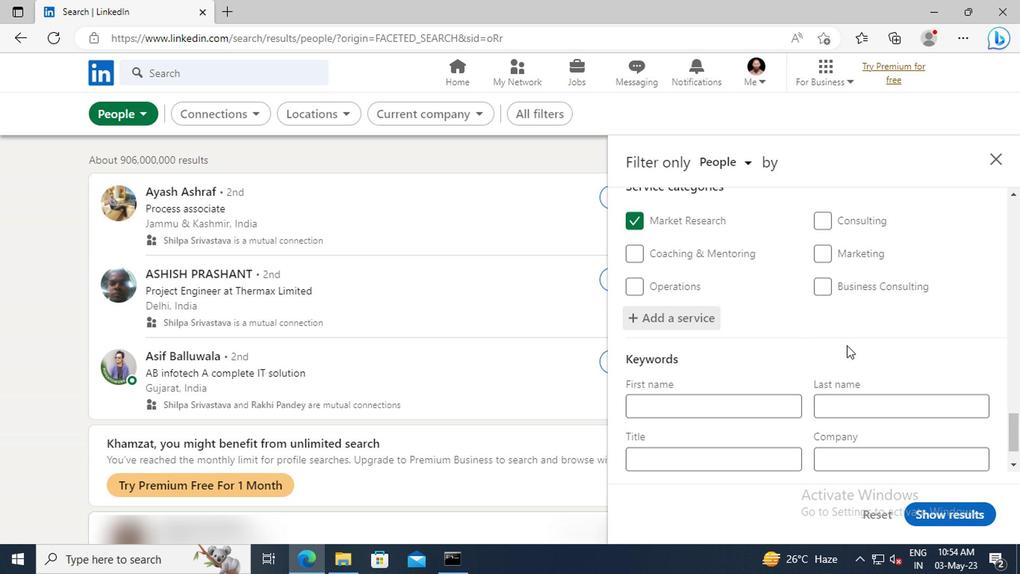 
Action: Mouse moved to (744, 404)
Screenshot: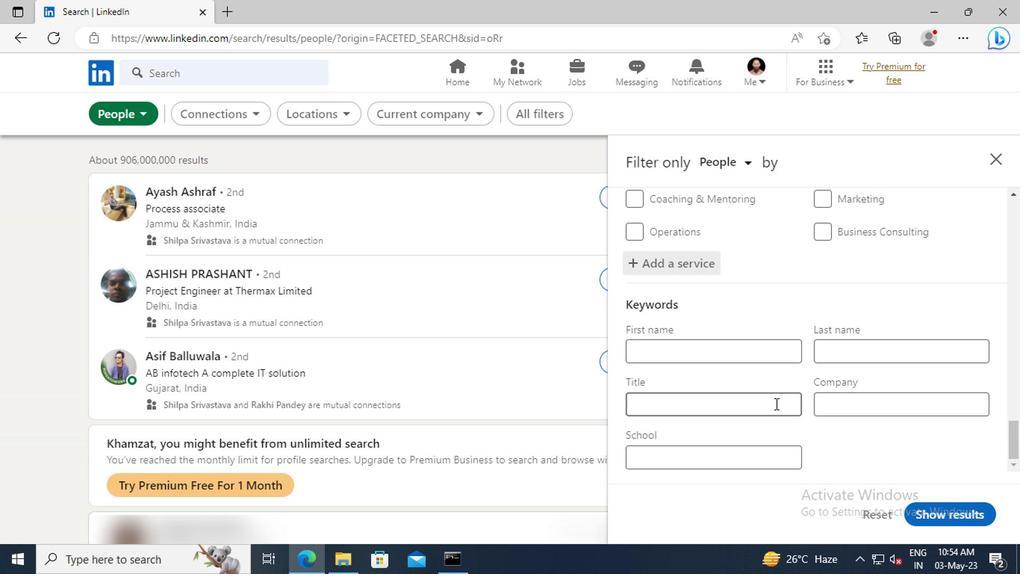 
Action: Mouse pressed left at (744, 404)
Screenshot: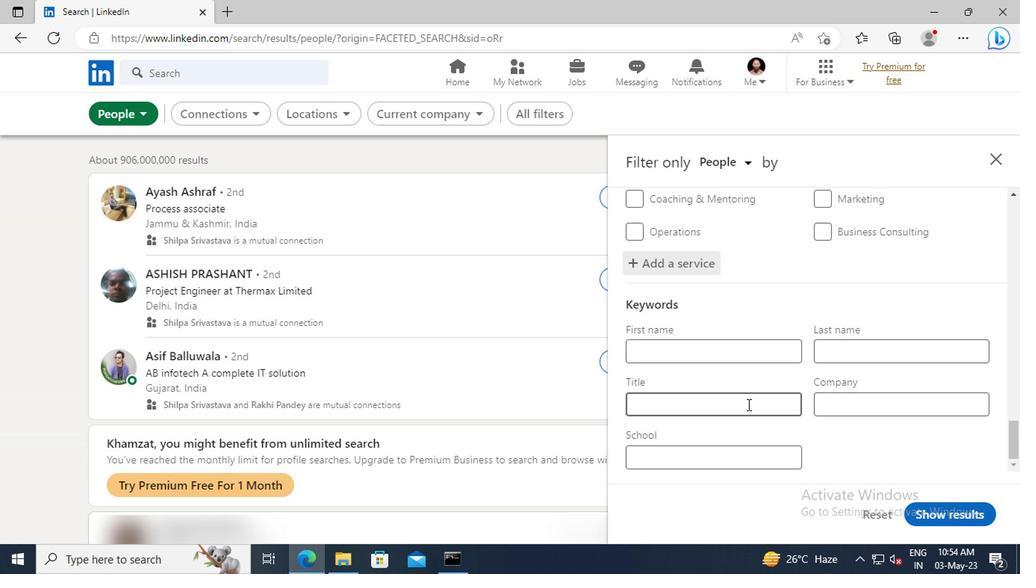 
Action: Key pressed <Key.shift>SEO<Key.space><Key.shift>MANAGER<Key.enter>
Screenshot: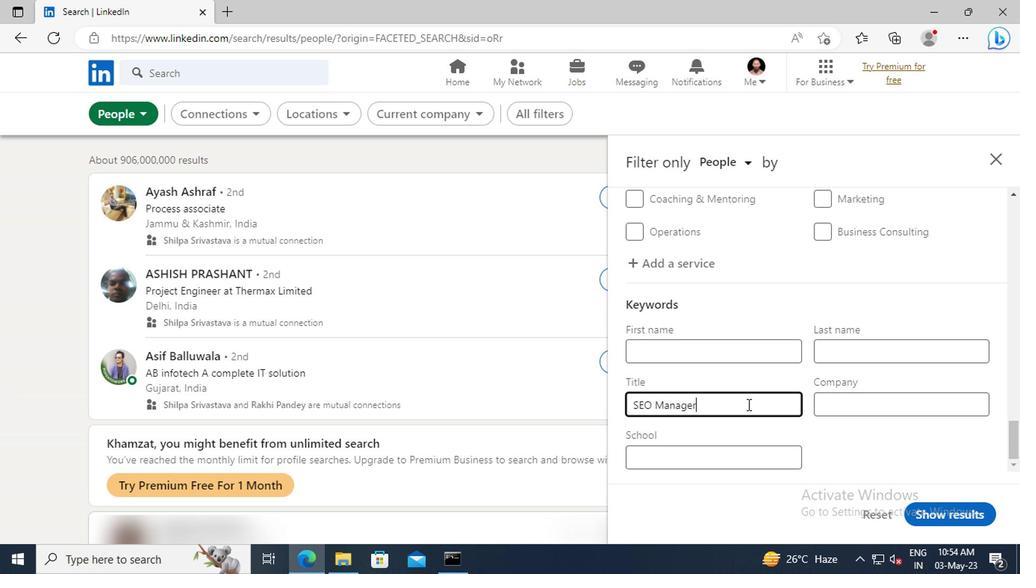 
Action: Mouse moved to (928, 508)
Screenshot: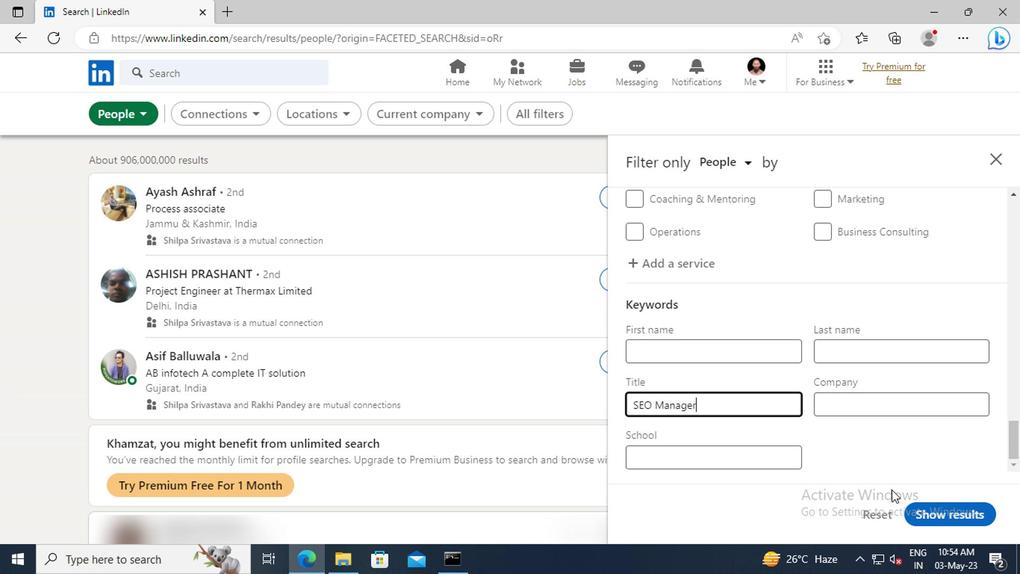 
Action: Mouse pressed left at (928, 508)
Screenshot: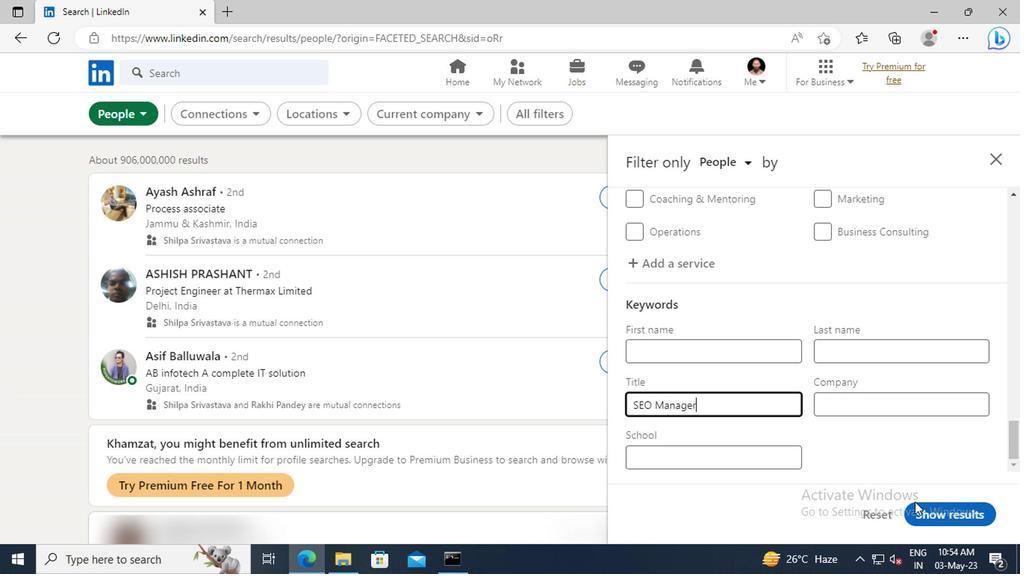 
